 Task: Look for space in Louis Trichardt, South Africa from 10th July, 2023 to 15th July, 2023 for 7 adults in price range Rs.10000 to Rs.15000. Place can be entire place or shared room with 4 bedrooms having 7 beds and 4 bathrooms. Property type can be house, flat, guest house. Amenities needed are: wifi, TV, free parkinig on premises, gym, breakfast. Booking option can be shelf check-in. Required host language is English.
Action: Mouse moved to (452, 115)
Screenshot: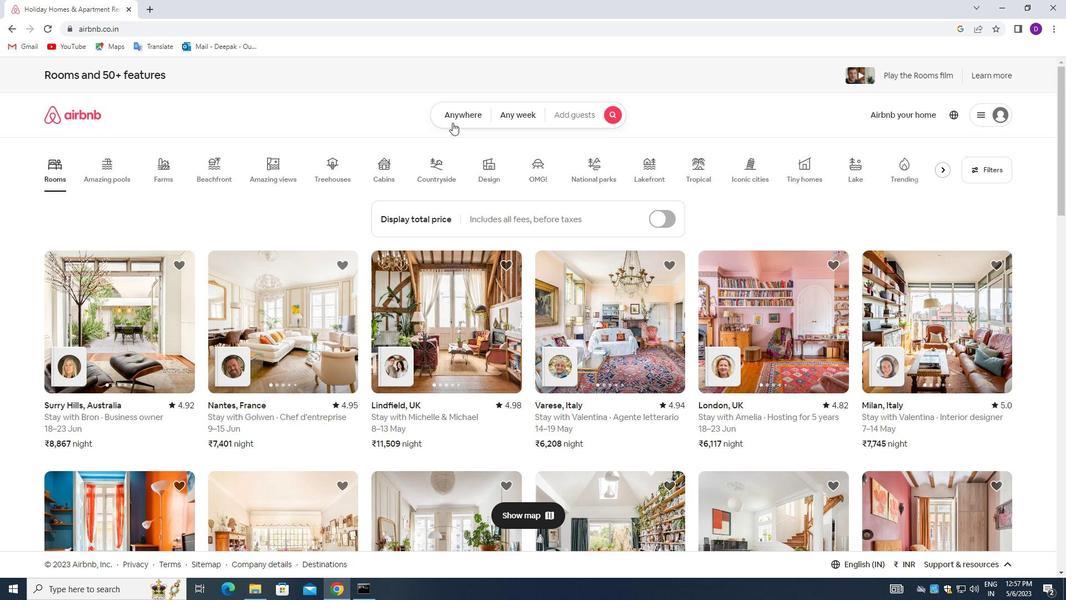 
Action: Mouse pressed left at (452, 115)
Screenshot: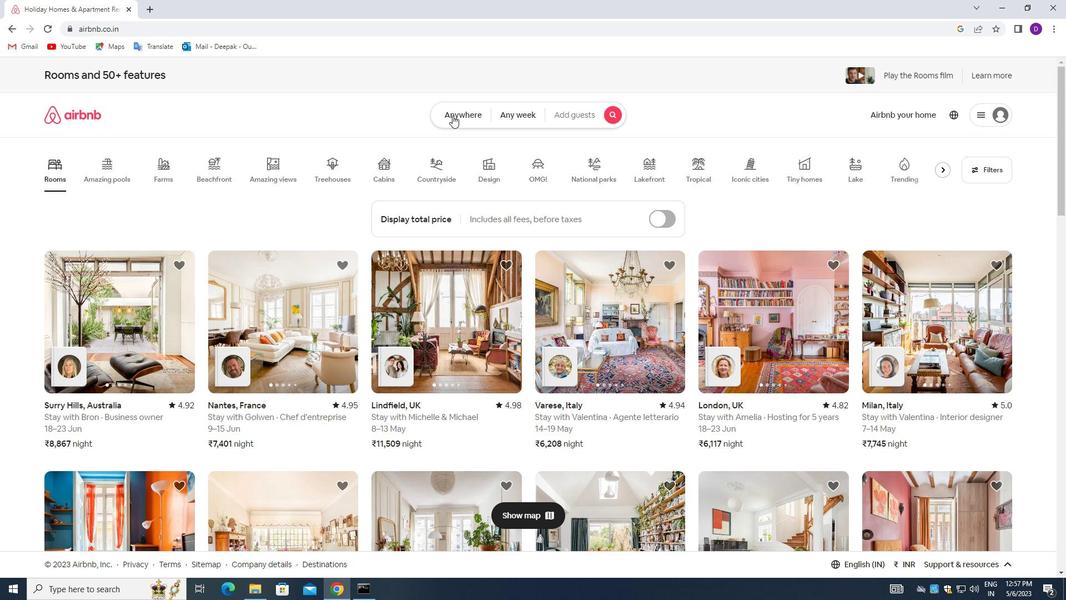 
Action: Mouse moved to (415, 156)
Screenshot: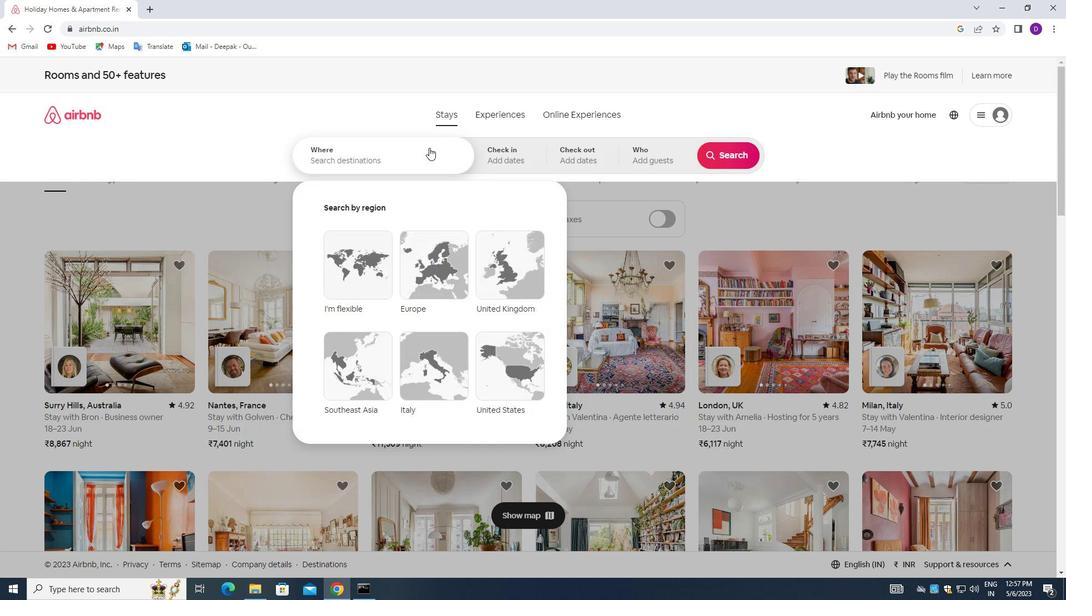
Action: Mouse pressed left at (415, 156)
Screenshot: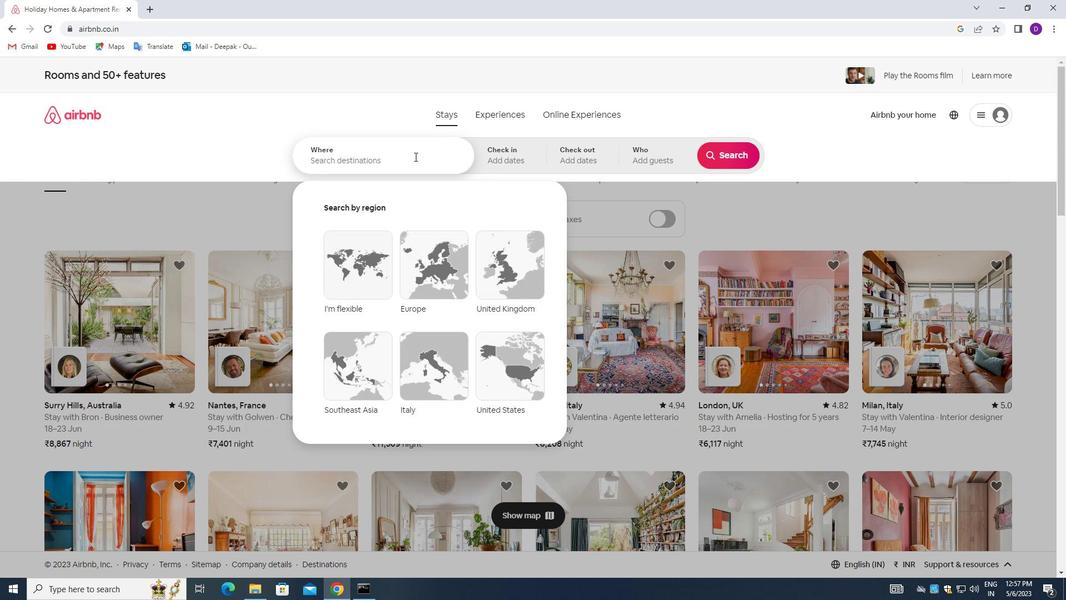 
Action: Mouse moved to (237, 229)
Screenshot: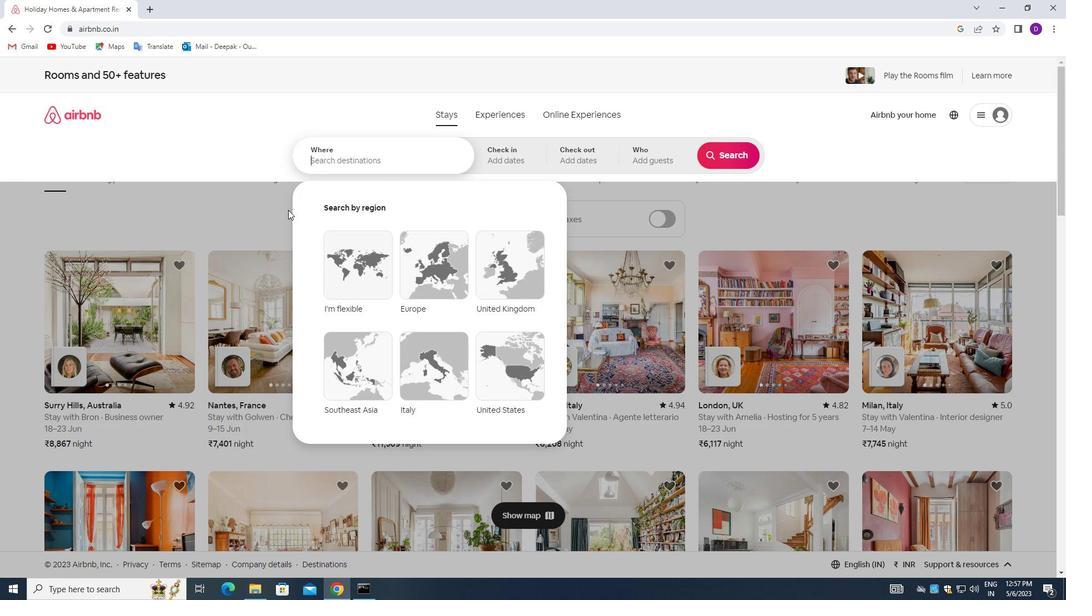 
Action: Key pressed <Key.shift>LOUIS,<Key.backspace><Key.space><Key.shift_r><Key.shift_r><Key.shift_r>TRICHARDT,<Key.space><Key.shift_r>SOUTH<Key.space><Key.shift_r>AFRICA<Key.enter>
Screenshot: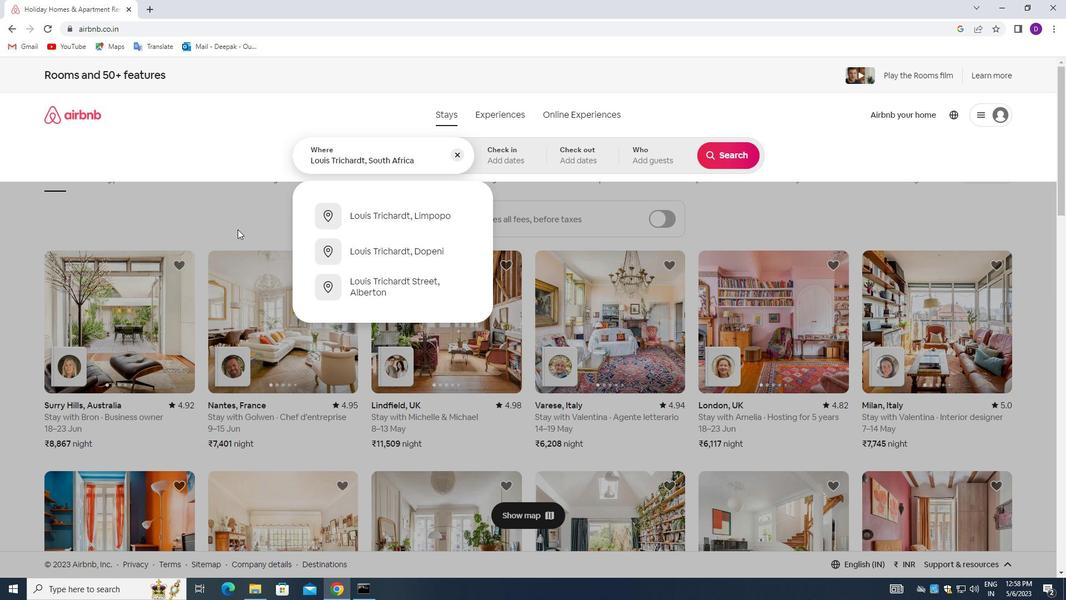 
Action: Mouse moved to (729, 245)
Screenshot: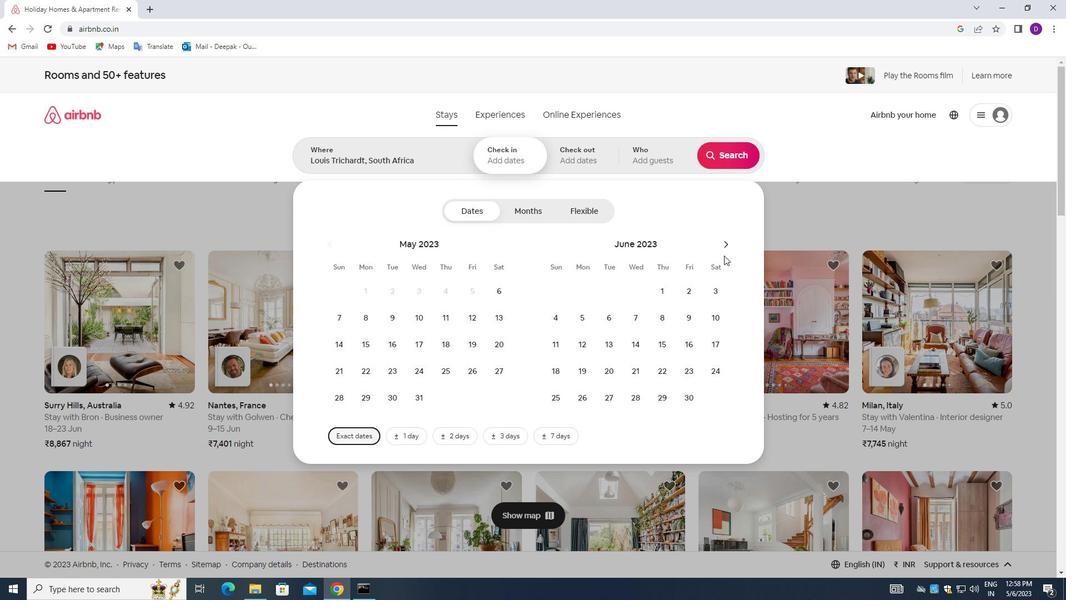 
Action: Mouse pressed left at (729, 245)
Screenshot: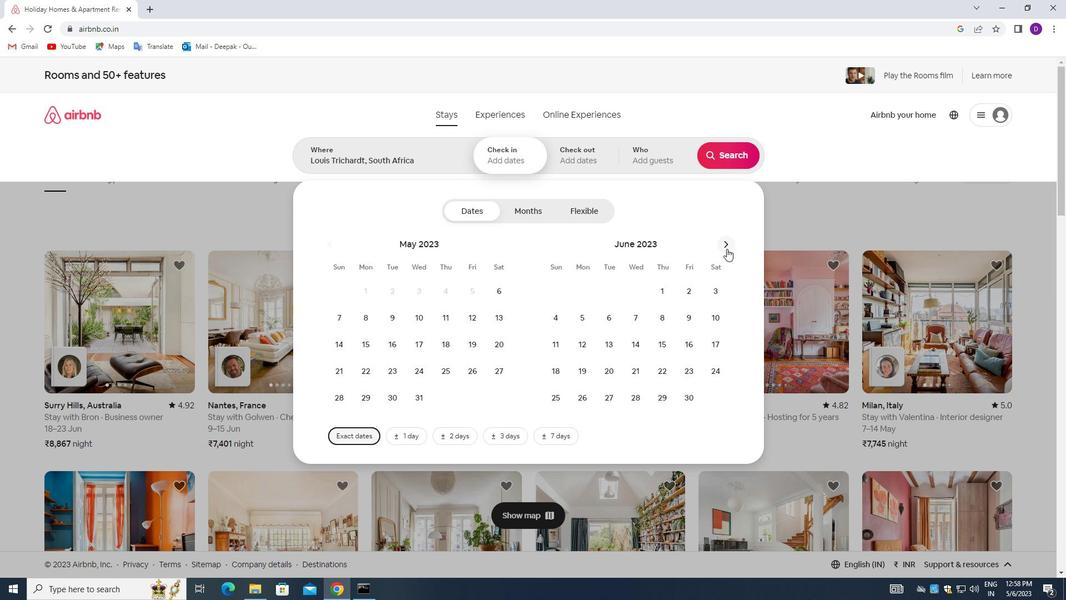 
Action: Mouse moved to (581, 346)
Screenshot: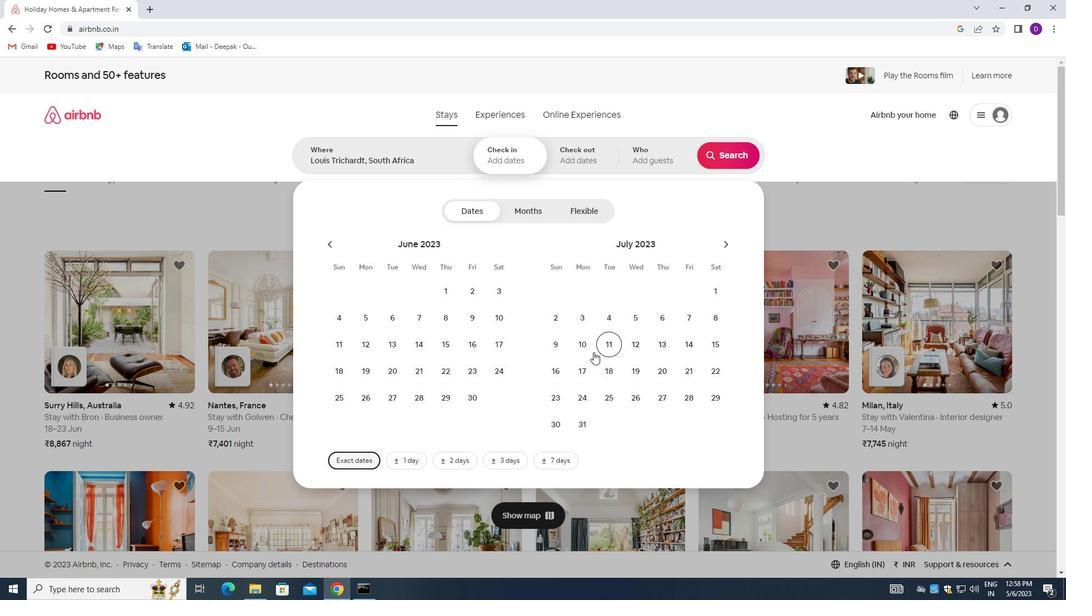 
Action: Mouse pressed left at (581, 346)
Screenshot: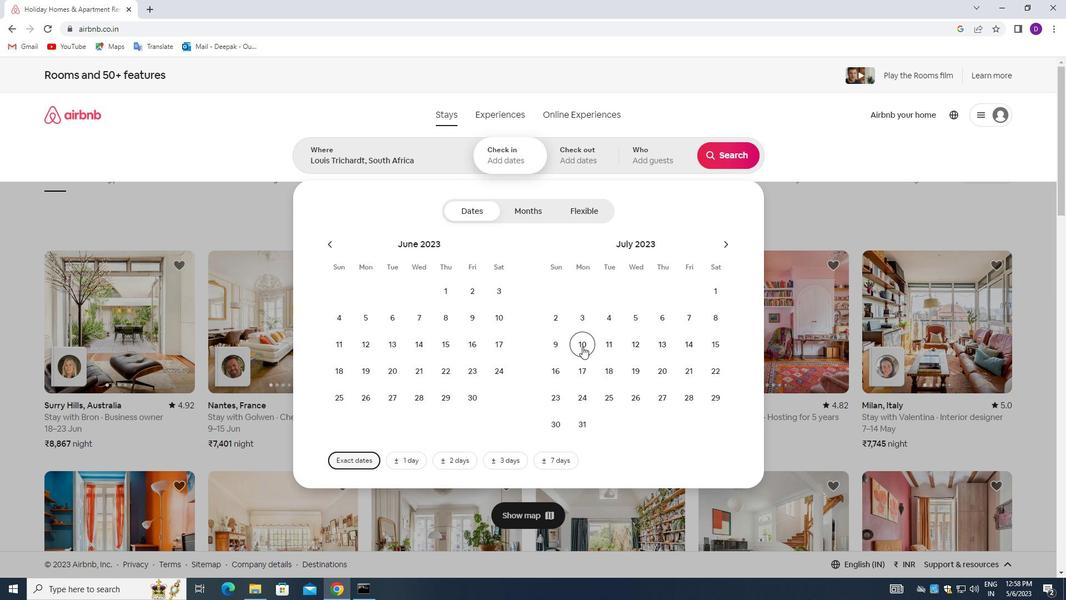 
Action: Mouse moved to (710, 348)
Screenshot: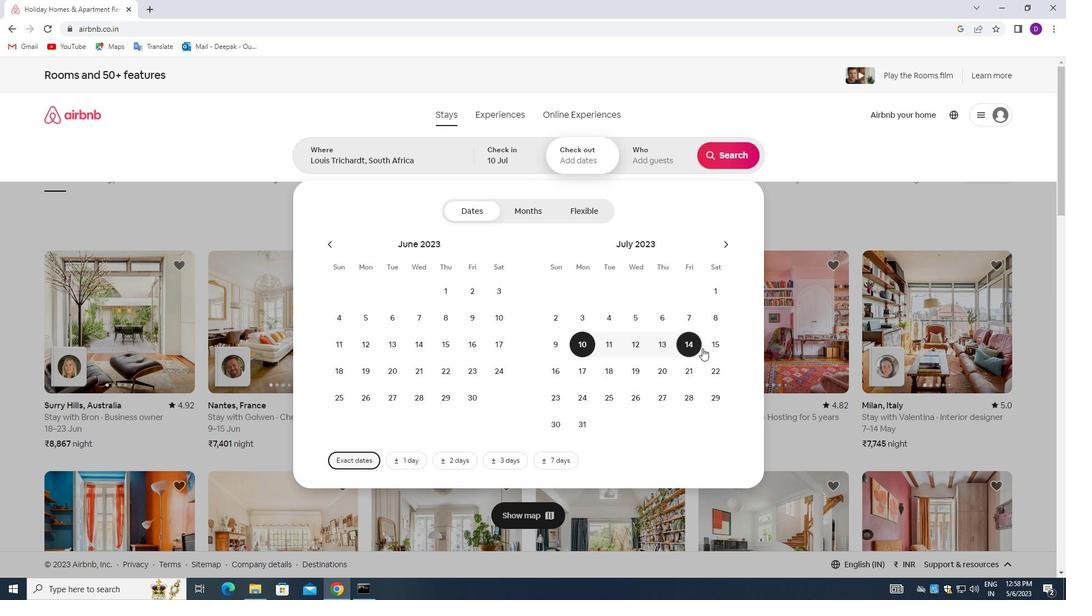 
Action: Mouse pressed left at (710, 348)
Screenshot: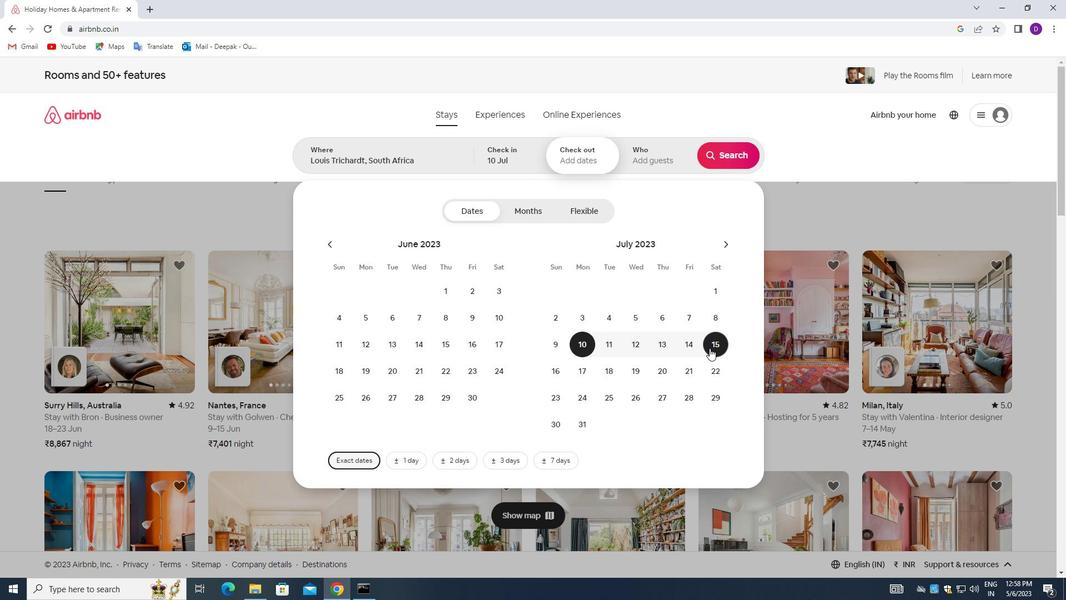 
Action: Mouse moved to (645, 162)
Screenshot: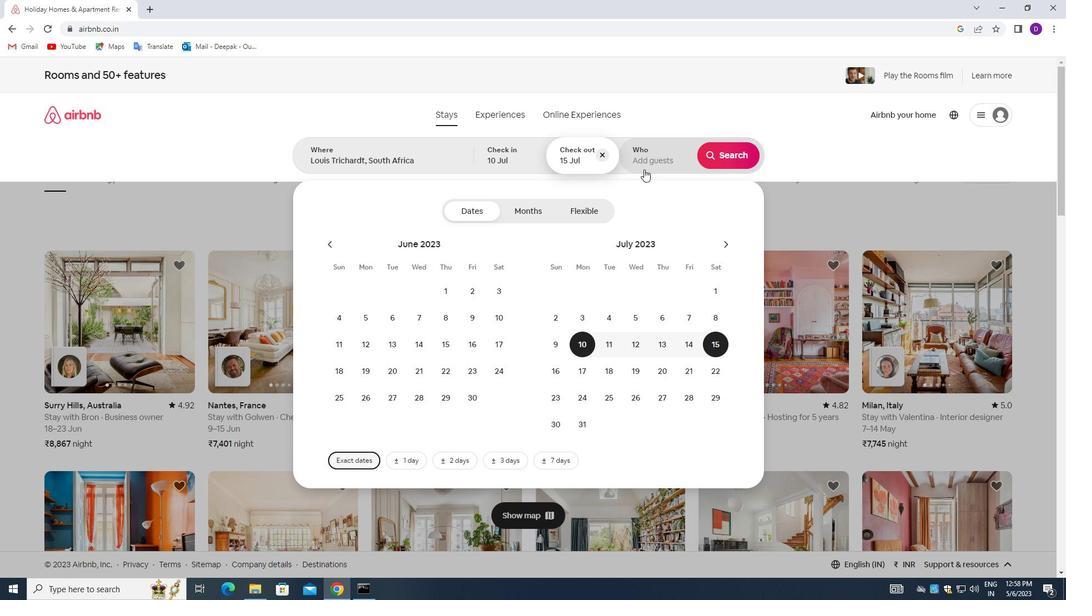 
Action: Mouse pressed left at (645, 162)
Screenshot: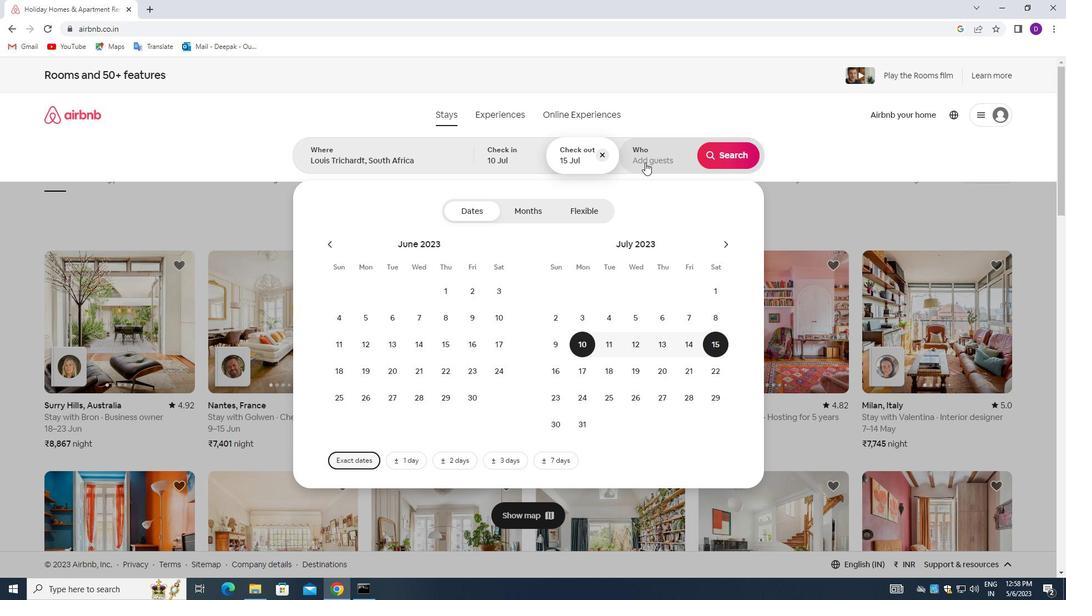 
Action: Mouse moved to (730, 218)
Screenshot: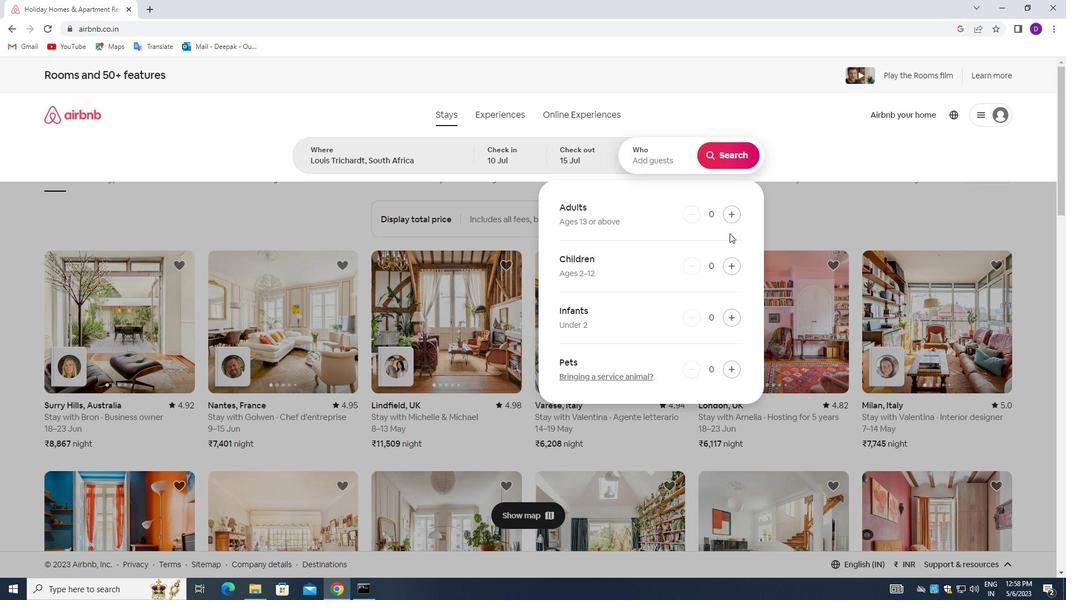 
Action: Mouse pressed left at (730, 218)
Screenshot: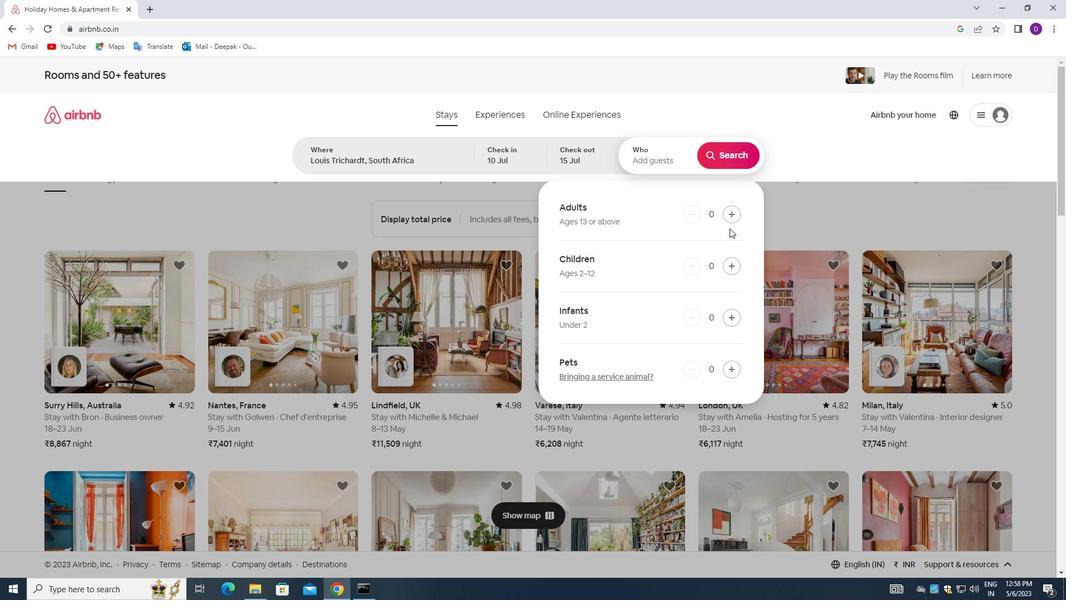 
Action: Mouse pressed left at (730, 218)
Screenshot: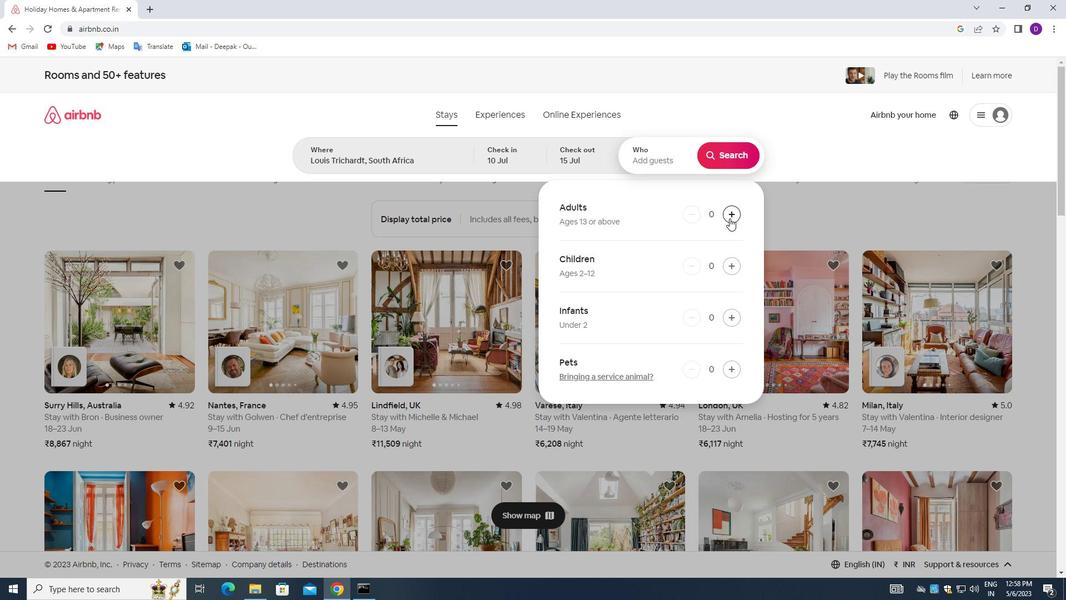
Action: Mouse pressed left at (730, 218)
Screenshot: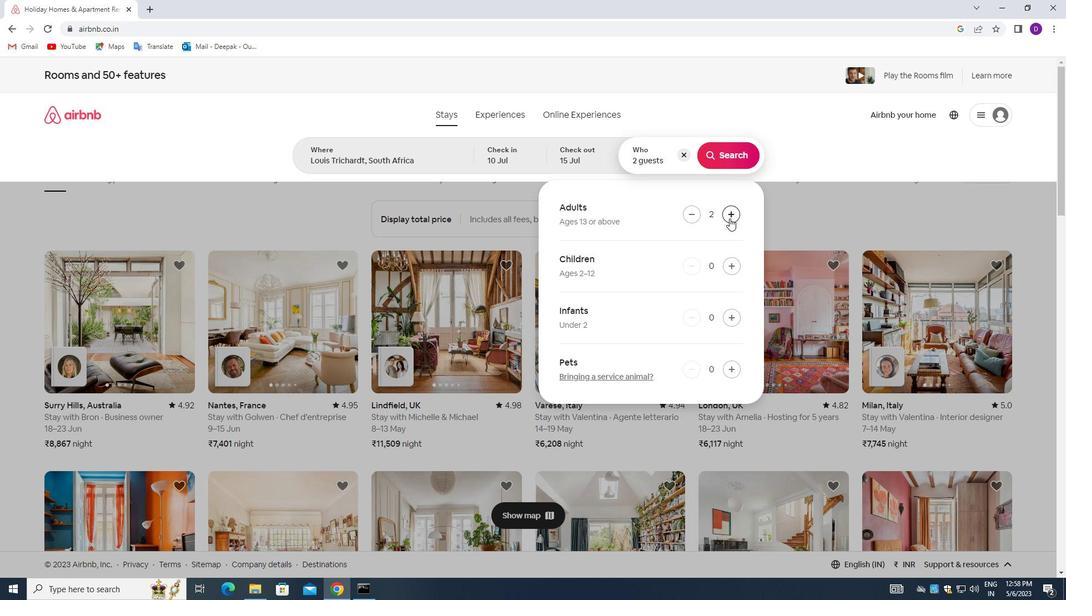 
Action: Mouse pressed left at (730, 218)
Screenshot: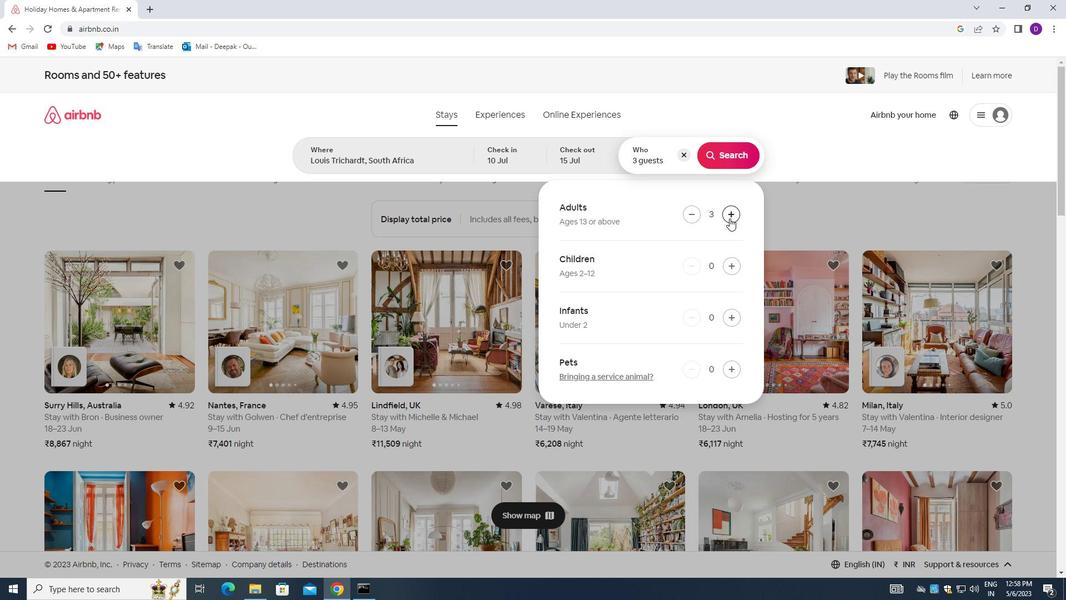 
Action: Mouse pressed left at (730, 218)
Screenshot: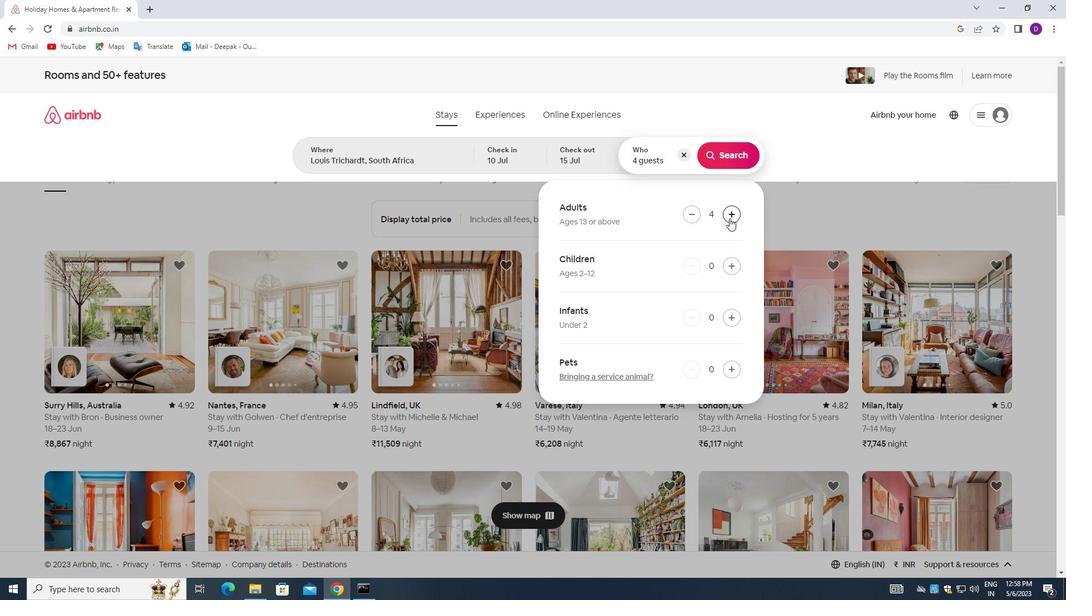 
Action: Mouse pressed left at (730, 218)
Screenshot: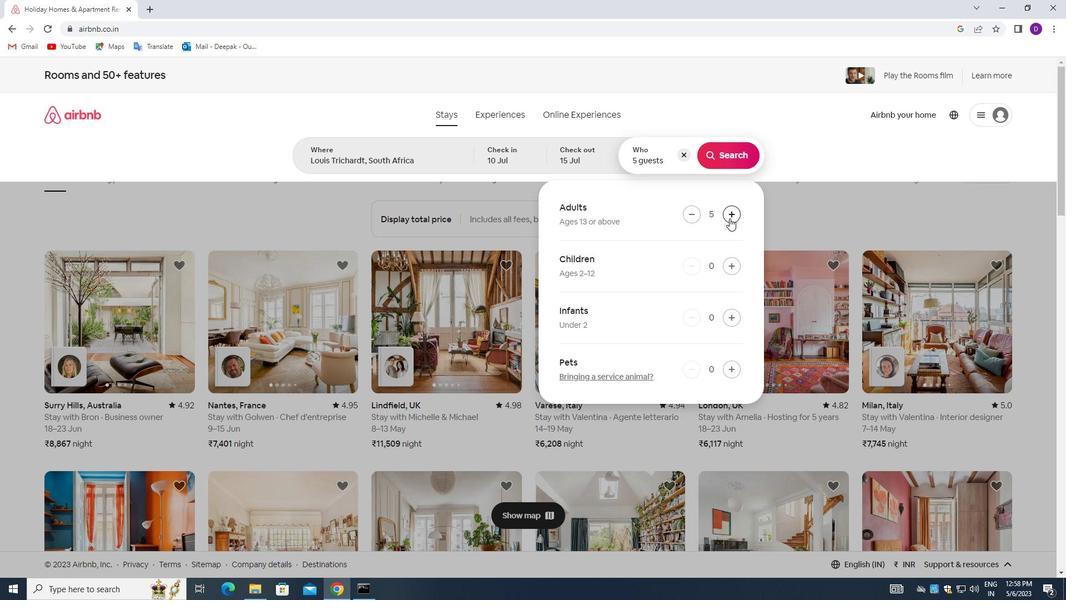 
Action: Mouse pressed left at (730, 218)
Screenshot: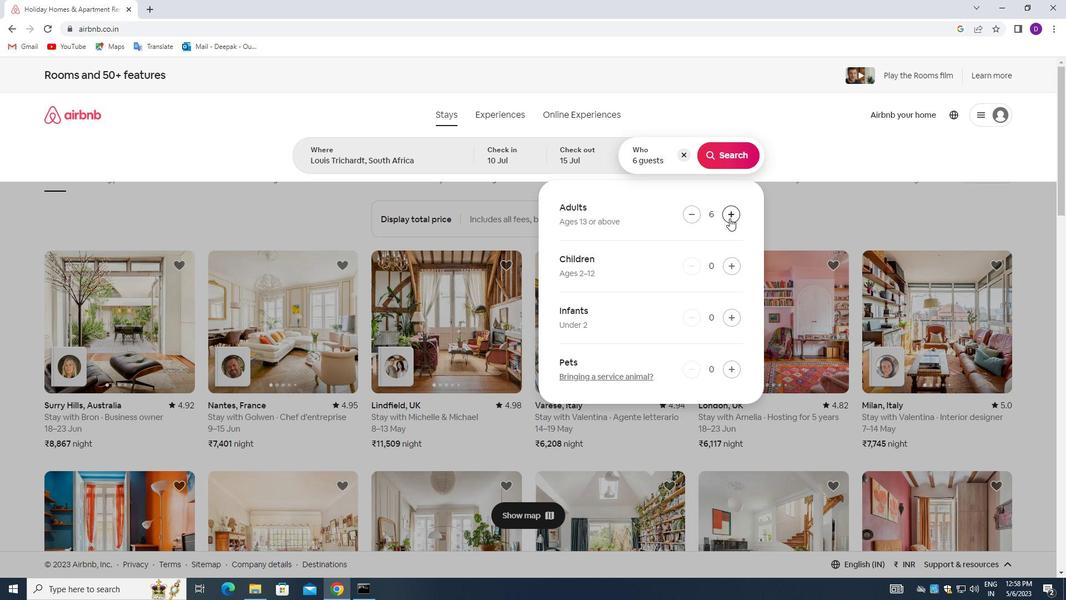 
Action: Mouse pressed left at (730, 218)
Screenshot: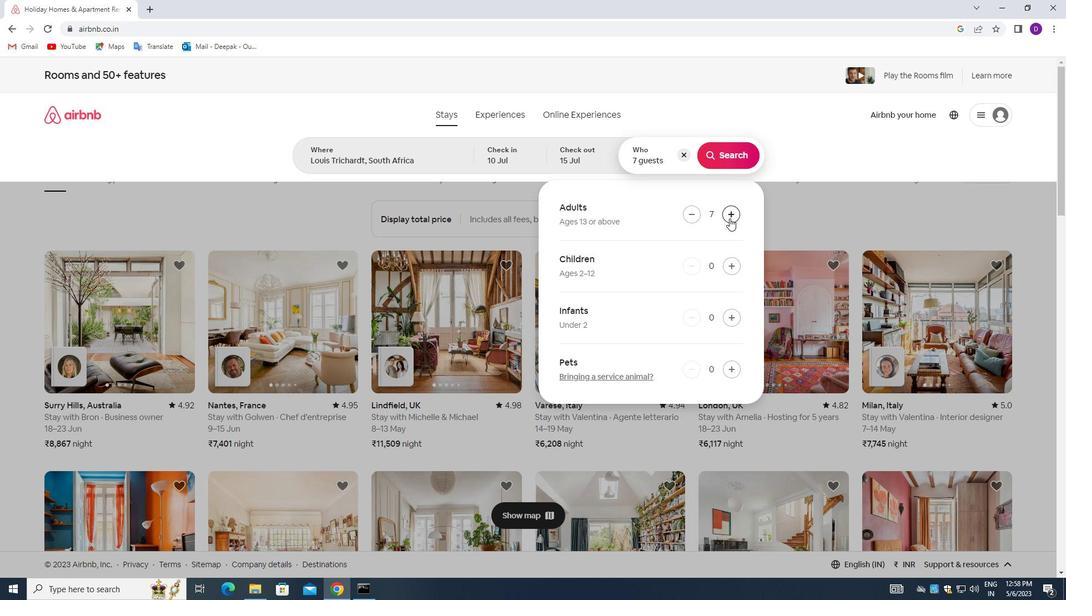 
Action: Mouse moved to (692, 217)
Screenshot: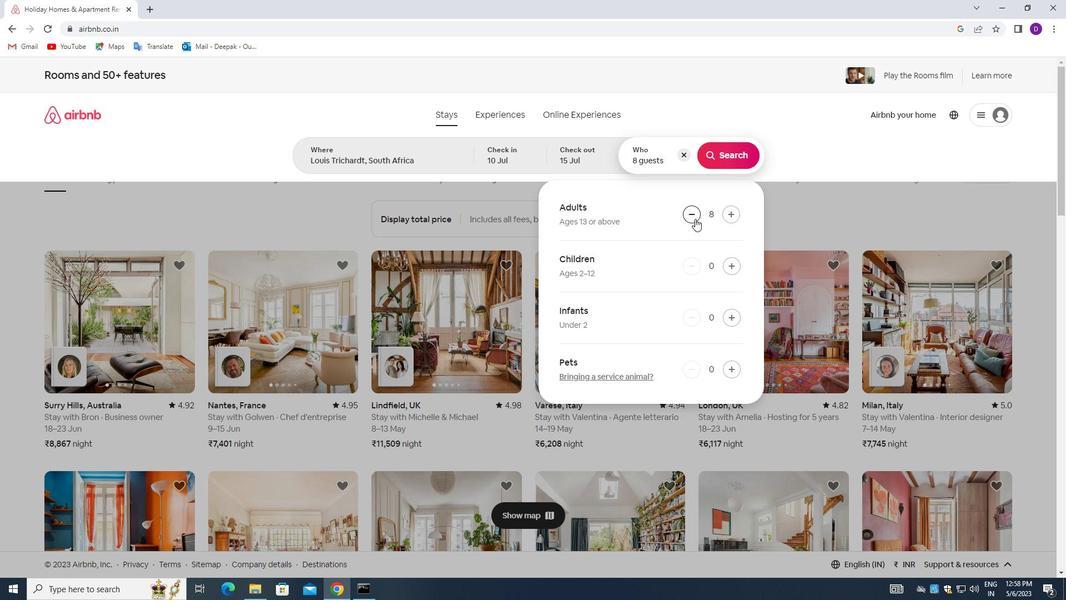 
Action: Mouse pressed left at (692, 217)
Screenshot: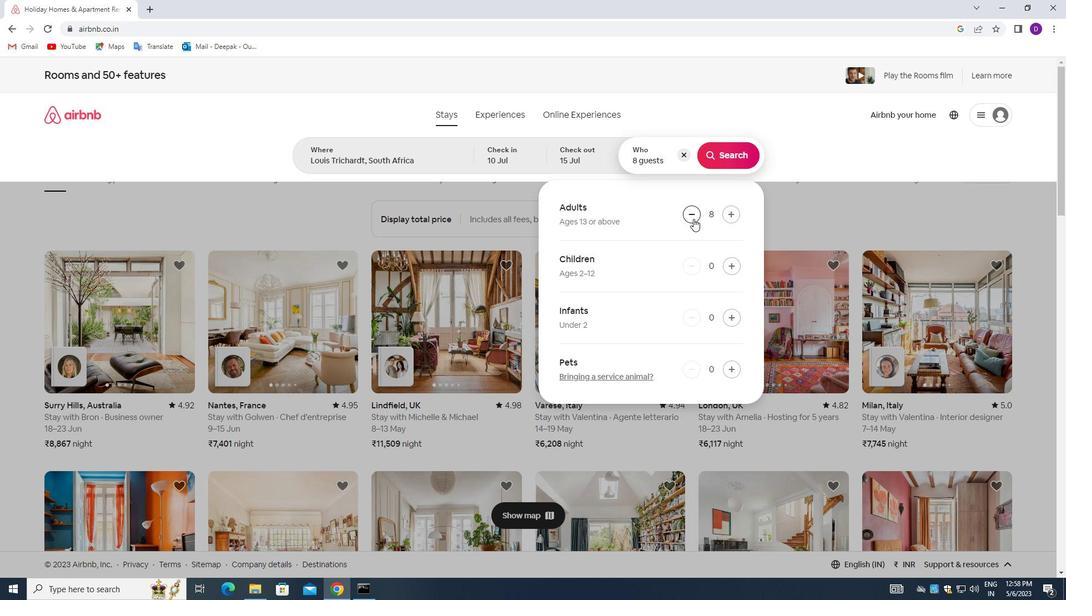 
Action: Mouse moved to (732, 154)
Screenshot: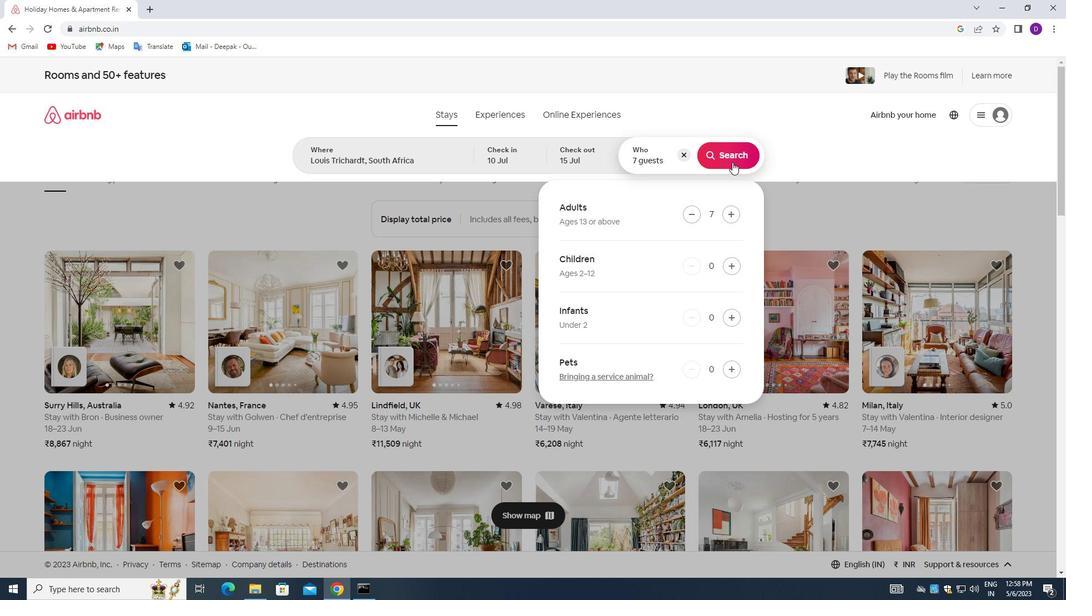 
Action: Mouse pressed left at (732, 154)
Screenshot: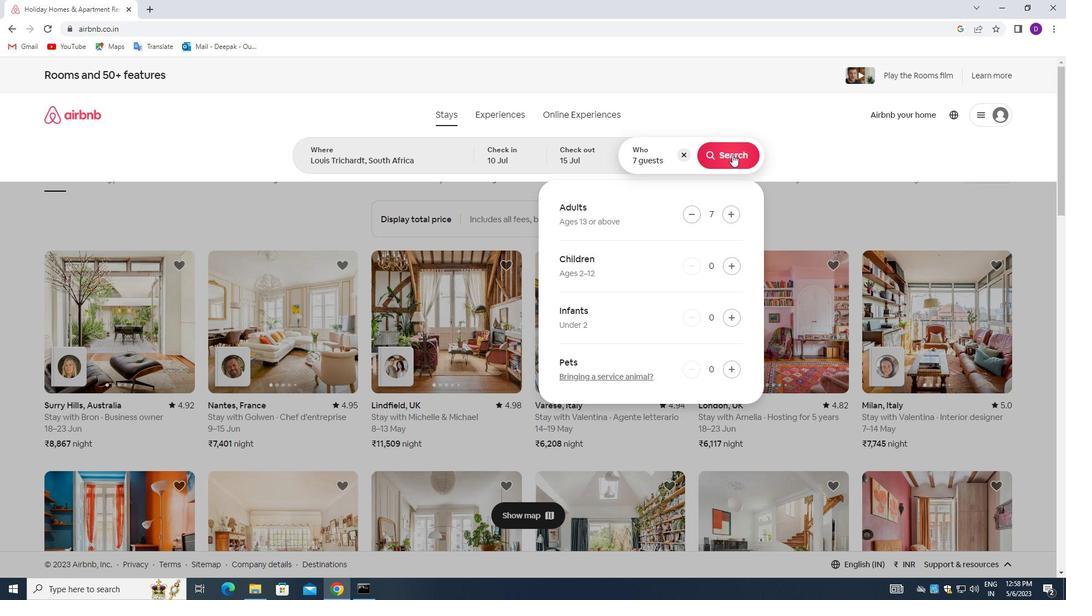 
Action: Mouse moved to (1006, 128)
Screenshot: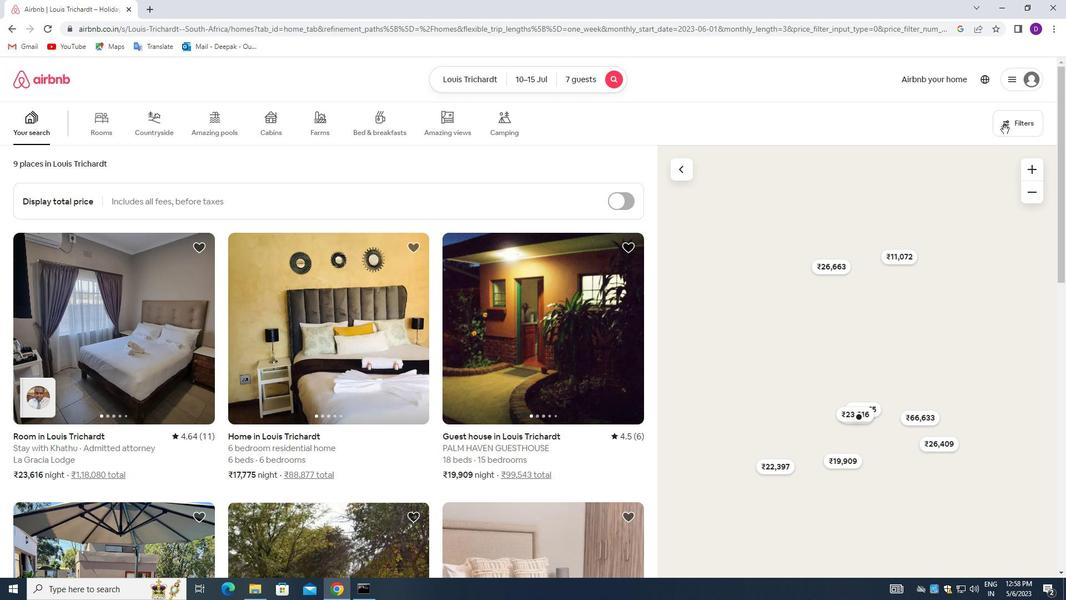 
Action: Mouse pressed left at (1006, 128)
Screenshot: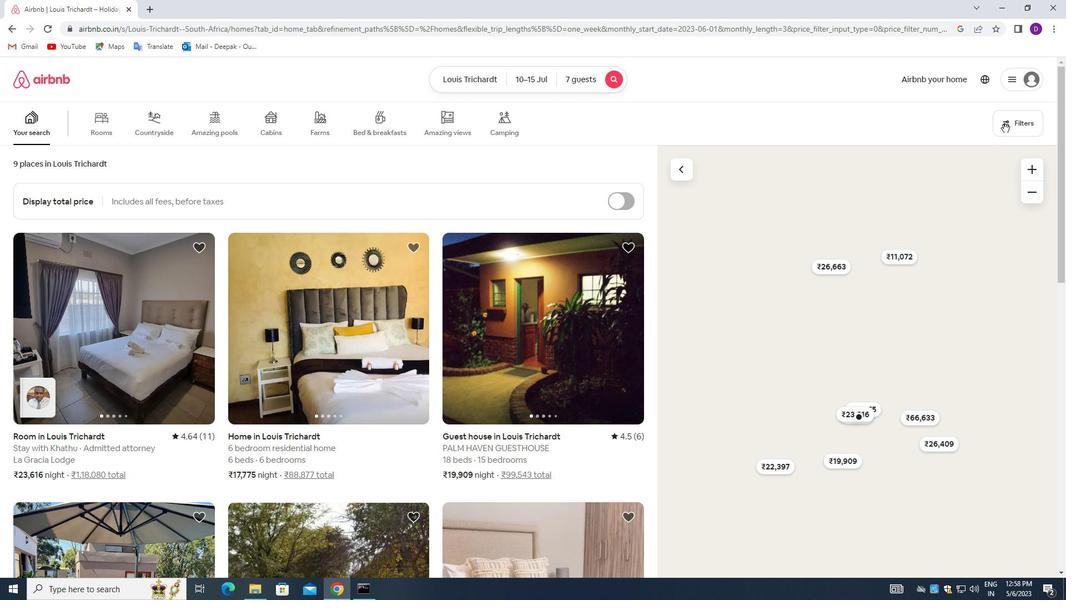 
Action: Mouse moved to (468, 384)
Screenshot: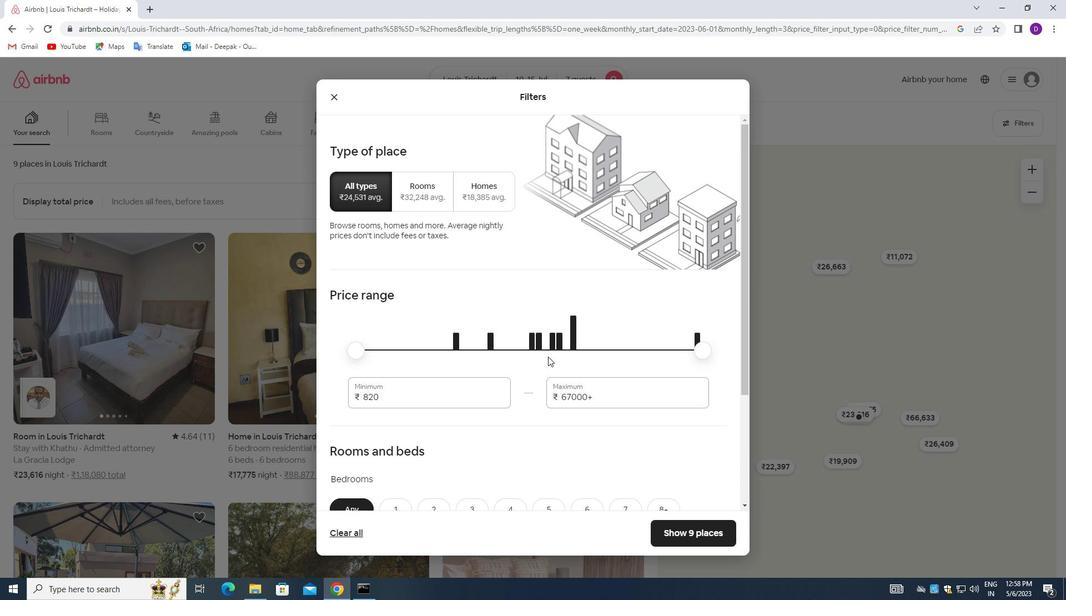 
Action: Mouse scrolled (468, 383) with delta (0, 0)
Screenshot: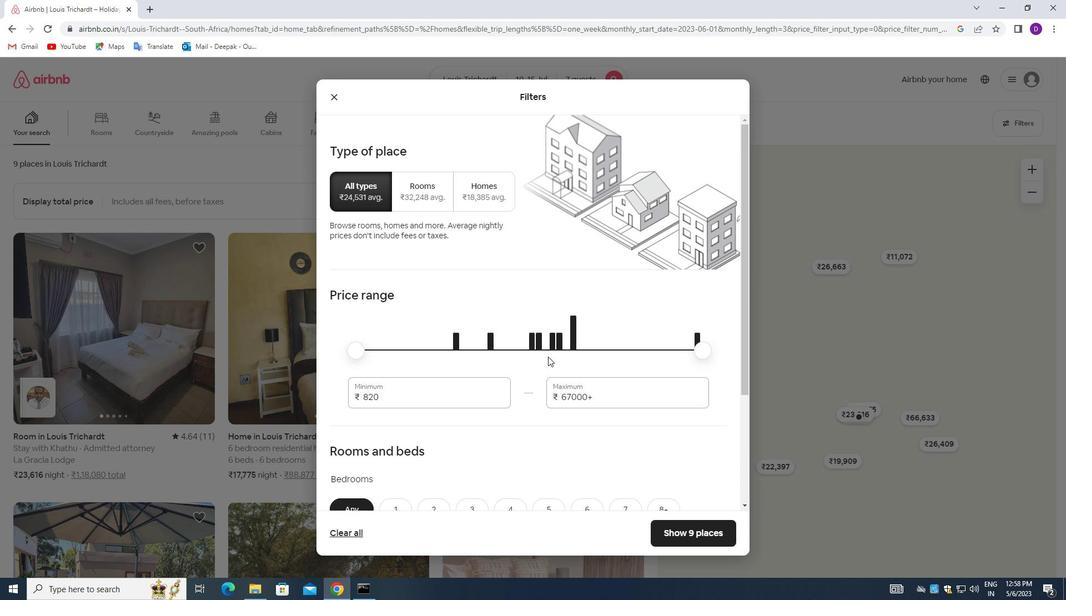 
Action: Mouse moved to (460, 385)
Screenshot: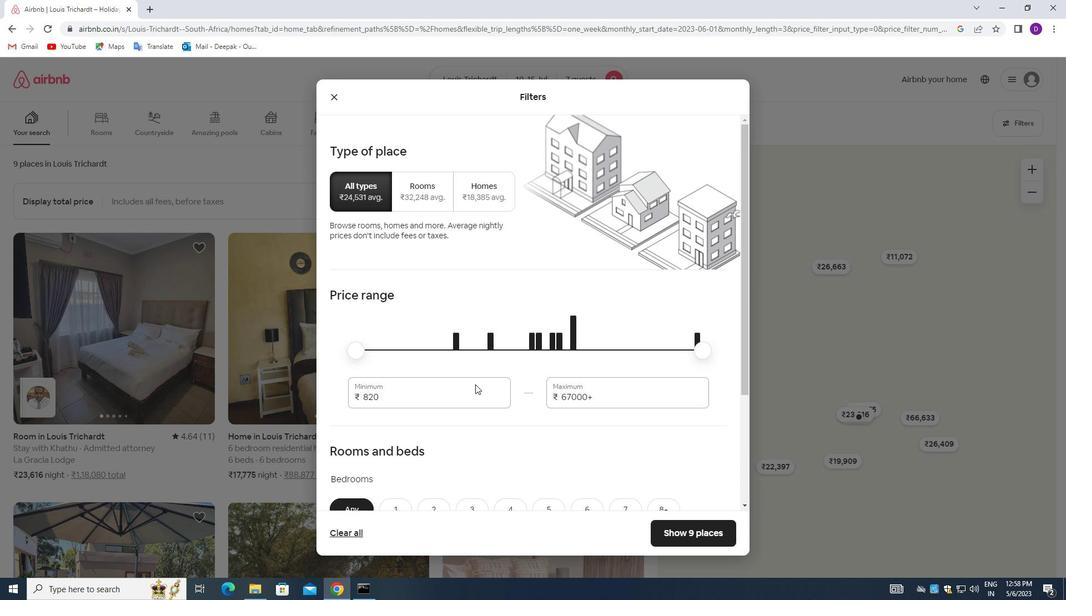 
Action: Mouse scrolled (460, 384) with delta (0, 0)
Screenshot: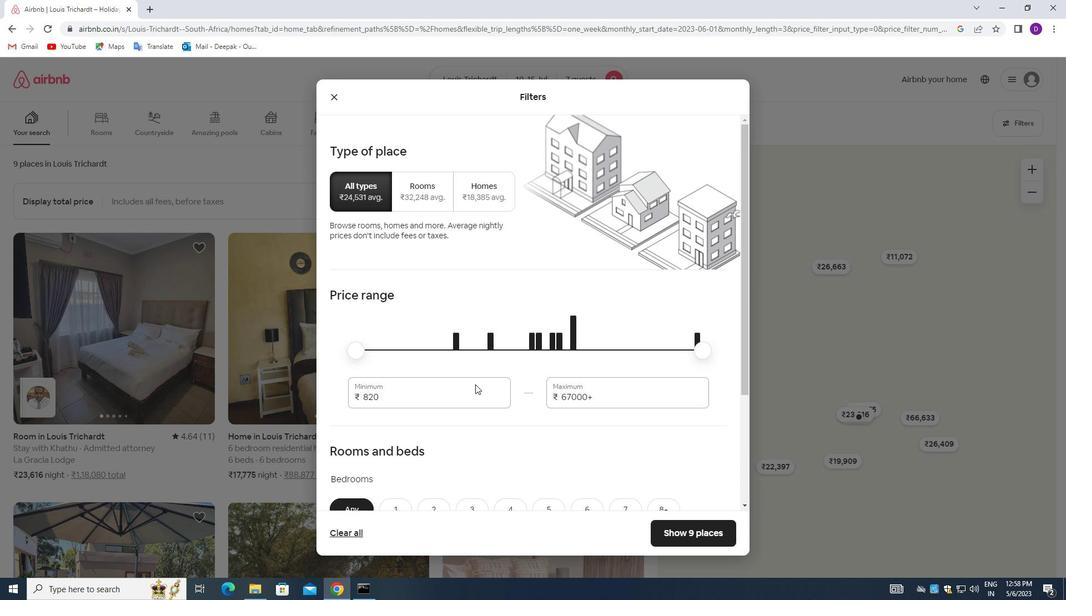 
Action: Mouse moved to (392, 288)
Screenshot: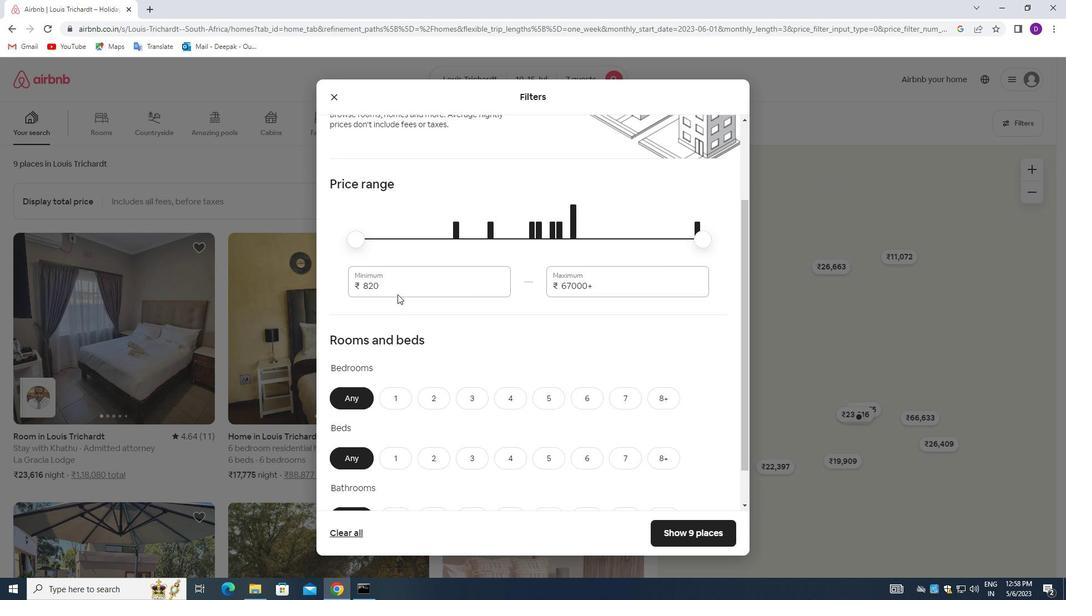 
Action: Mouse pressed left at (392, 288)
Screenshot: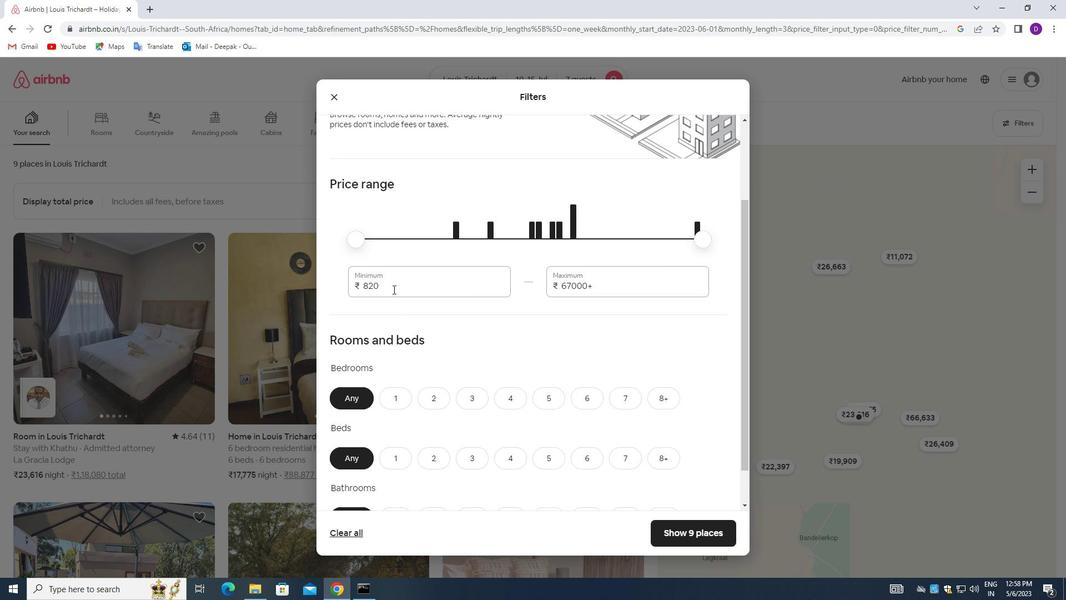 
Action: Mouse pressed left at (392, 288)
Screenshot: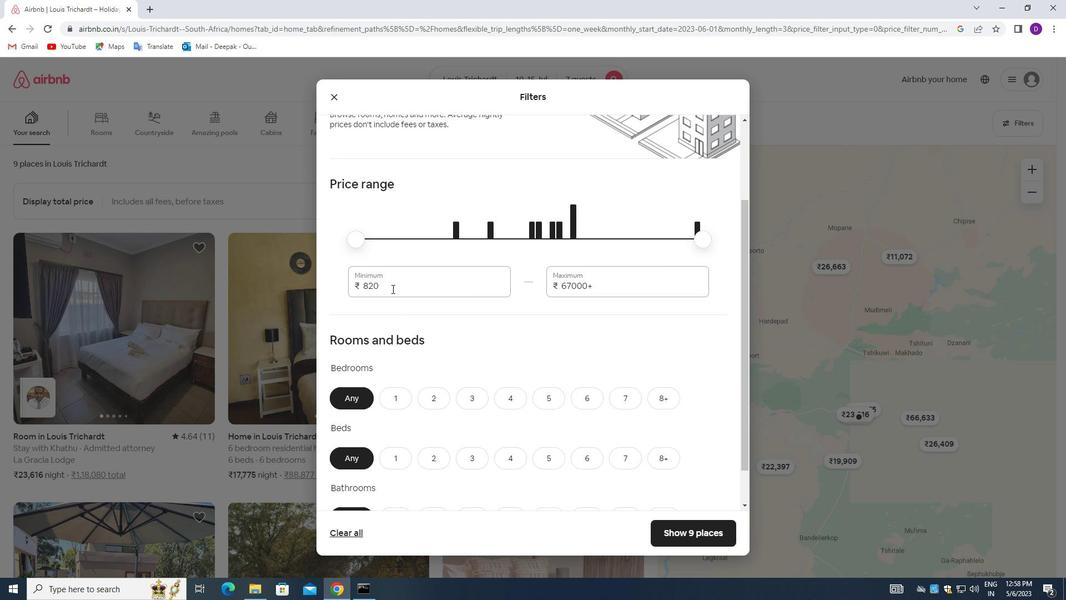 
Action: Key pressed 10000<Key.tab>15000
Screenshot: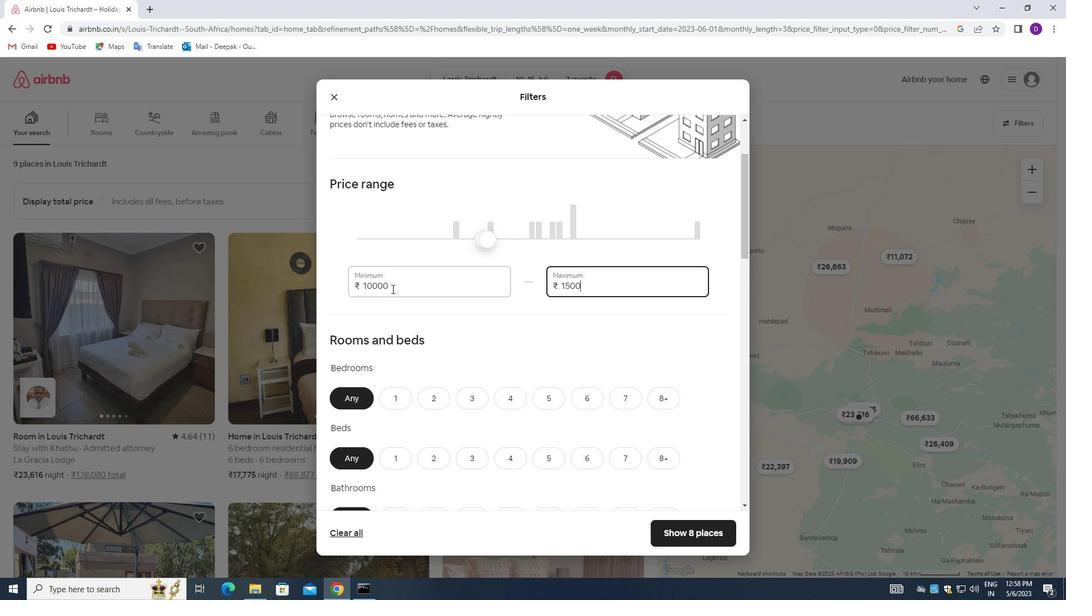 
Action: Mouse moved to (496, 313)
Screenshot: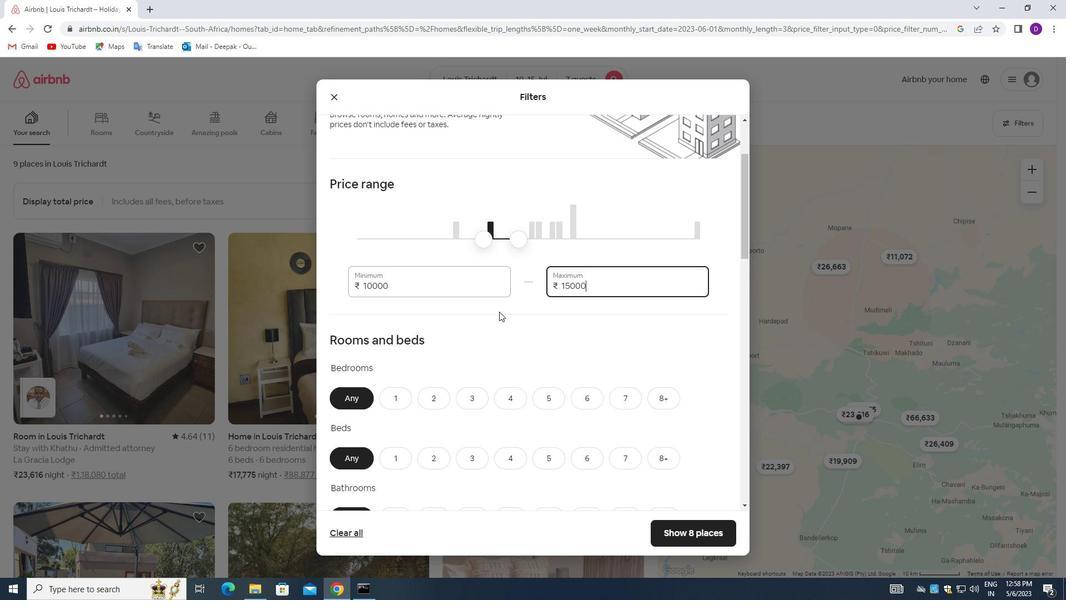 
Action: Mouse scrolled (496, 312) with delta (0, 0)
Screenshot: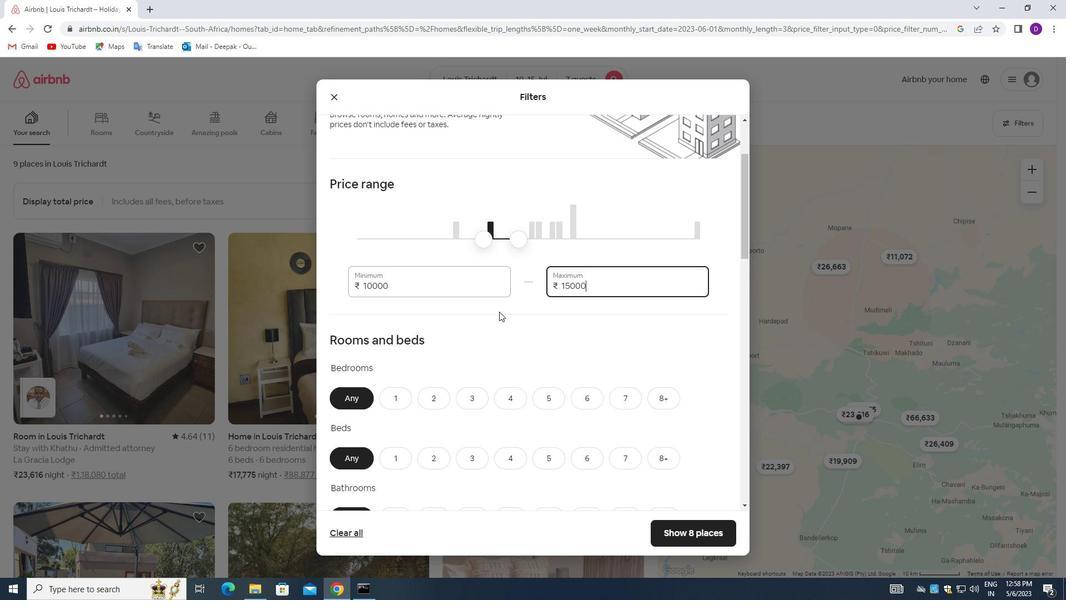 
Action: Mouse moved to (439, 326)
Screenshot: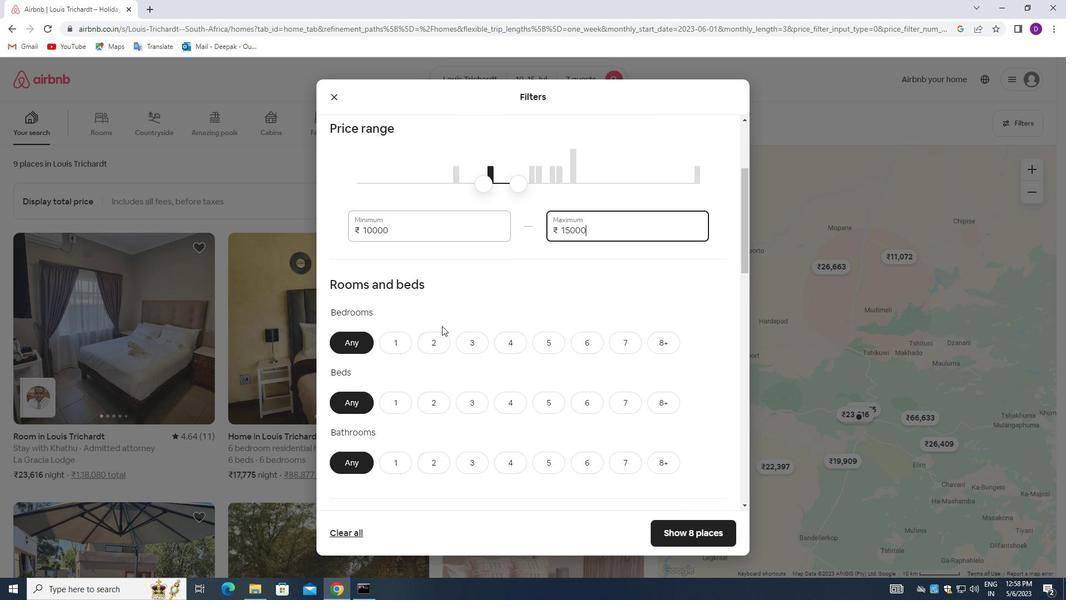 
Action: Mouse scrolled (439, 325) with delta (0, 0)
Screenshot: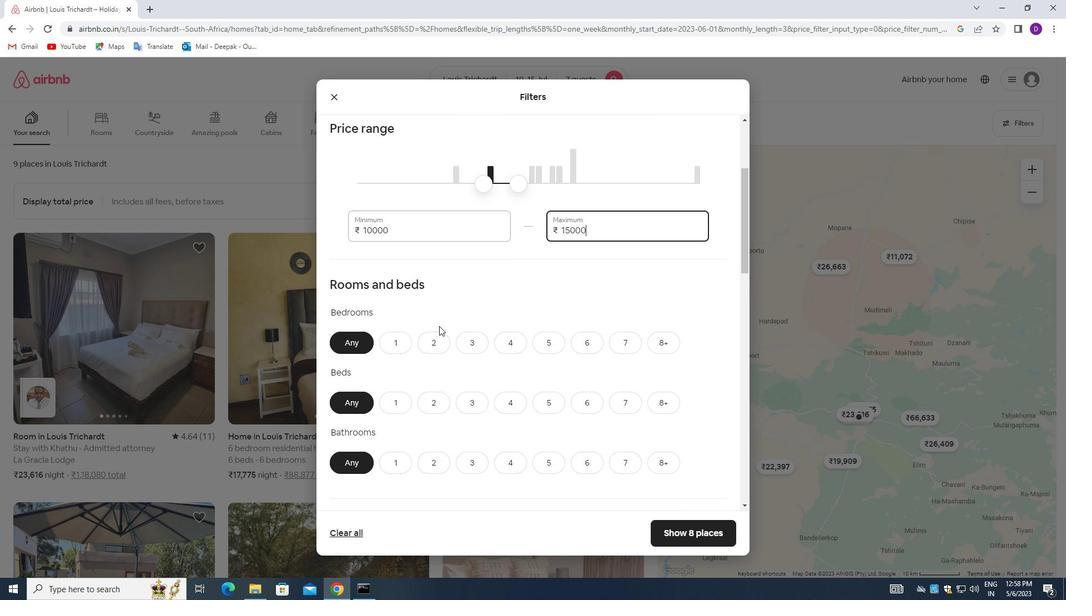 
Action: Mouse scrolled (439, 325) with delta (0, 0)
Screenshot: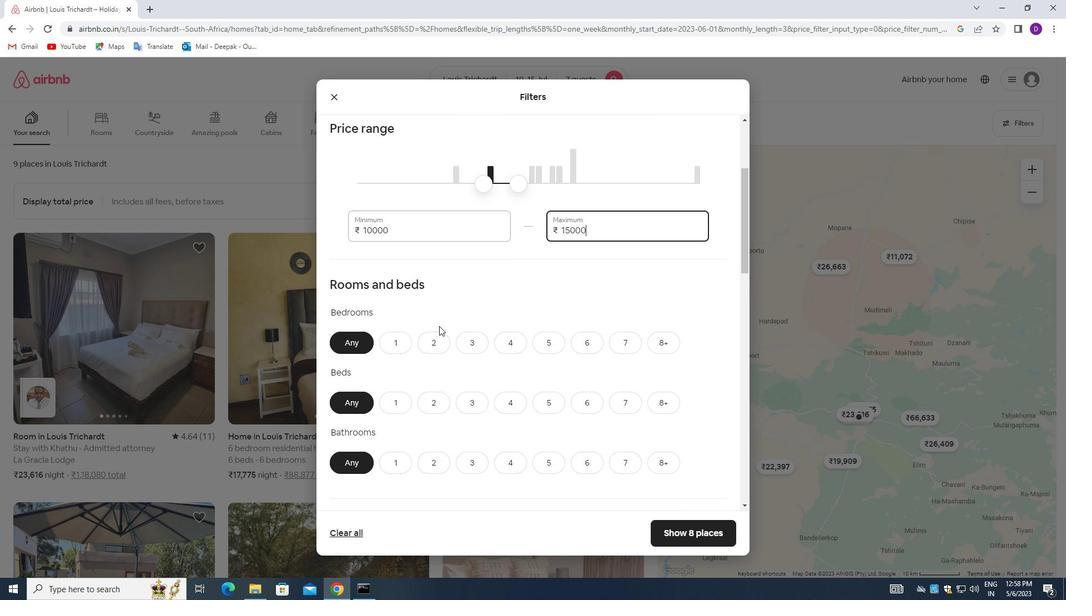 
Action: Mouse scrolled (439, 325) with delta (0, 0)
Screenshot: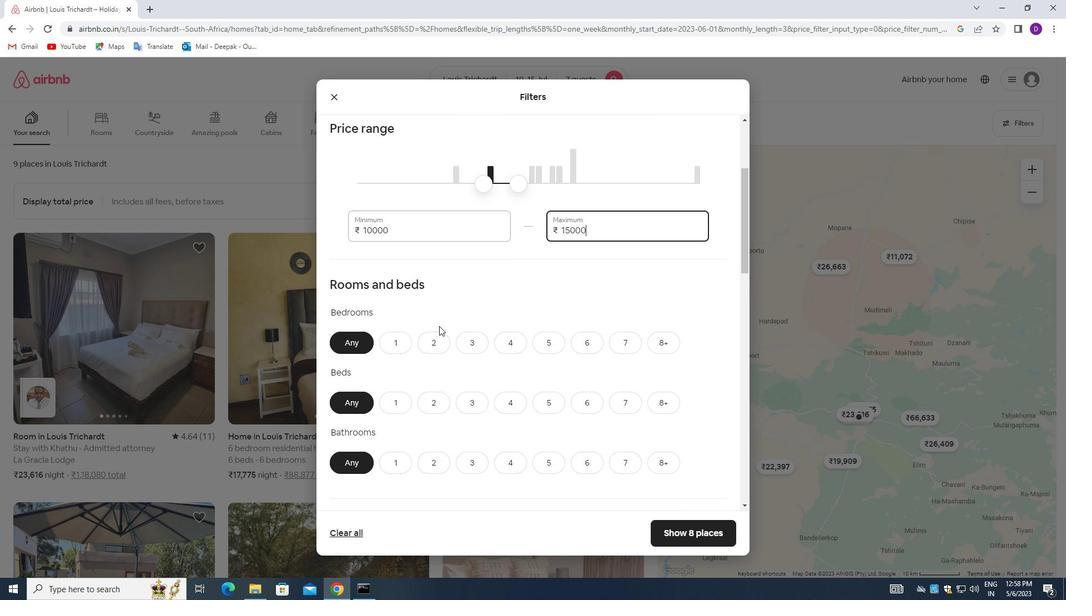 
Action: Mouse moved to (510, 303)
Screenshot: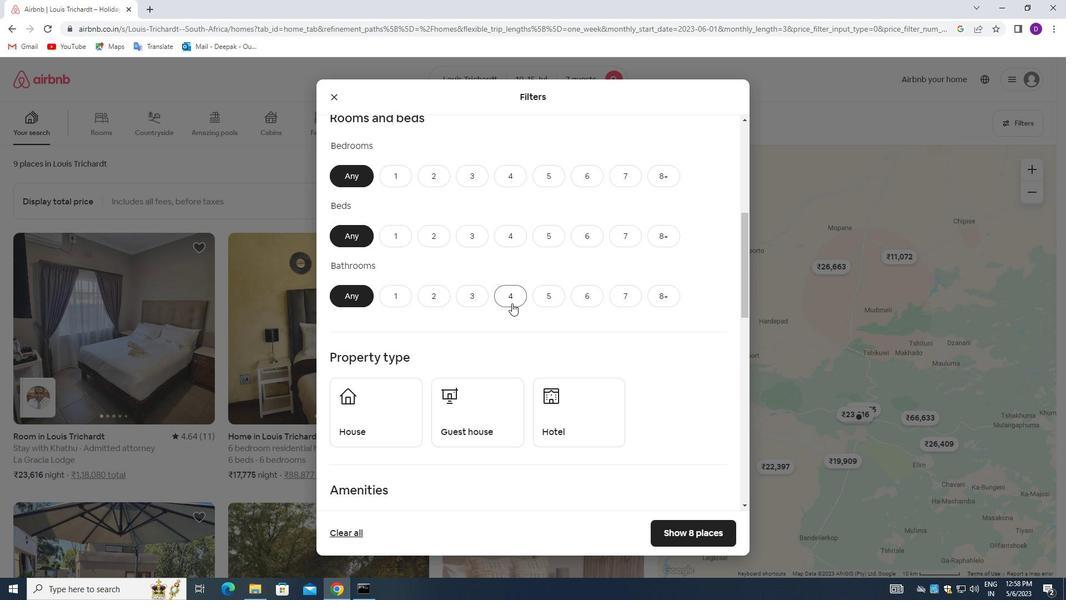 
Action: Mouse scrolled (510, 304) with delta (0, 0)
Screenshot: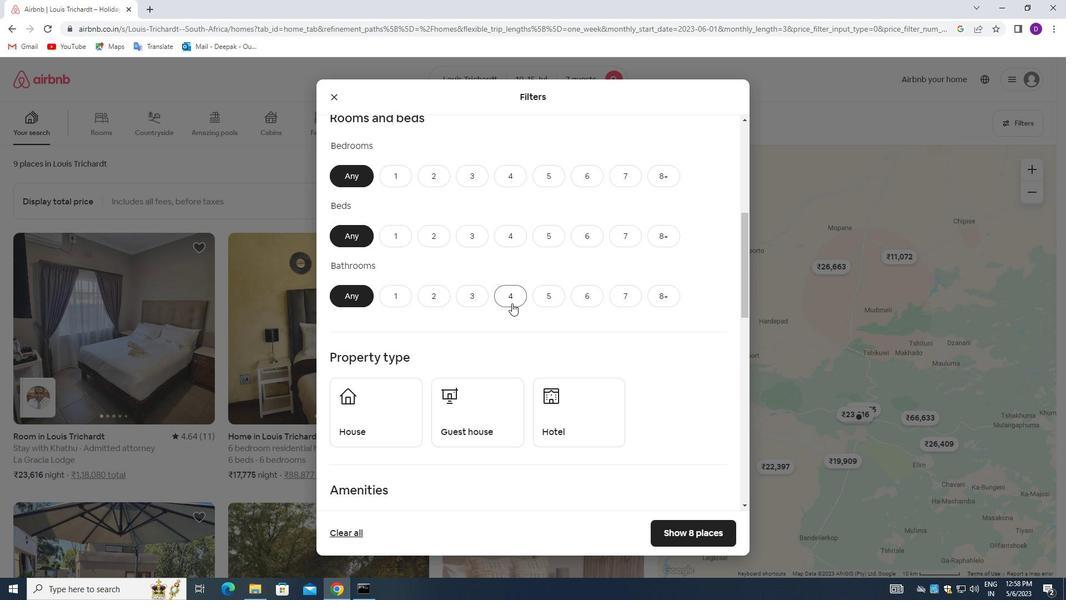 
Action: Mouse moved to (510, 233)
Screenshot: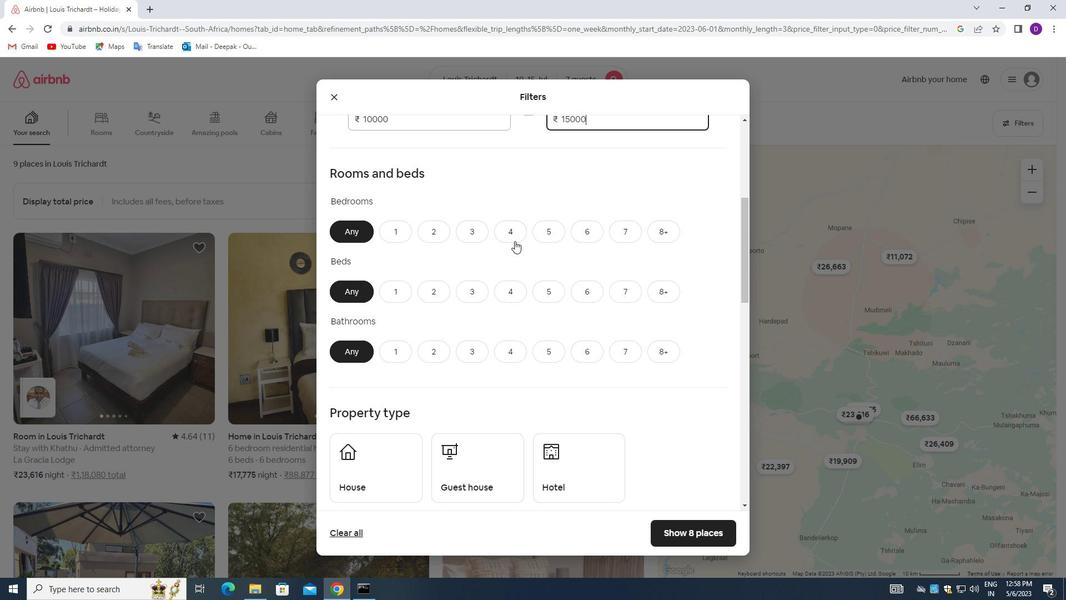 
Action: Mouse pressed left at (510, 233)
Screenshot: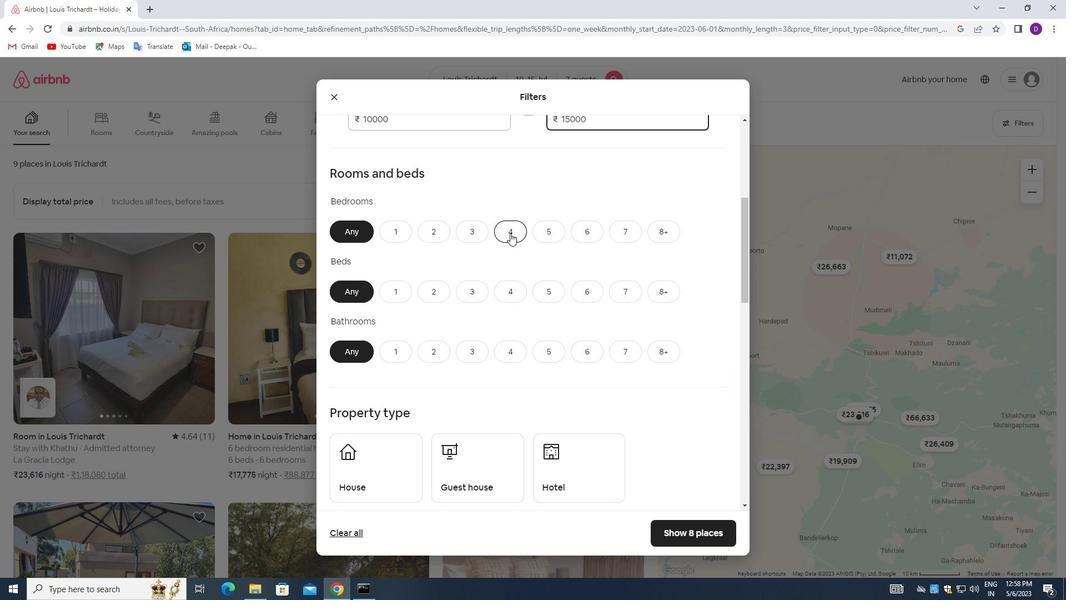 
Action: Mouse moved to (627, 292)
Screenshot: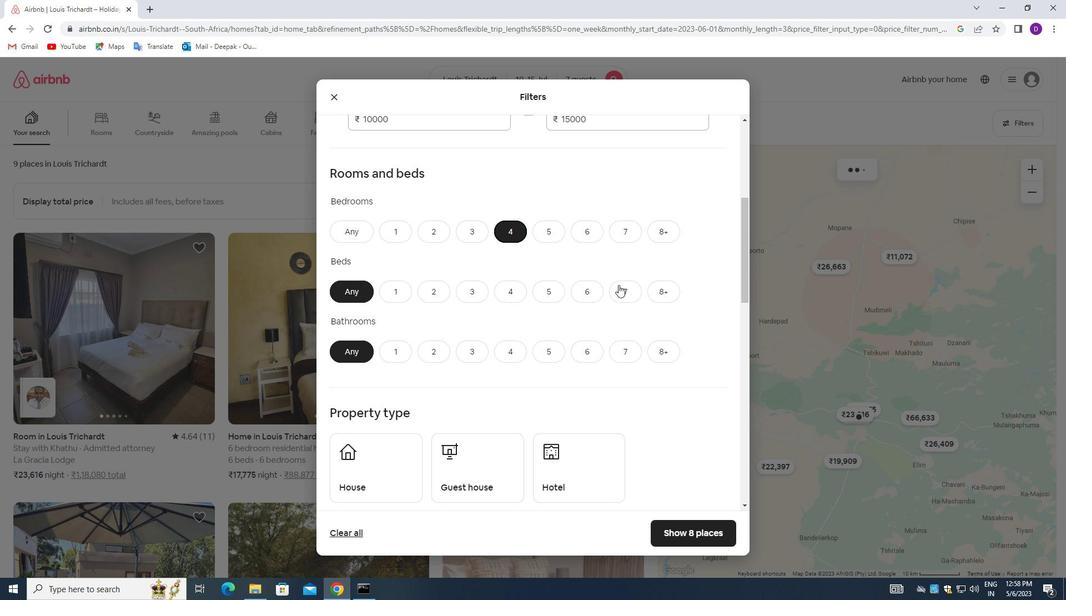 
Action: Mouse pressed left at (627, 292)
Screenshot: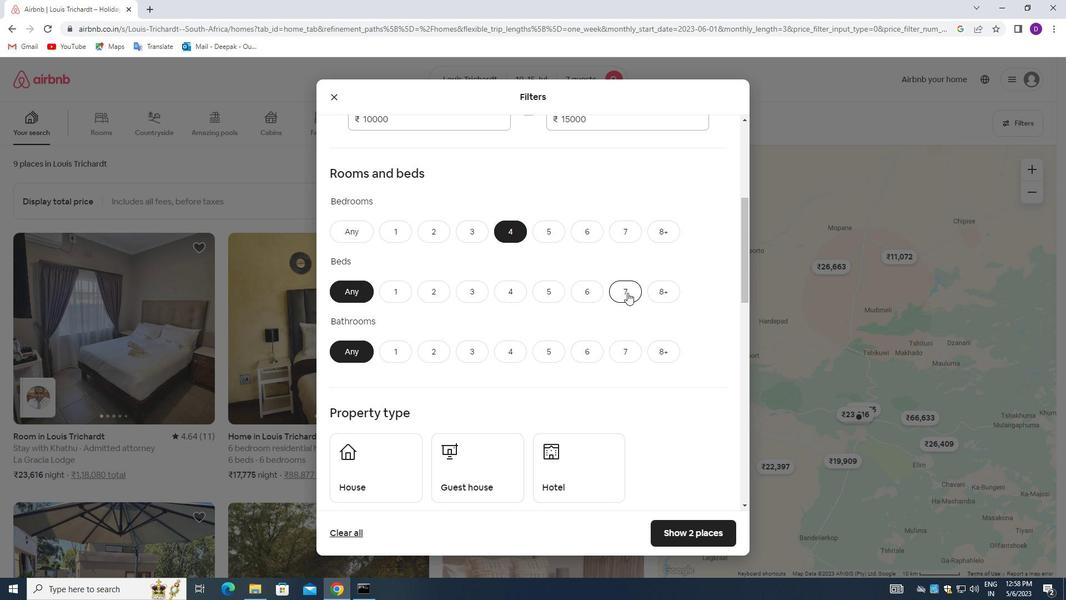 
Action: Mouse moved to (510, 348)
Screenshot: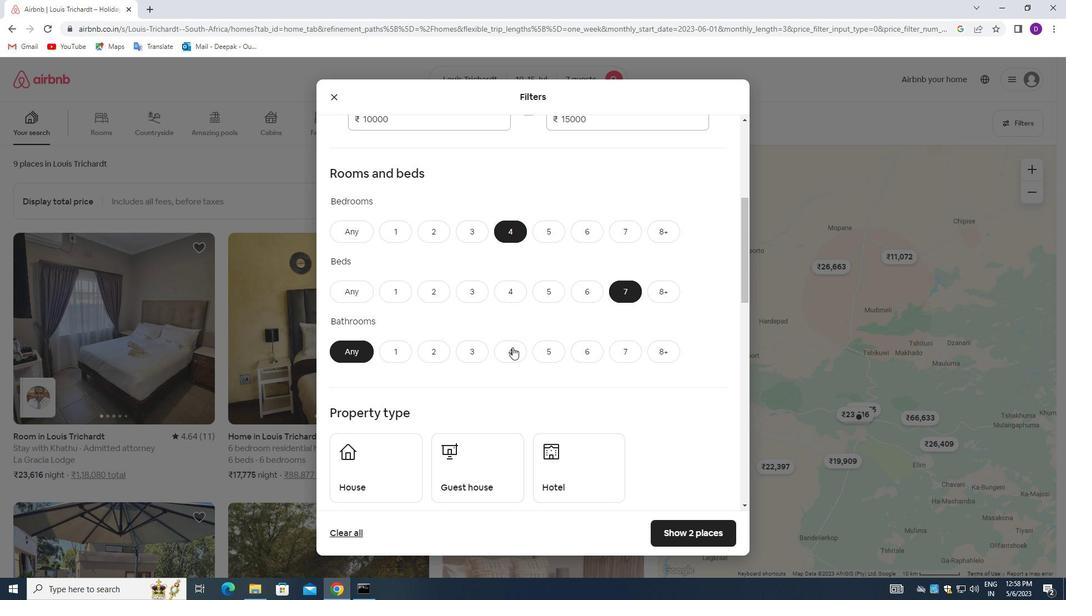 
Action: Mouse pressed left at (510, 348)
Screenshot: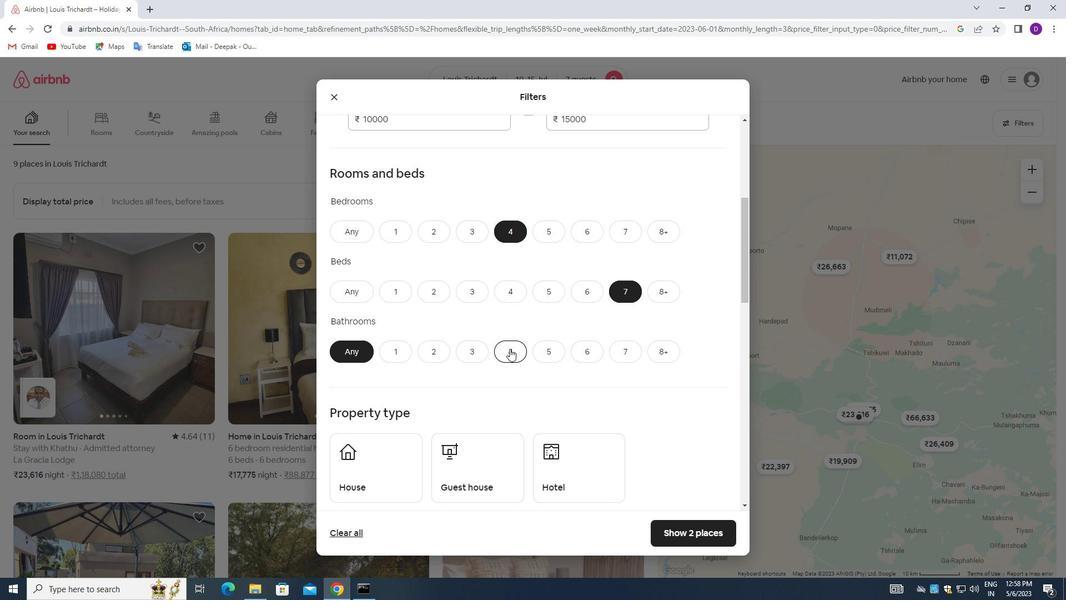 
Action: Mouse moved to (520, 380)
Screenshot: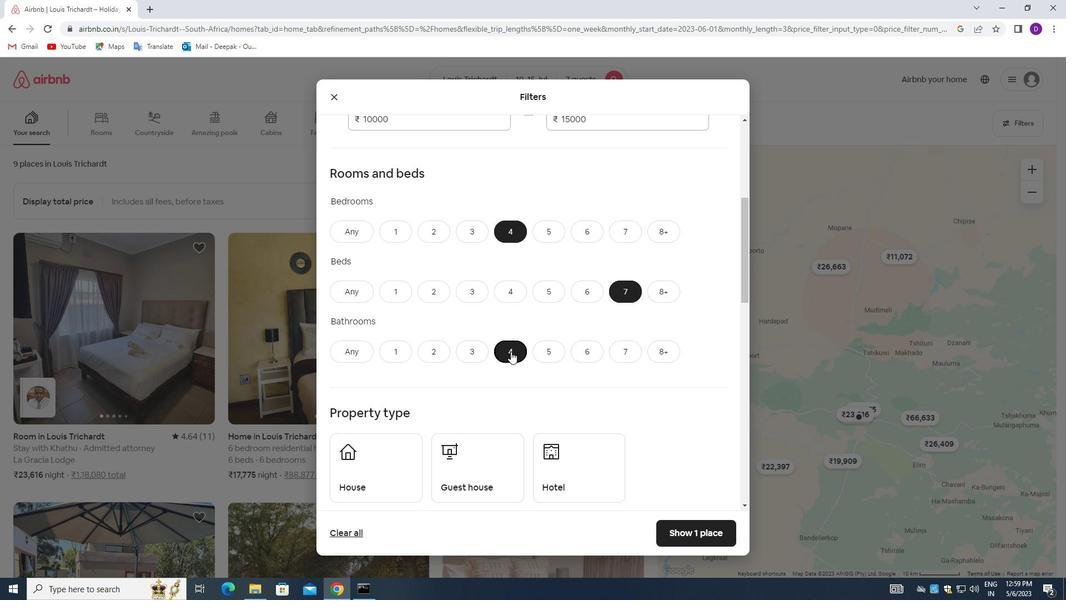 
Action: Mouse scrolled (520, 379) with delta (0, 0)
Screenshot: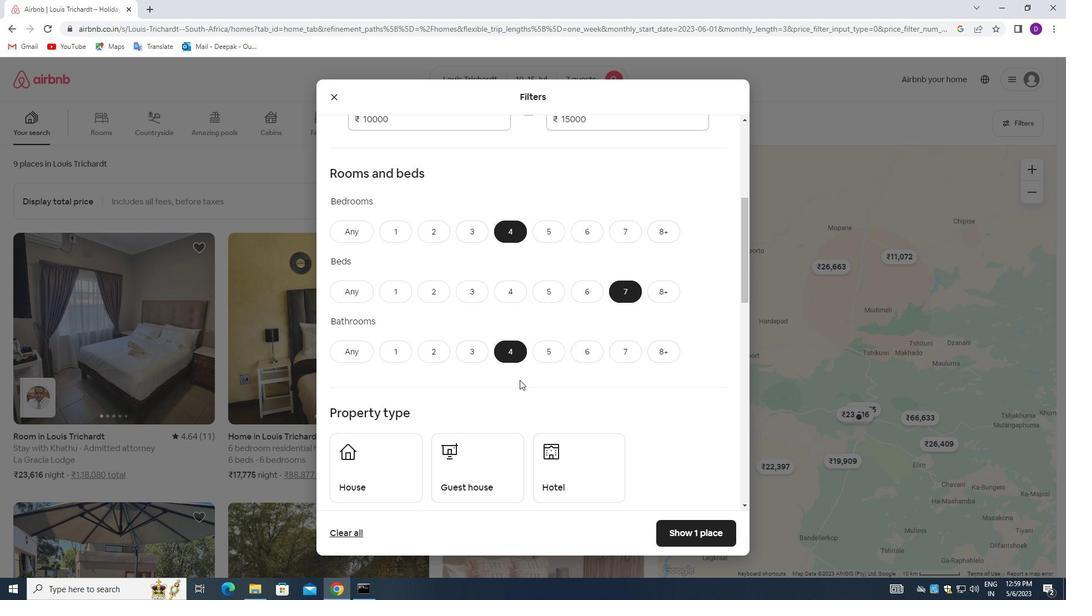 
Action: Mouse moved to (520, 380)
Screenshot: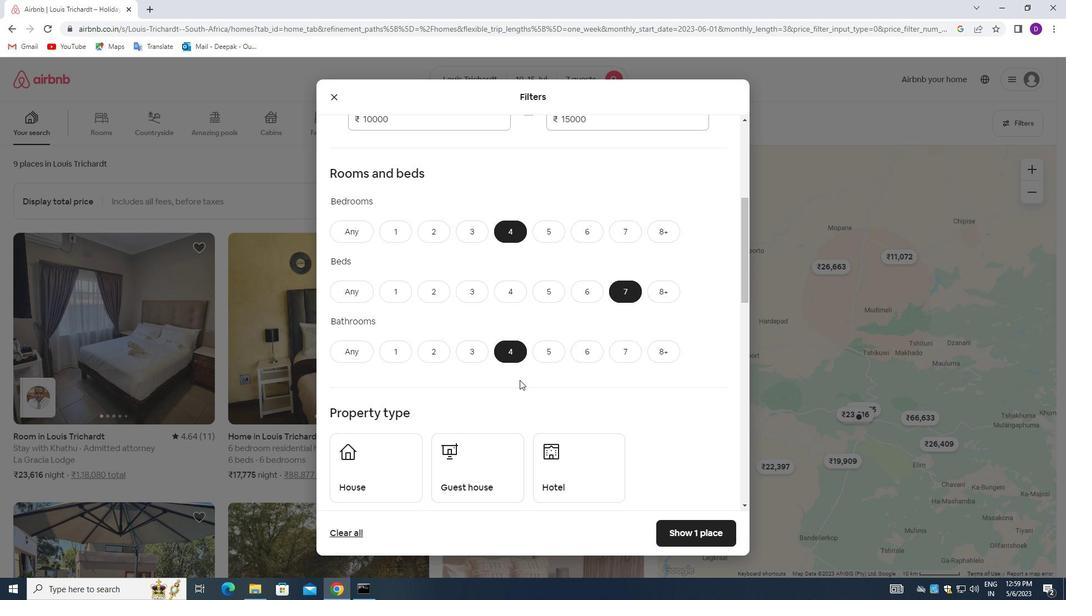 
Action: Mouse scrolled (520, 379) with delta (0, 0)
Screenshot: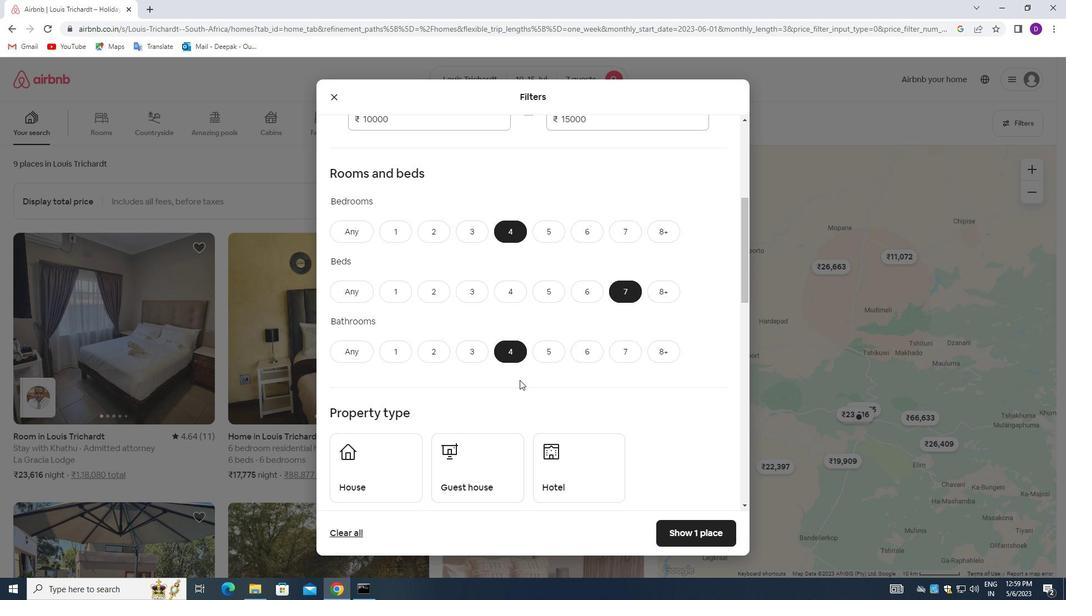 
Action: Mouse moved to (386, 358)
Screenshot: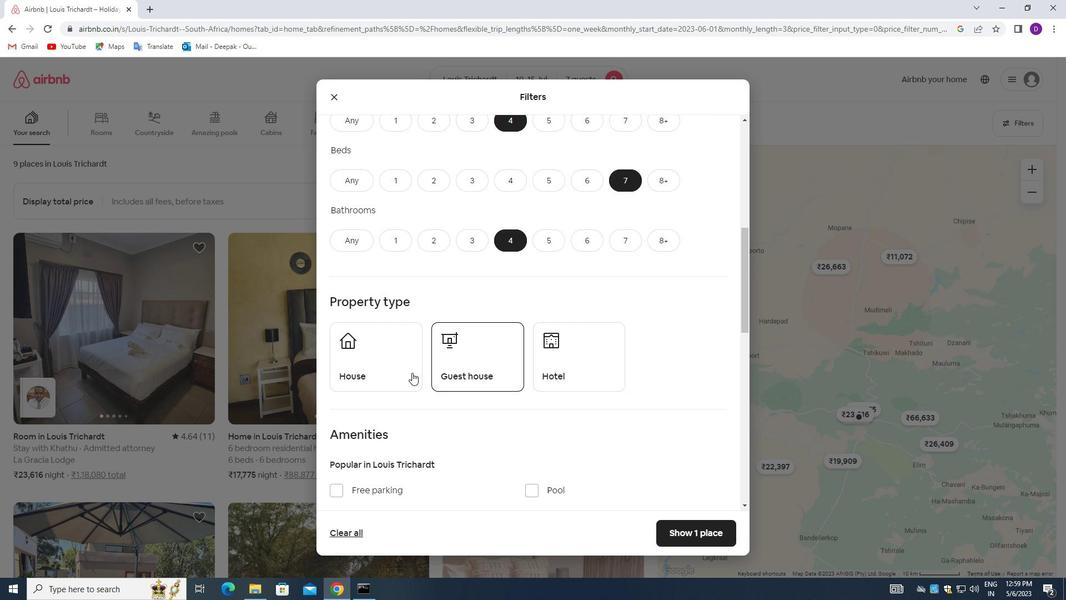 
Action: Mouse pressed left at (386, 358)
Screenshot: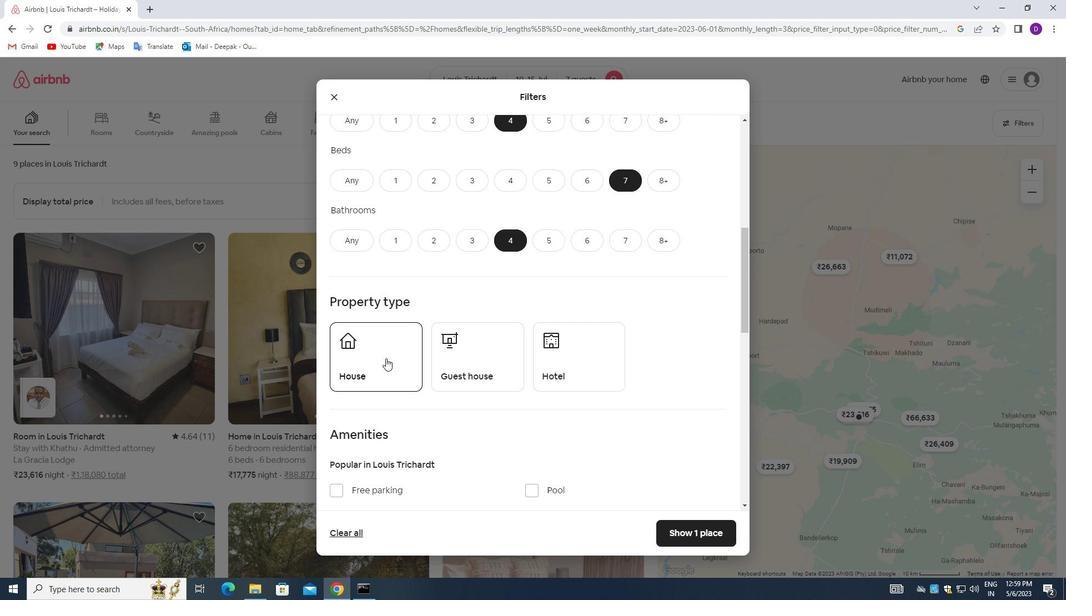 
Action: Mouse moved to (471, 368)
Screenshot: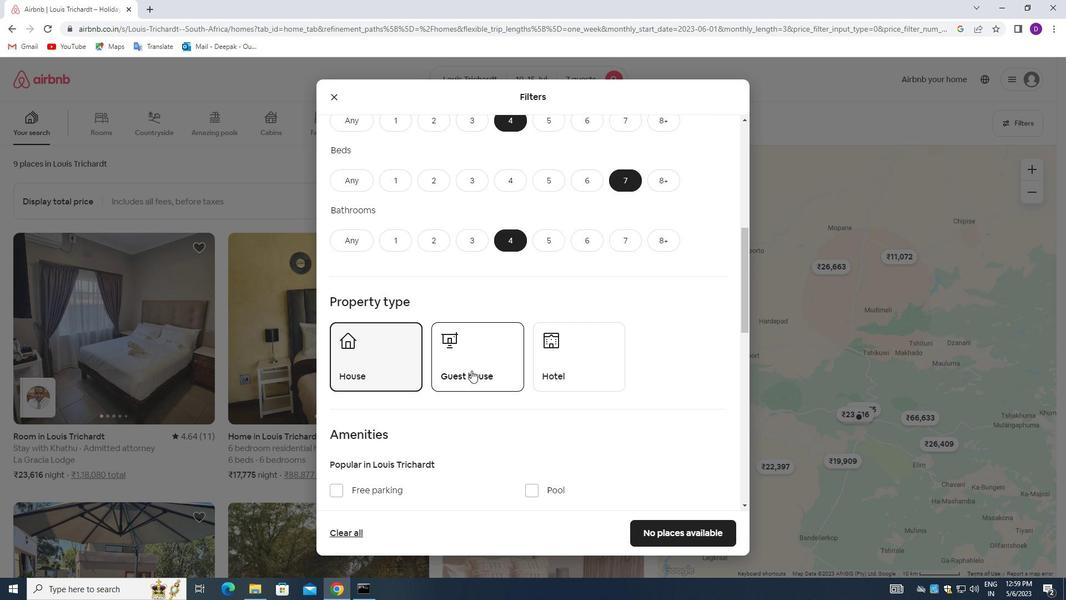 
Action: Mouse pressed left at (471, 368)
Screenshot: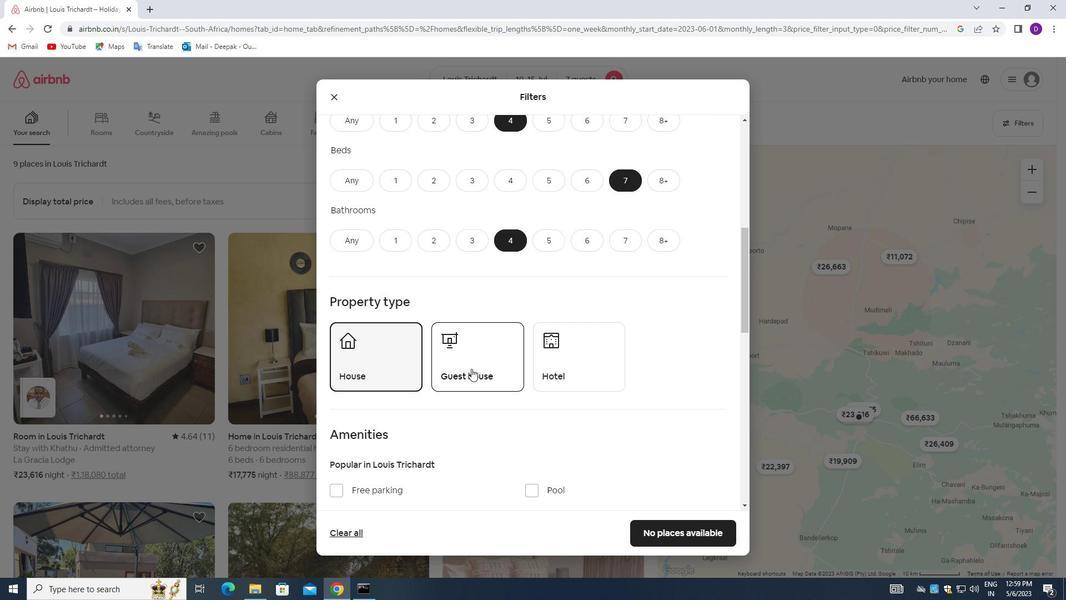 
Action: Mouse moved to (515, 372)
Screenshot: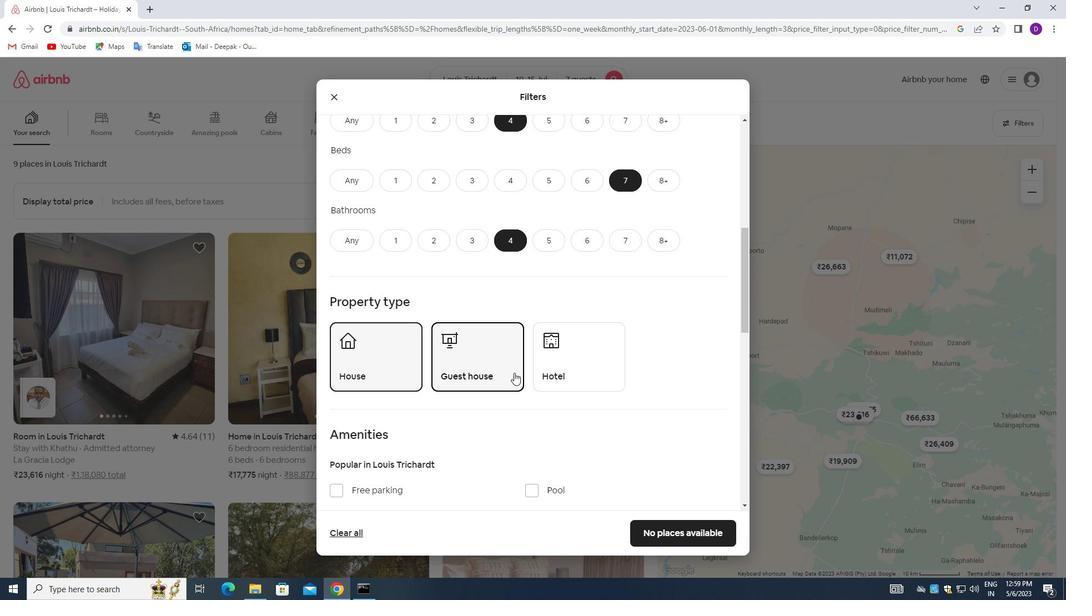 
Action: Mouse scrolled (515, 372) with delta (0, 0)
Screenshot: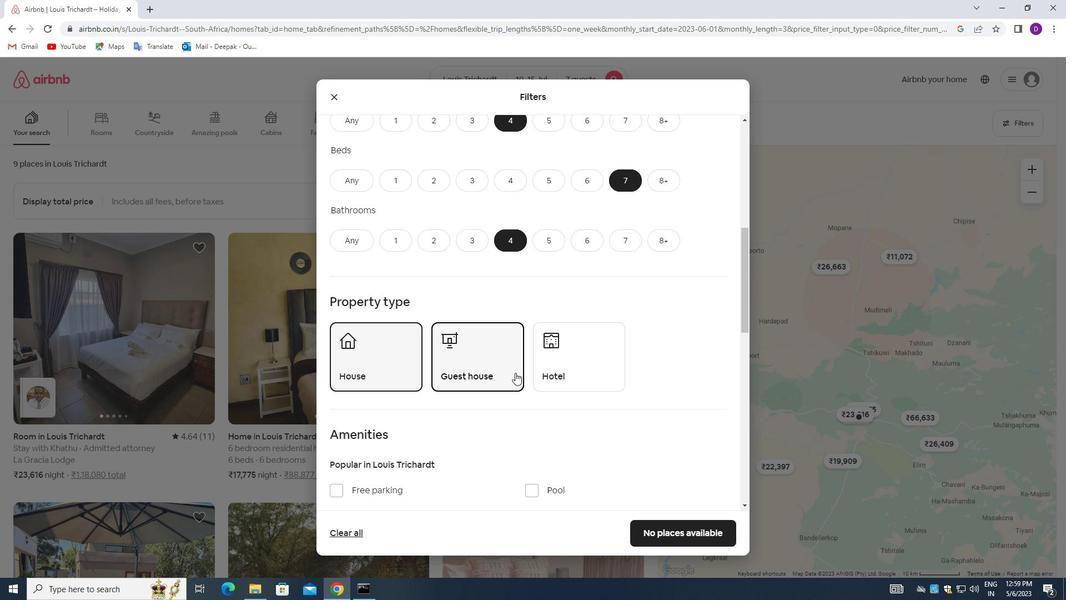 
Action: Mouse moved to (514, 370)
Screenshot: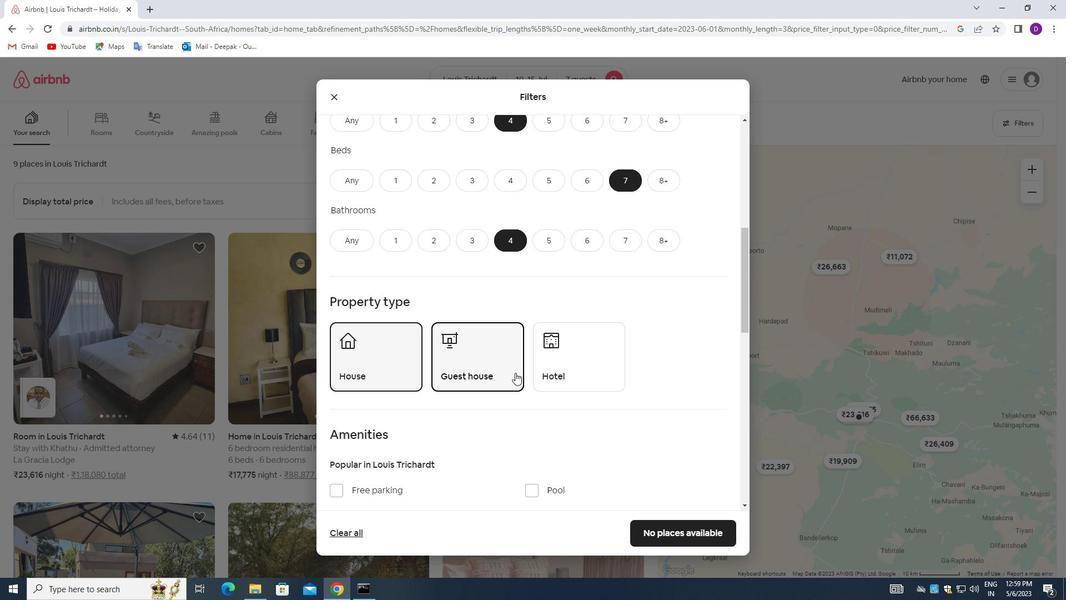 
Action: Mouse scrolled (514, 370) with delta (0, 0)
Screenshot: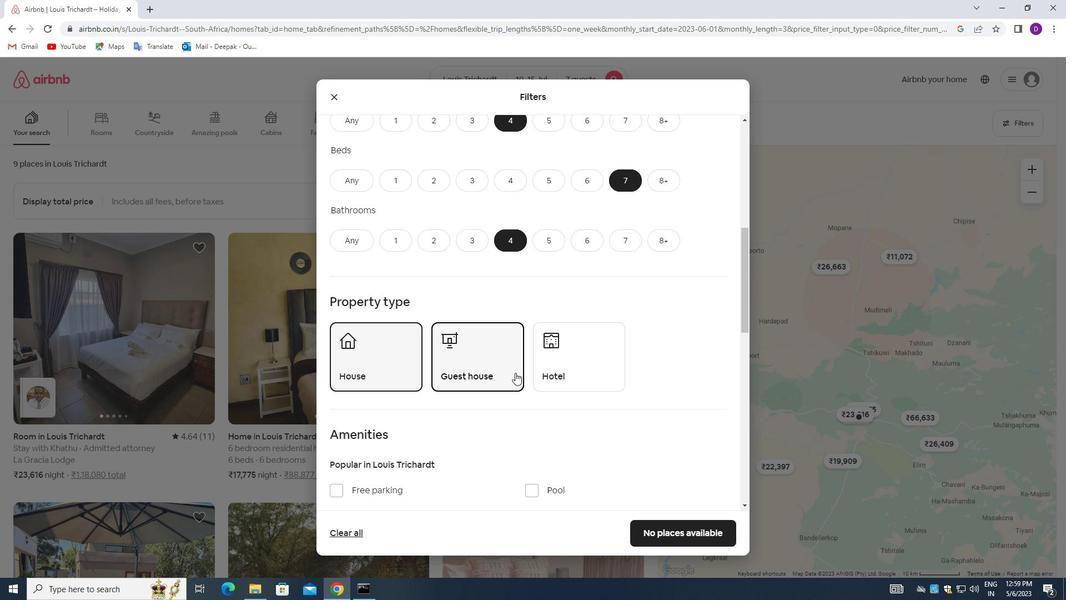 
Action: Mouse moved to (513, 369)
Screenshot: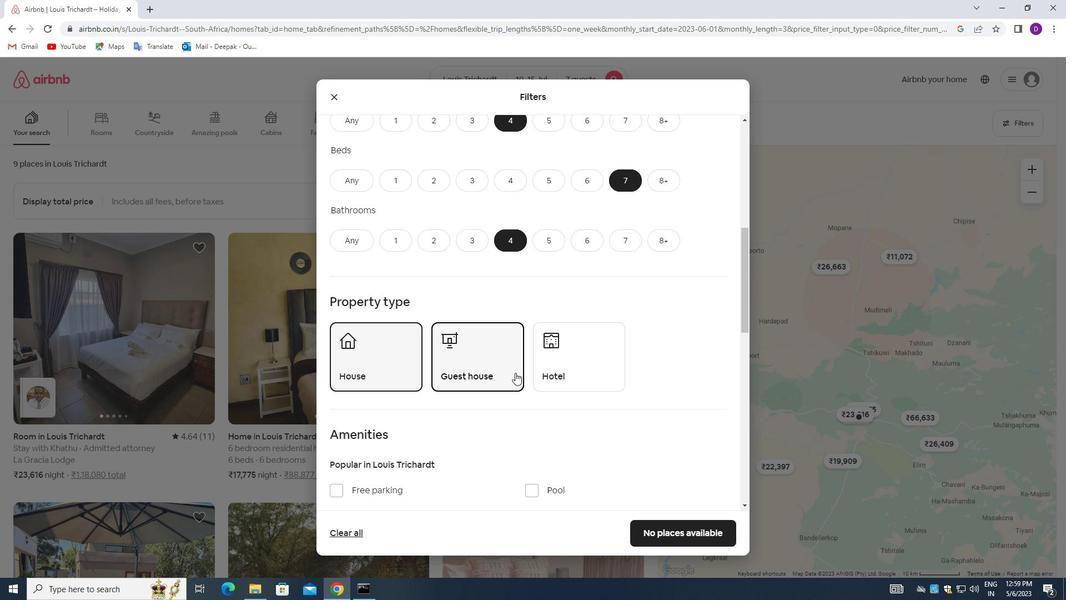 
Action: Mouse scrolled (513, 368) with delta (0, 0)
Screenshot: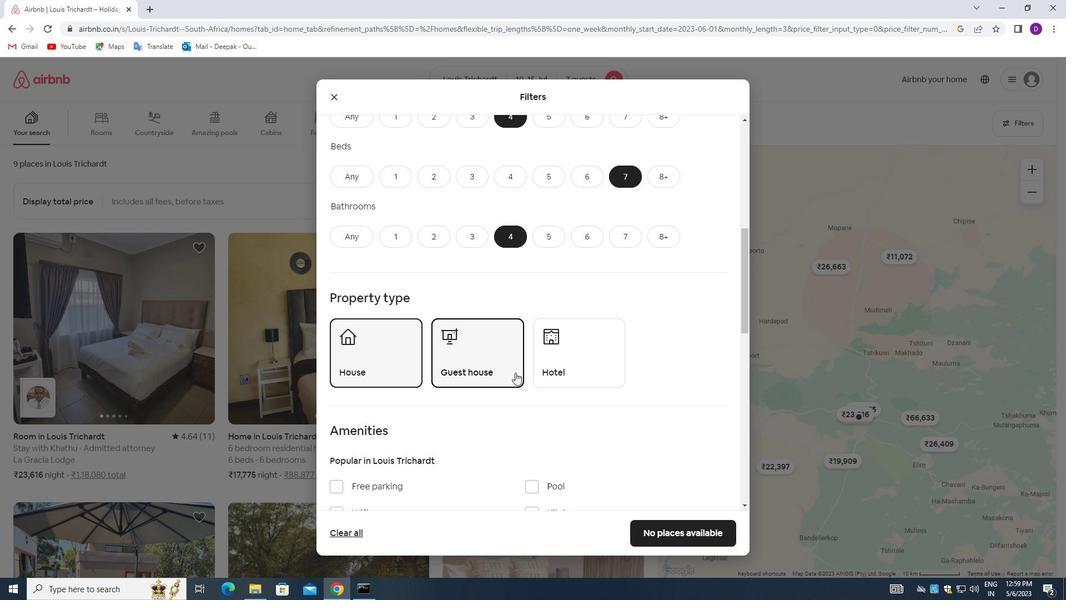 
Action: Mouse moved to (341, 354)
Screenshot: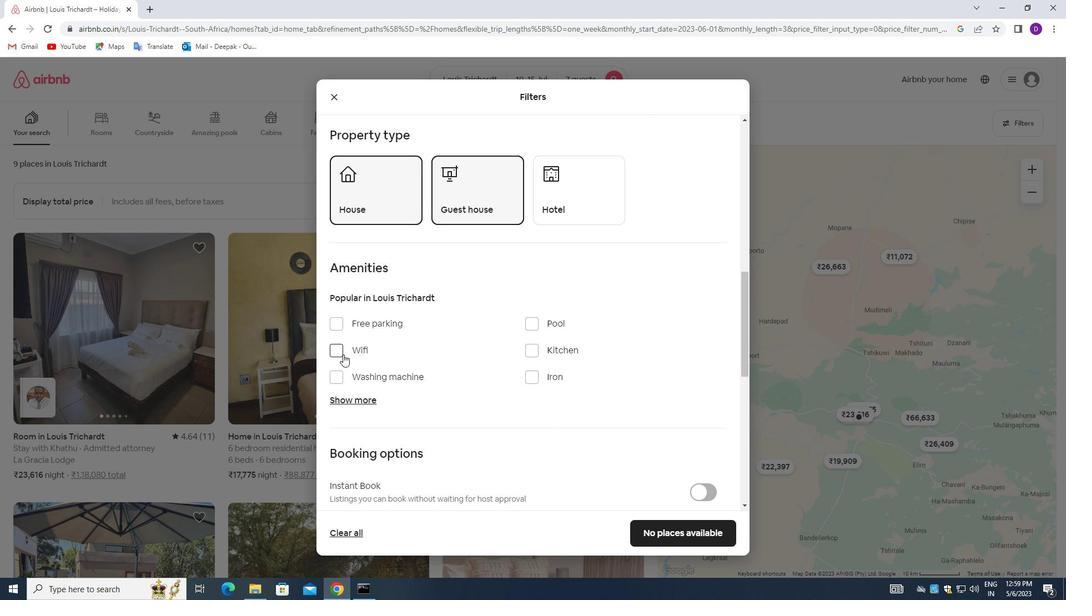 
Action: Mouse pressed left at (341, 354)
Screenshot: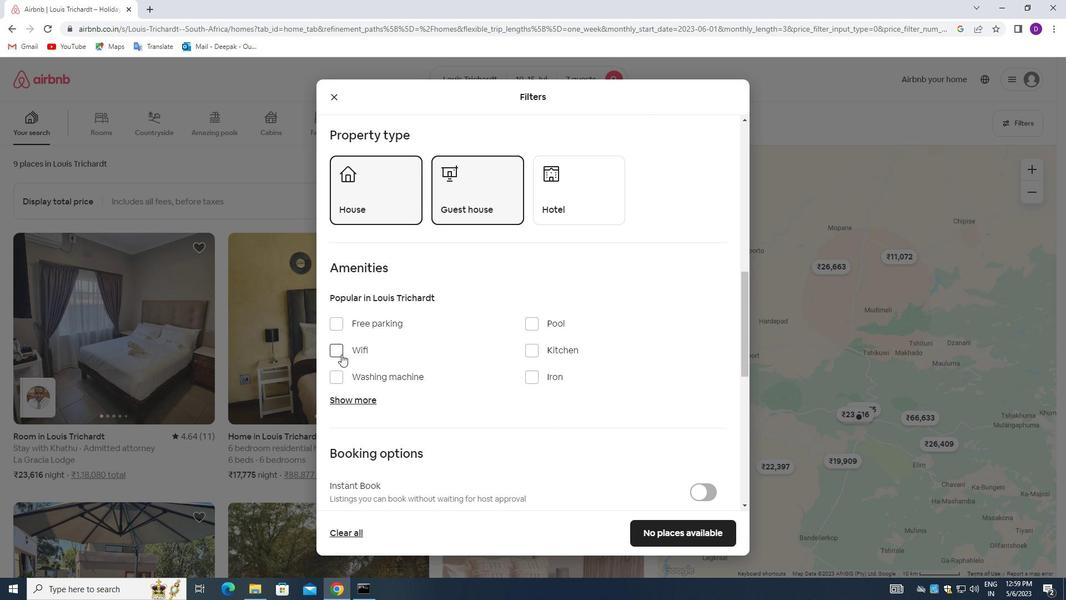 
Action: Mouse moved to (465, 361)
Screenshot: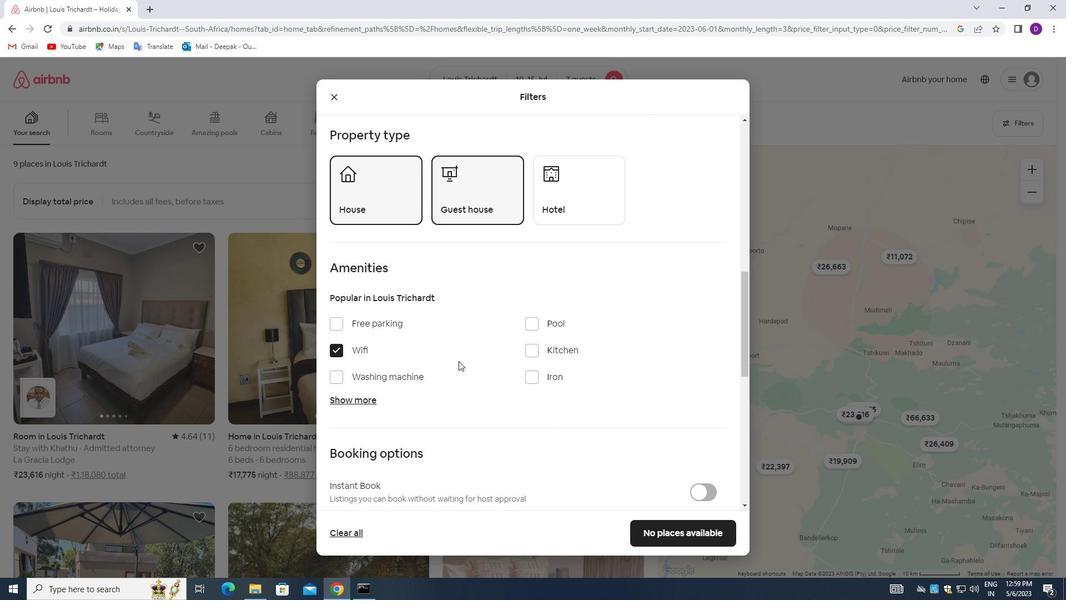 
Action: Mouse scrolled (465, 361) with delta (0, 0)
Screenshot: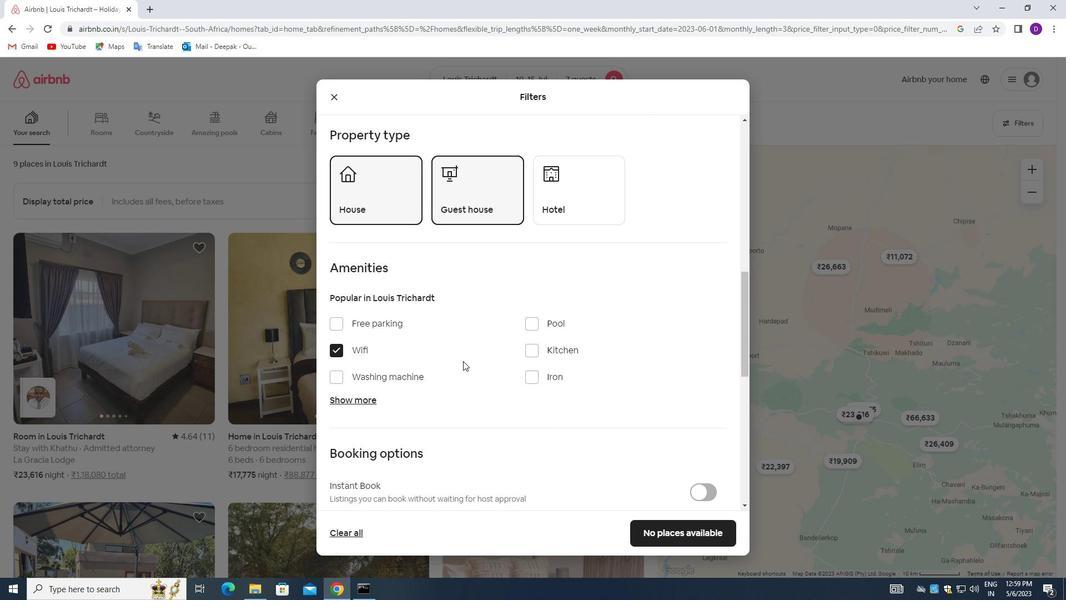 
Action: Mouse moved to (334, 269)
Screenshot: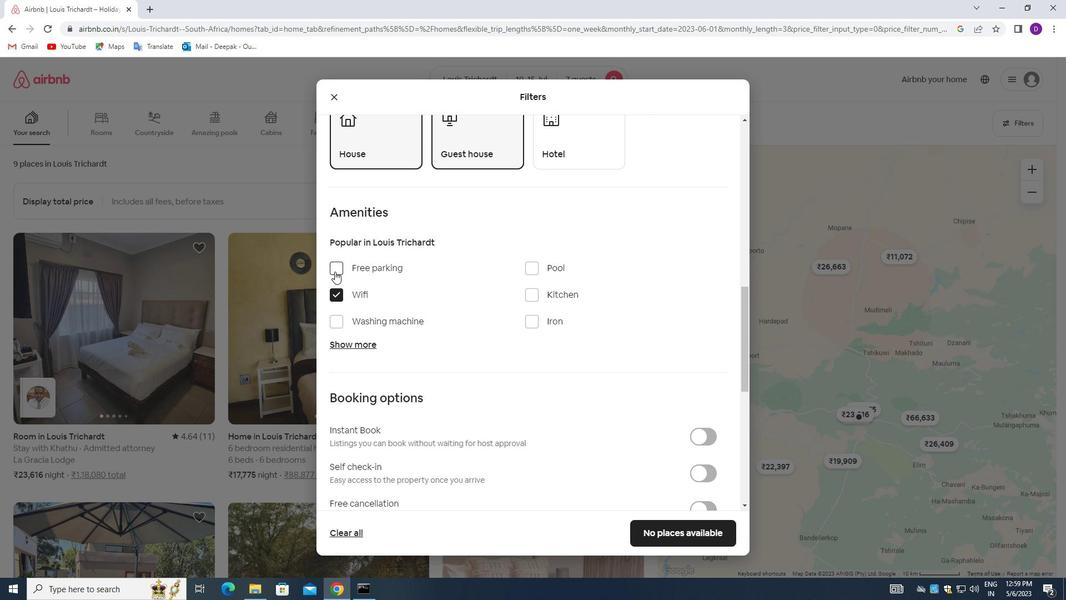 
Action: Mouse pressed left at (334, 269)
Screenshot: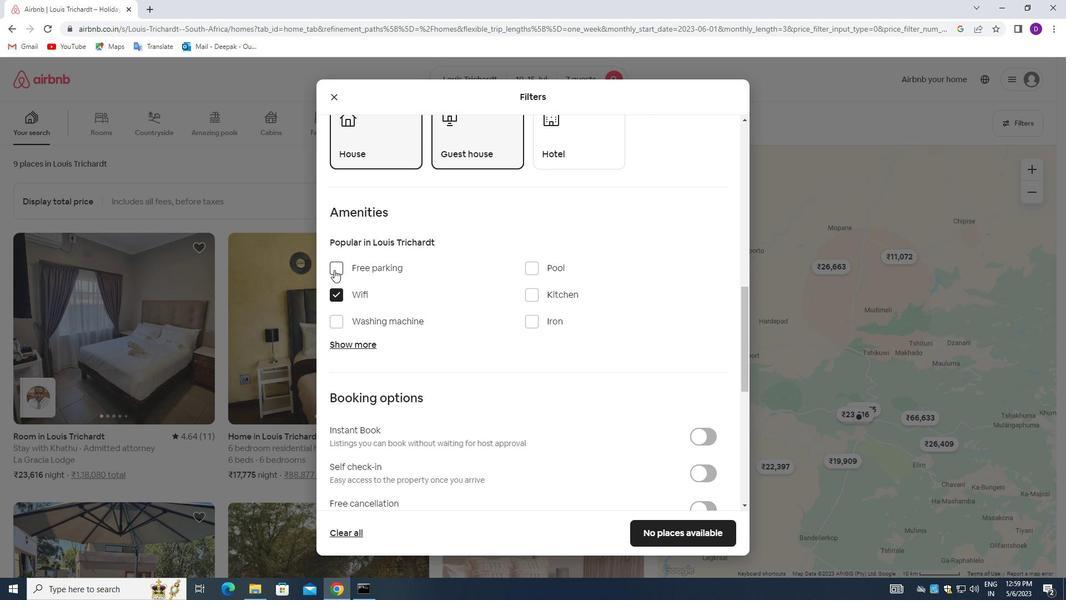 
Action: Mouse moved to (449, 323)
Screenshot: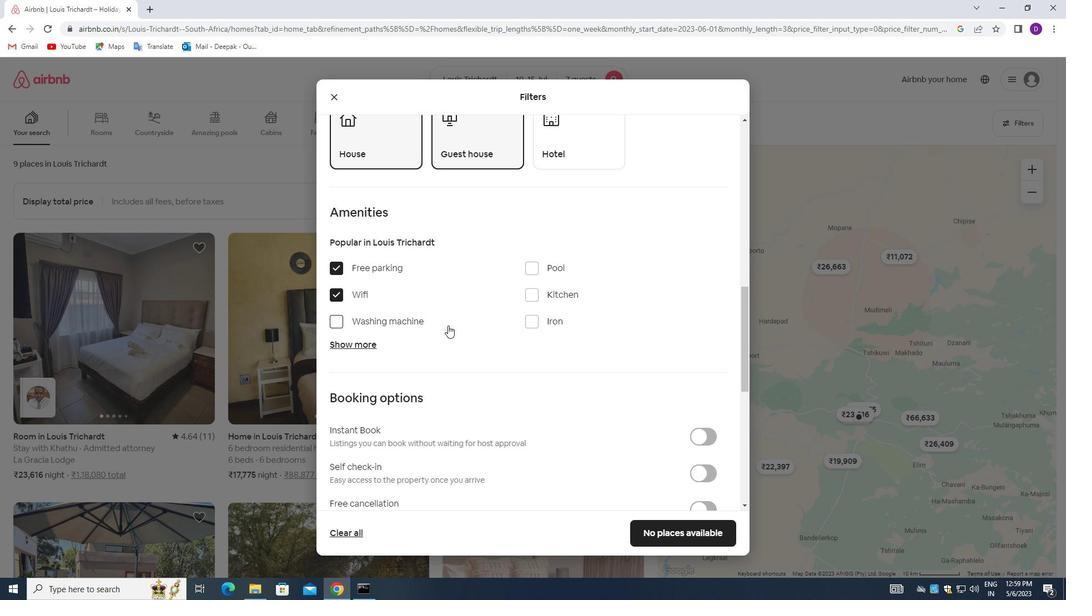 
Action: Mouse scrolled (449, 323) with delta (0, 0)
Screenshot: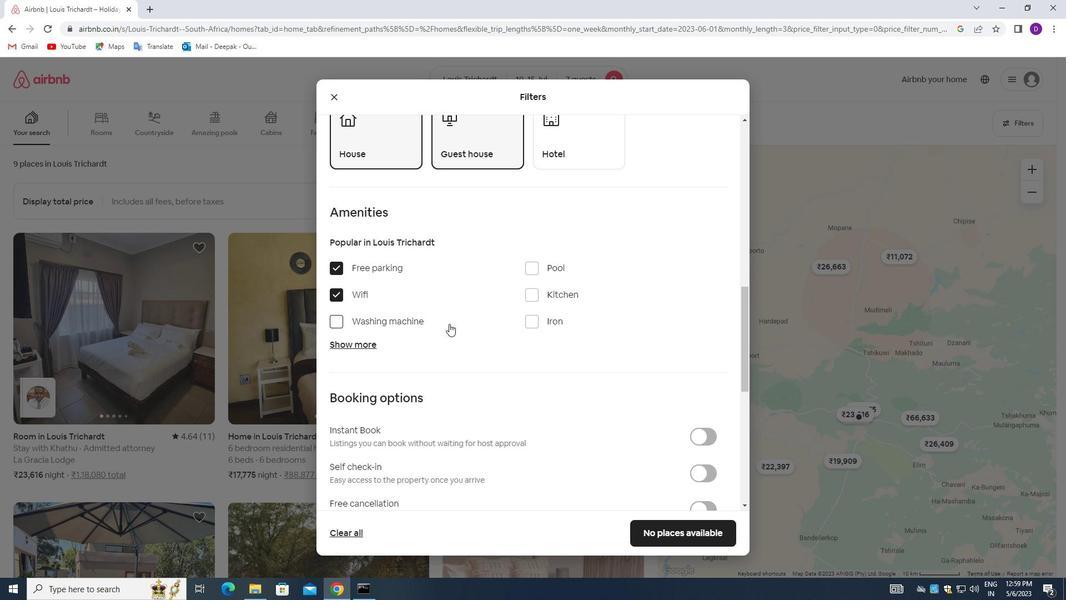 
Action: Mouse scrolled (449, 323) with delta (0, 0)
Screenshot: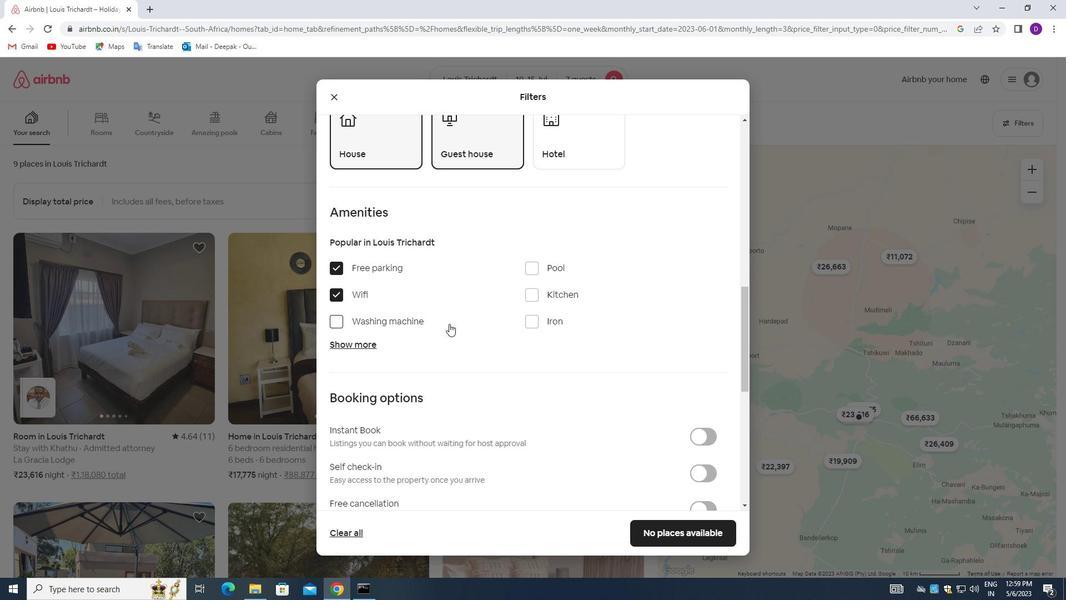 
Action: Mouse moved to (448, 310)
Screenshot: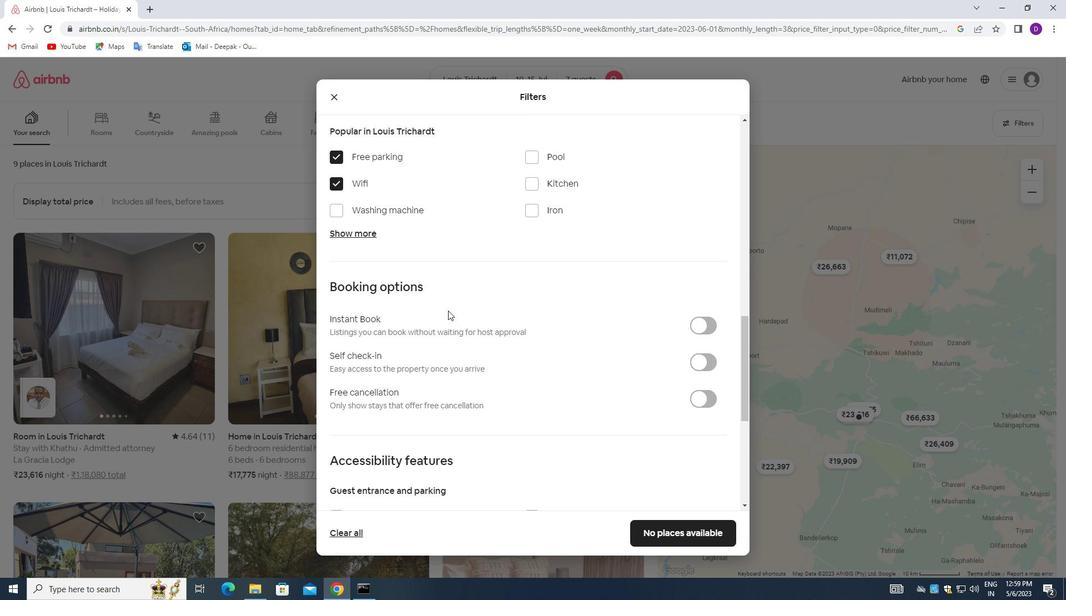 
Action: Mouse scrolled (448, 309) with delta (0, 0)
Screenshot: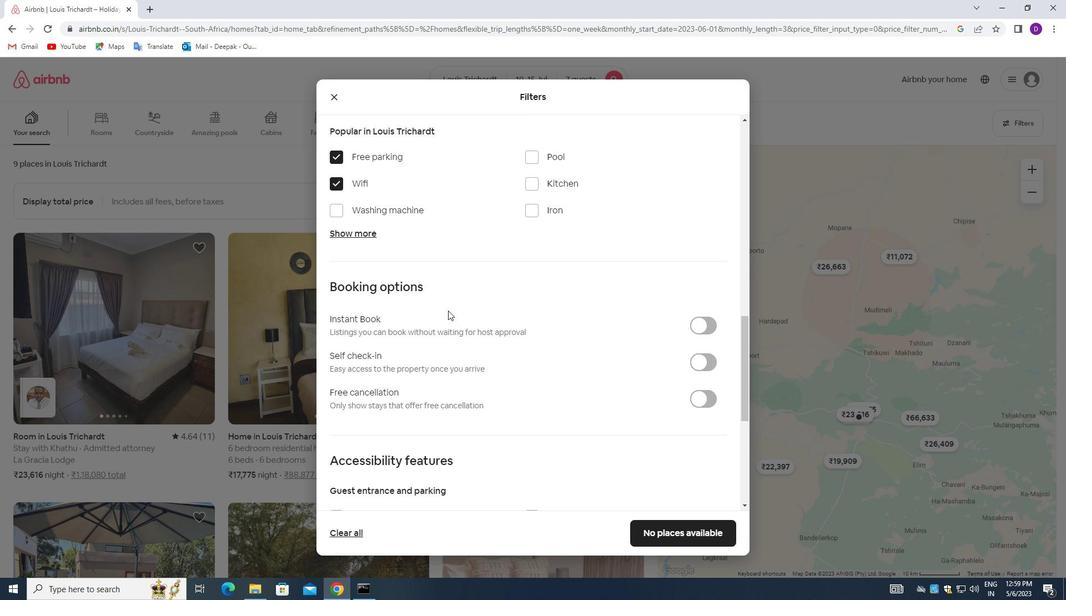 
Action: Mouse moved to (438, 274)
Screenshot: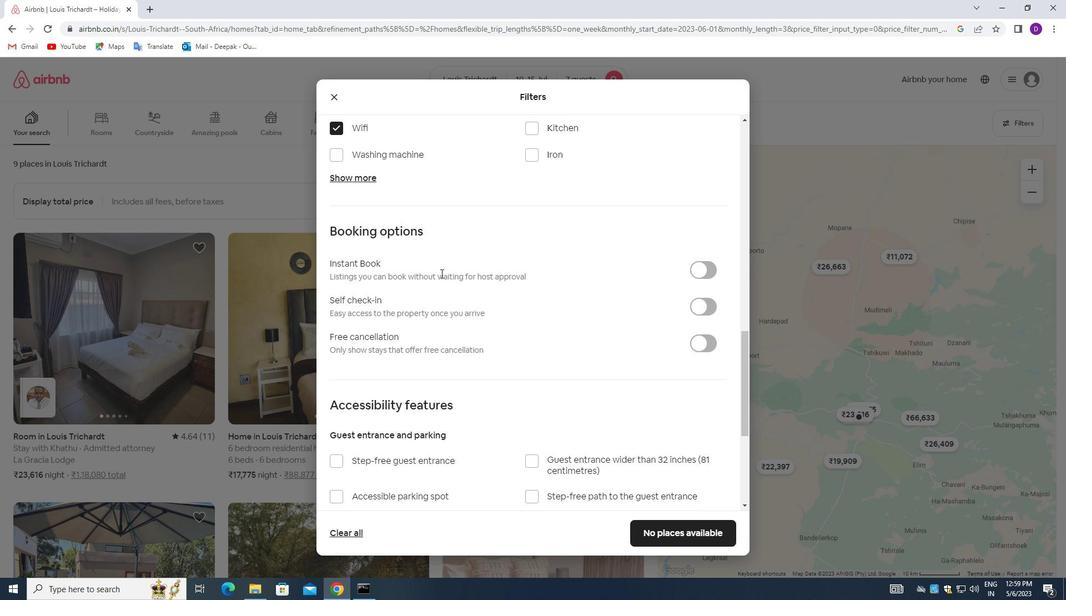 
Action: Mouse scrolled (438, 275) with delta (0, 0)
Screenshot: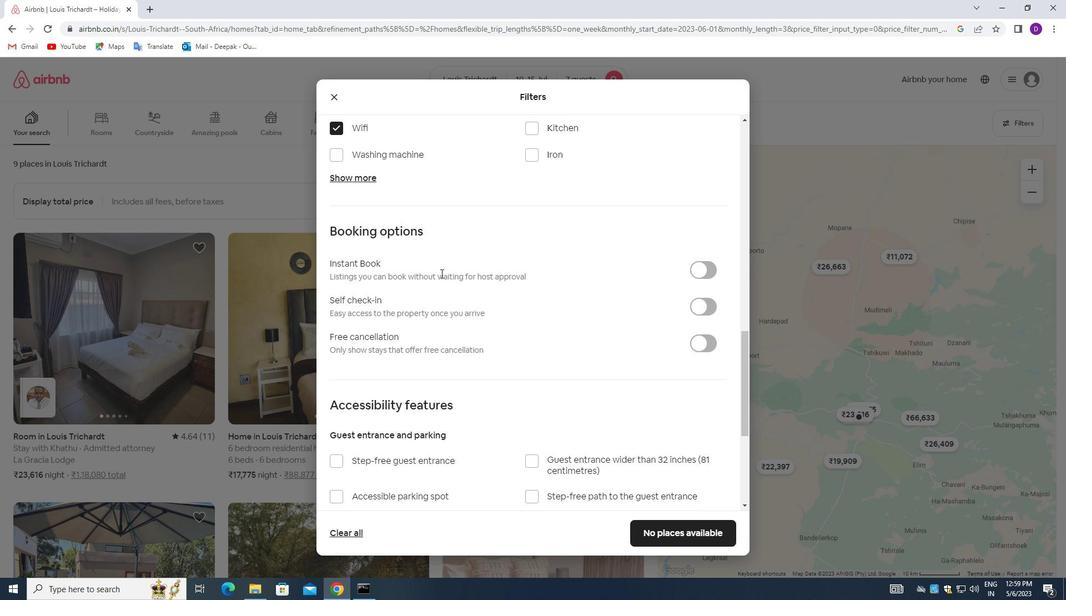 
Action: Mouse moved to (350, 233)
Screenshot: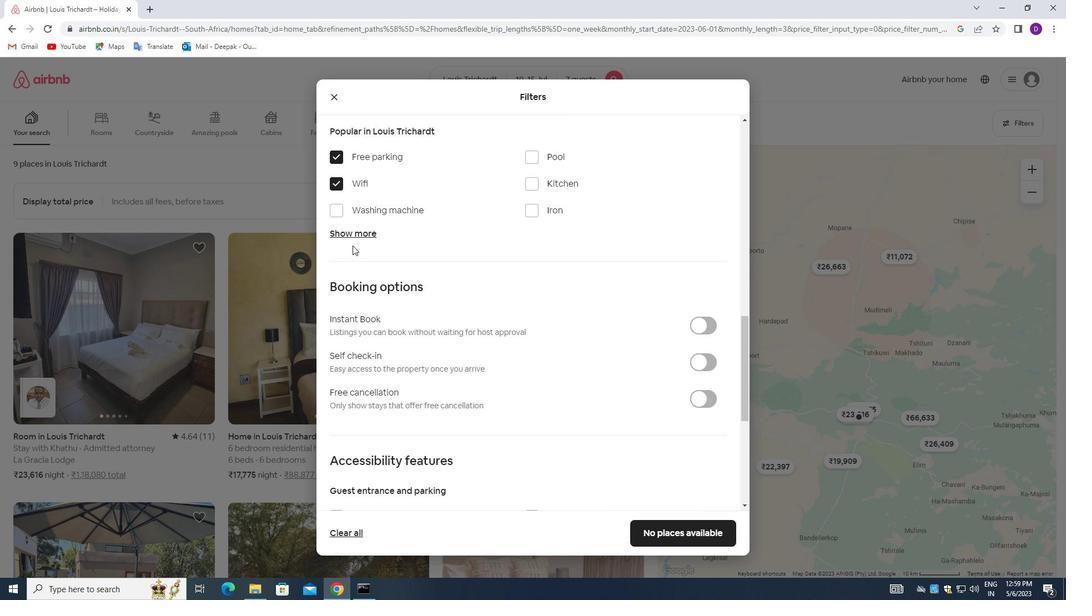 
Action: Mouse pressed left at (350, 233)
Screenshot: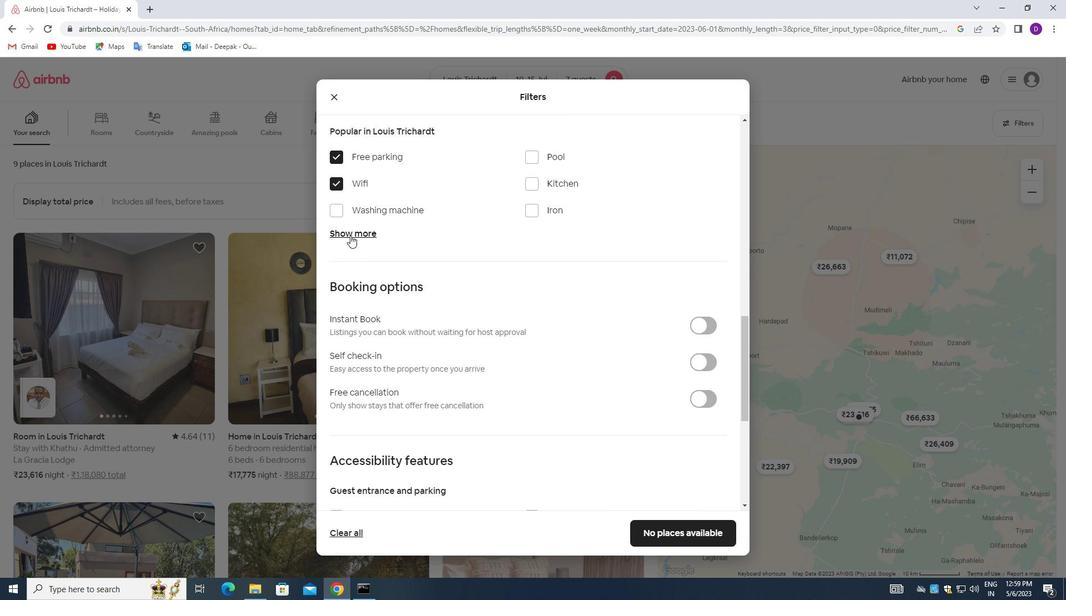 
Action: Mouse moved to (337, 325)
Screenshot: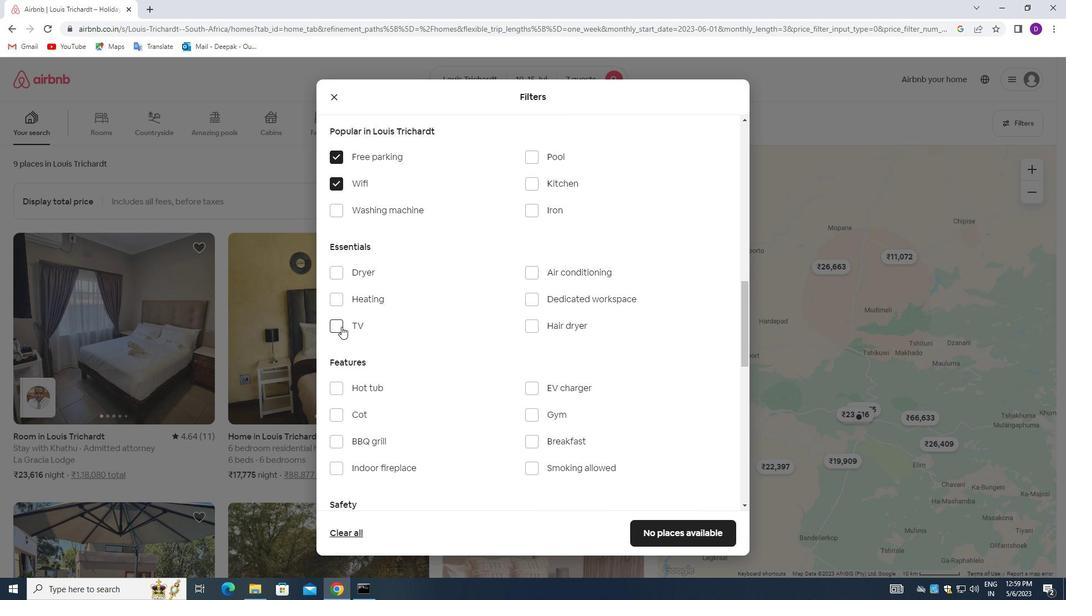 
Action: Mouse pressed left at (337, 325)
Screenshot: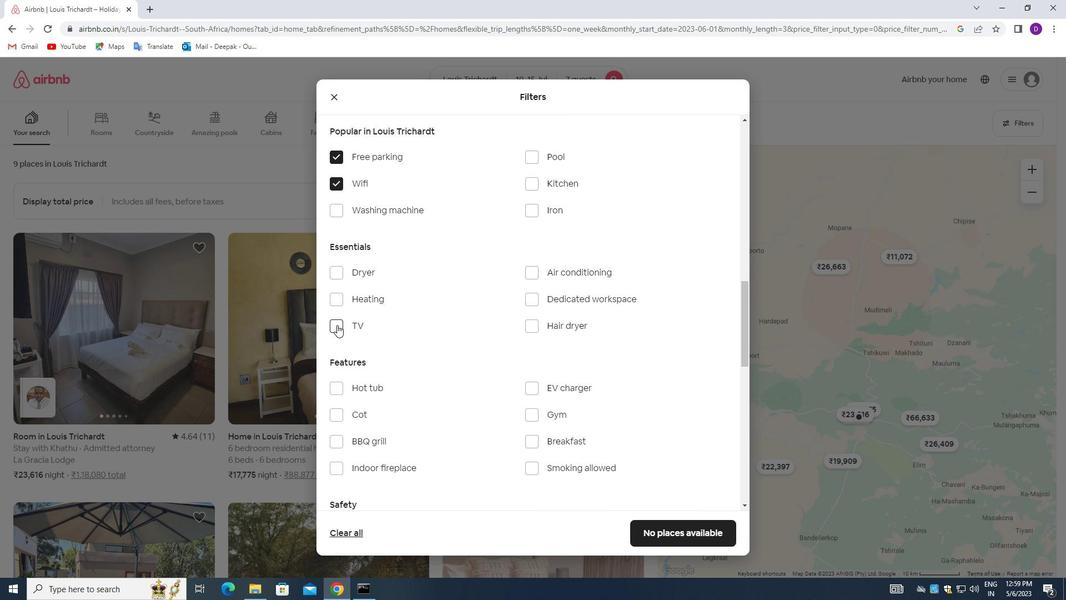 
Action: Mouse moved to (529, 438)
Screenshot: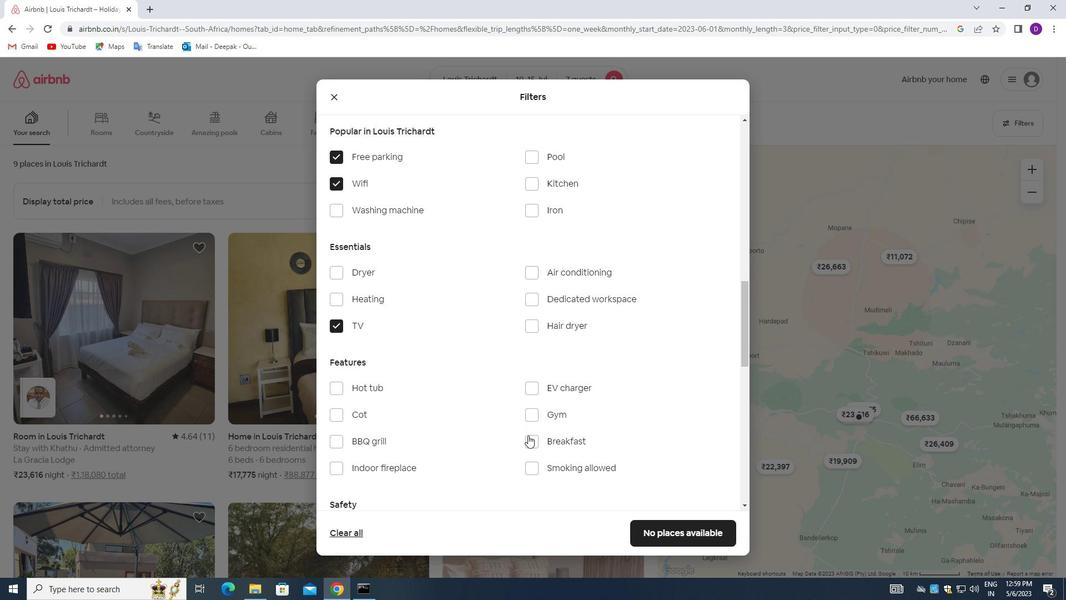 
Action: Mouse pressed left at (529, 438)
Screenshot: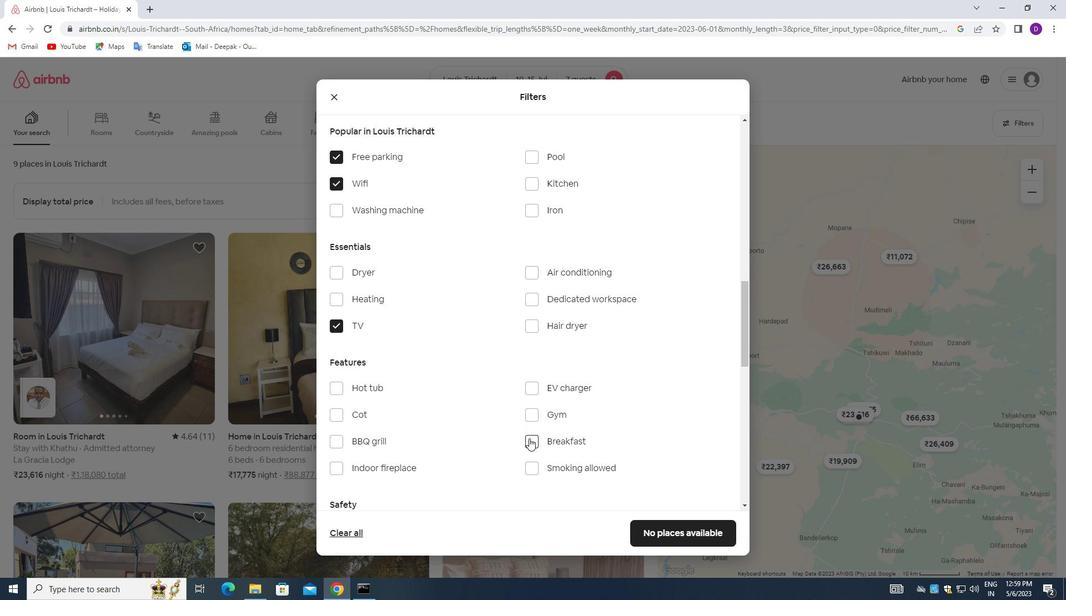 
Action: Mouse moved to (391, 373)
Screenshot: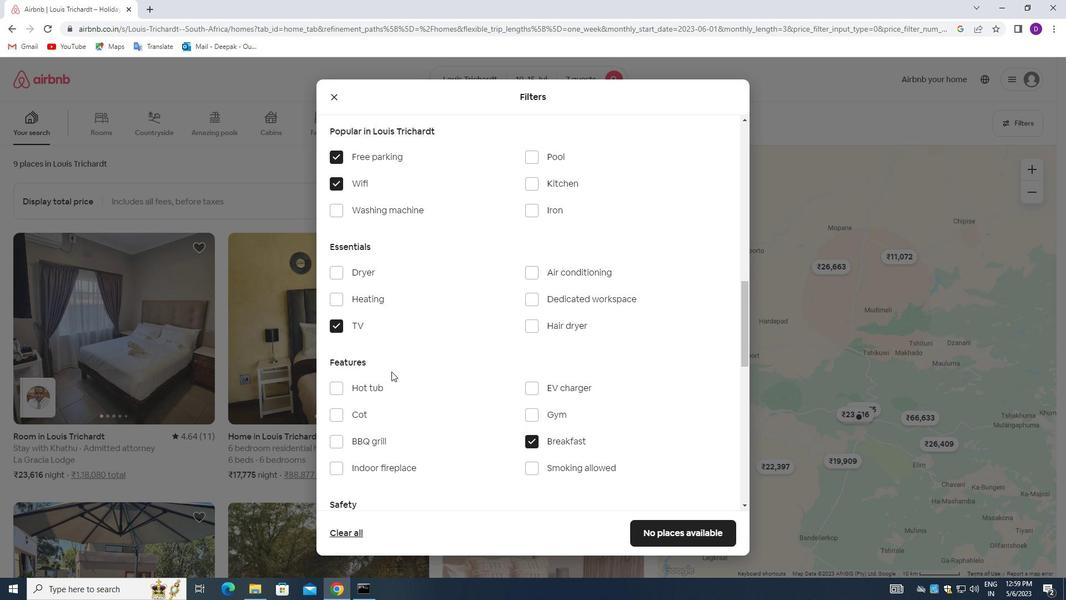 
Action: Mouse scrolled (391, 373) with delta (0, 0)
Screenshot: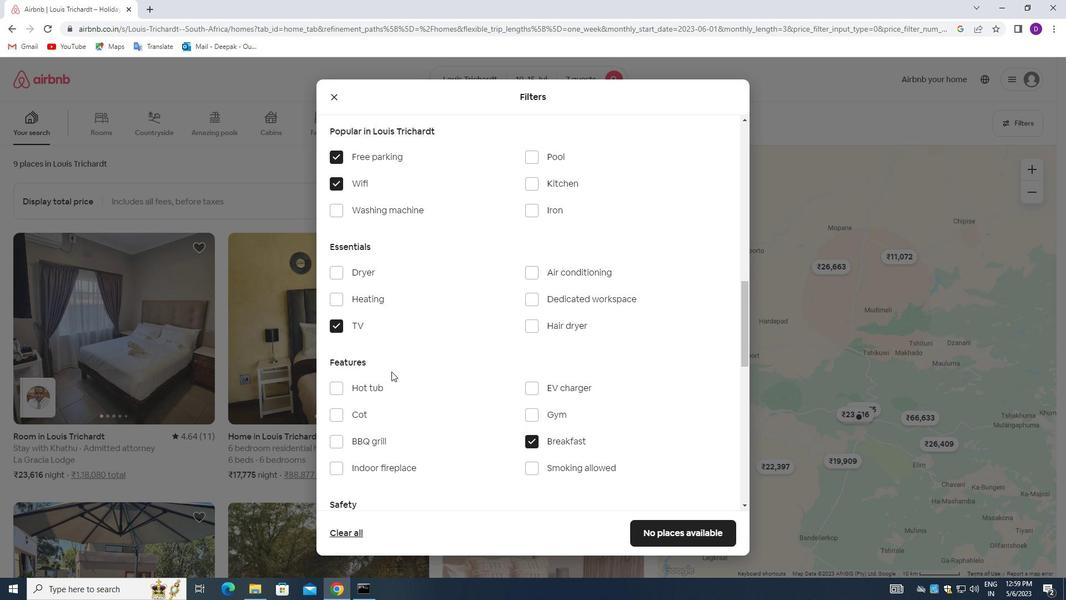 
Action: Mouse moved to (383, 354)
Screenshot: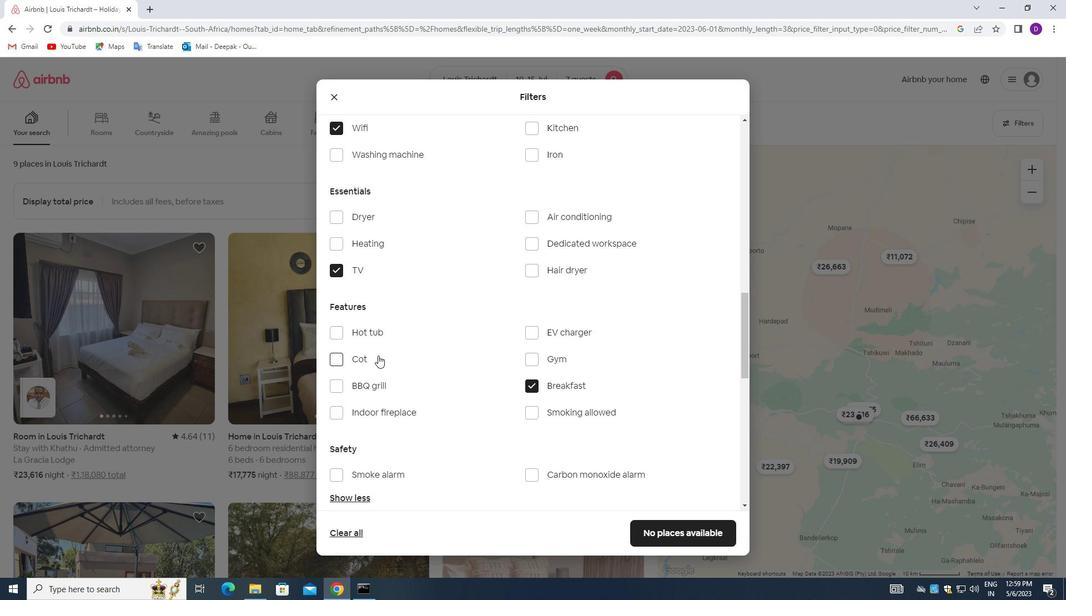 
Action: Mouse scrolled (383, 355) with delta (0, 0)
Screenshot: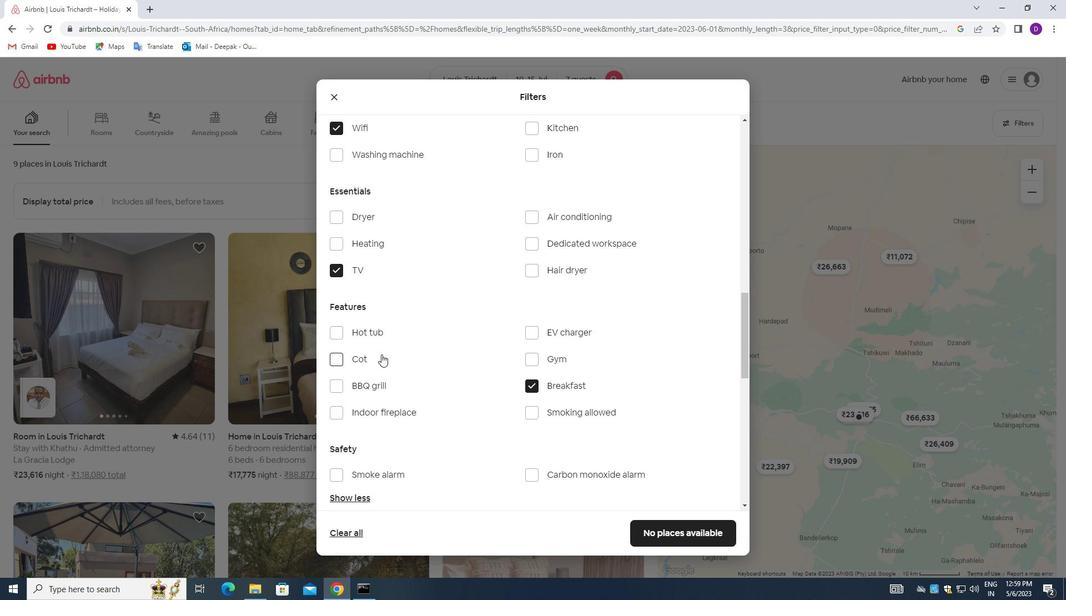 
Action: Mouse moved to (346, 405)
Screenshot: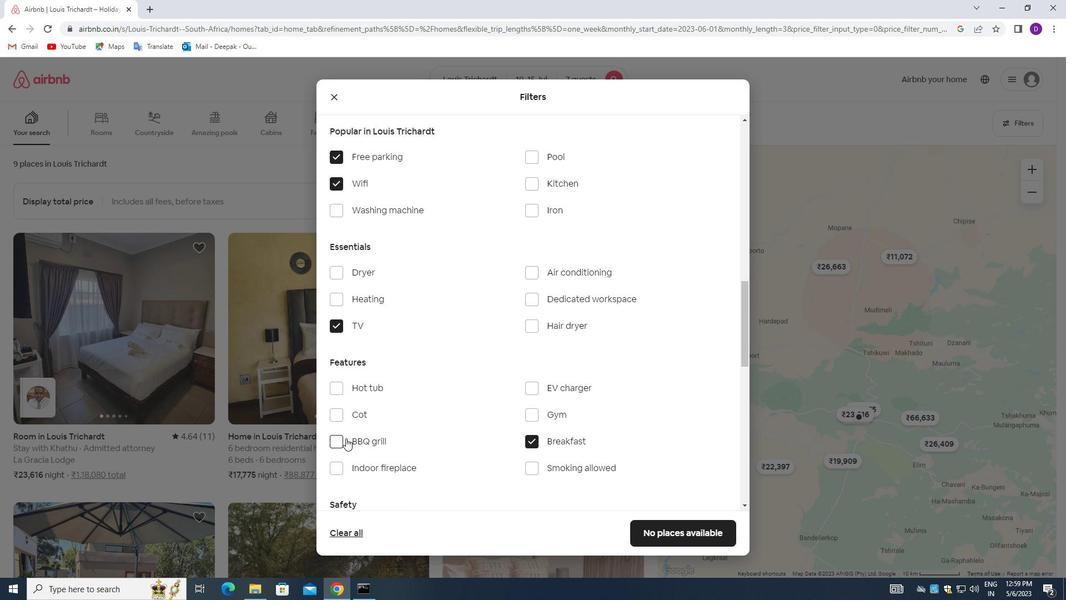 
Action: Mouse scrolled (346, 406) with delta (0, 0)
Screenshot: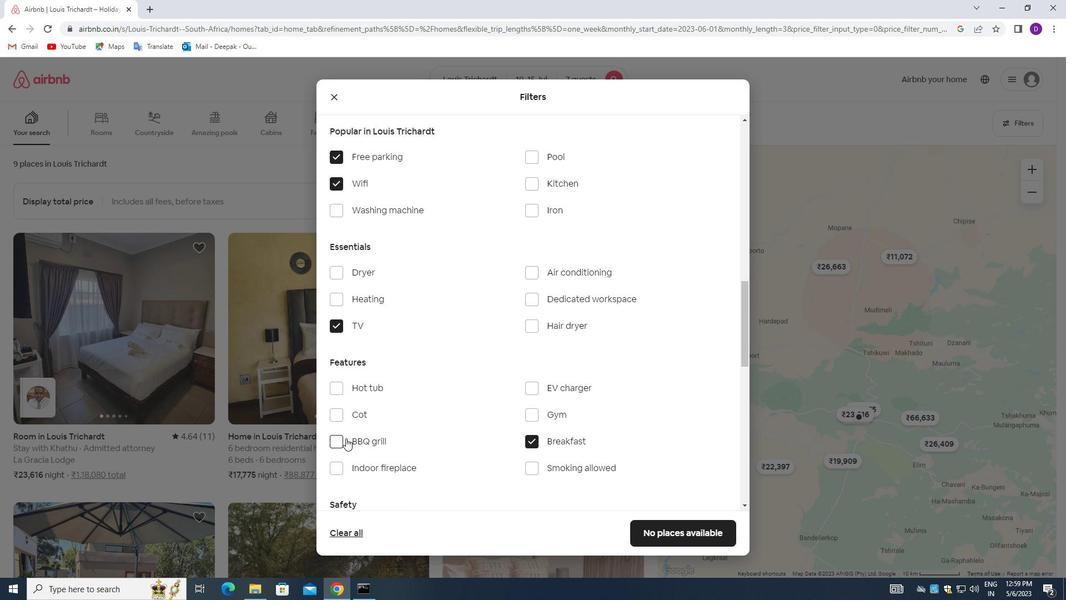 
Action: Mouse moved to (346, 402)
Screenshot: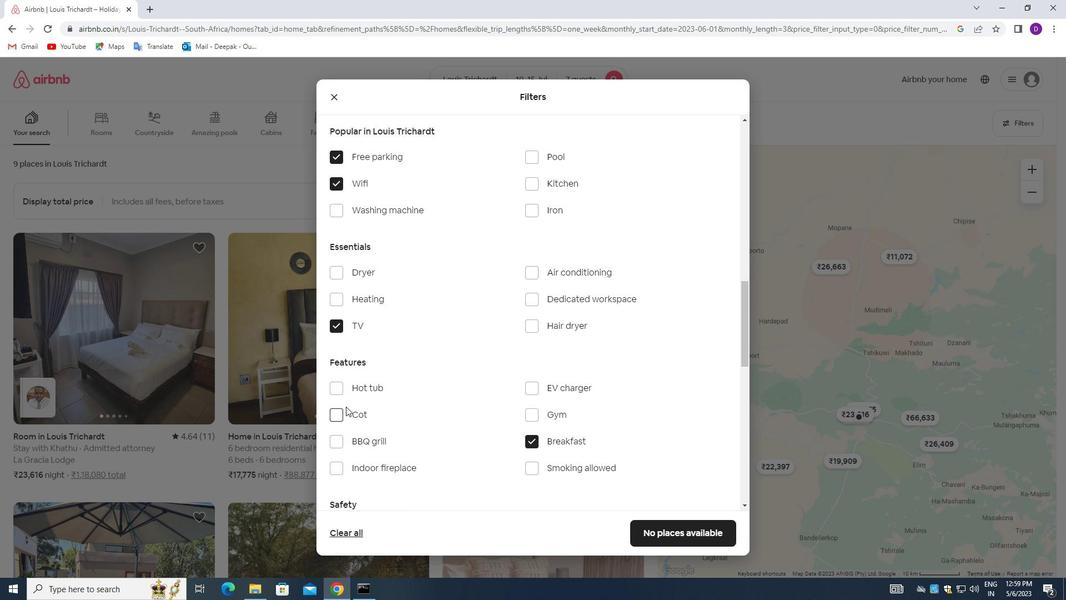 
Action: Mouse scrolled (346, 403) with delta (0, 0)
Screenshot: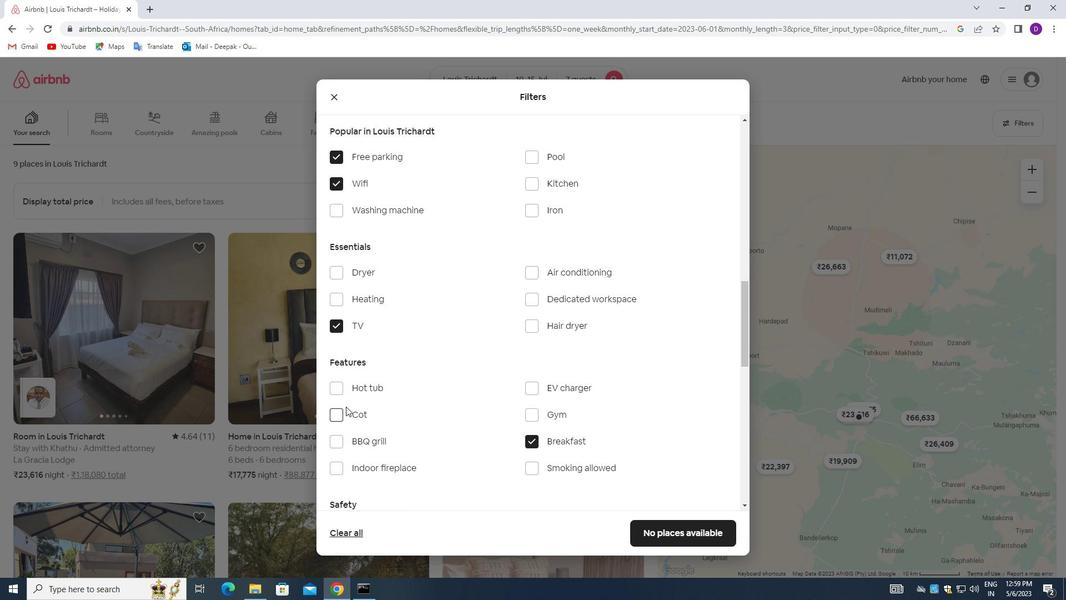 
Action: Mouse moved to (501, 326)
Screenshot: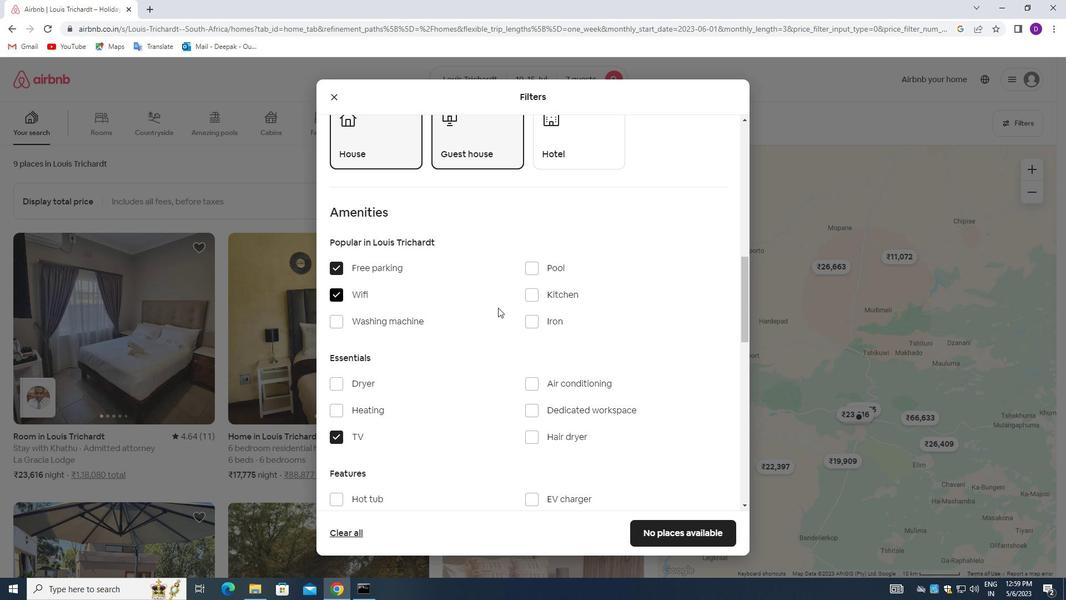 
Action: Mouse scrolled (501, 326) with delta (0, 0)
Screenshot: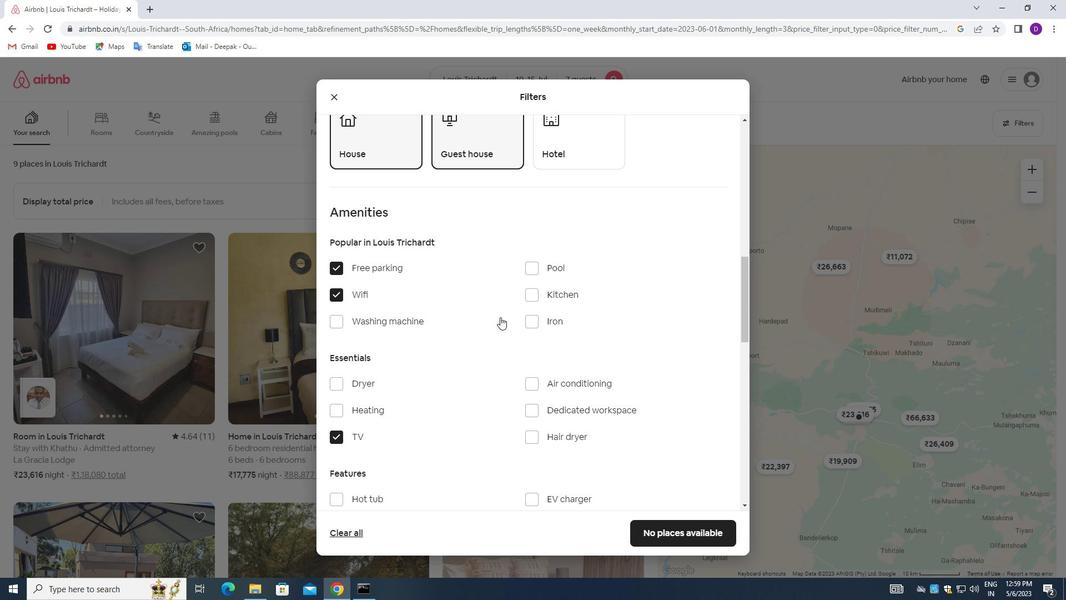 
Action: Mouse moved to (495, 330)
Screenshot: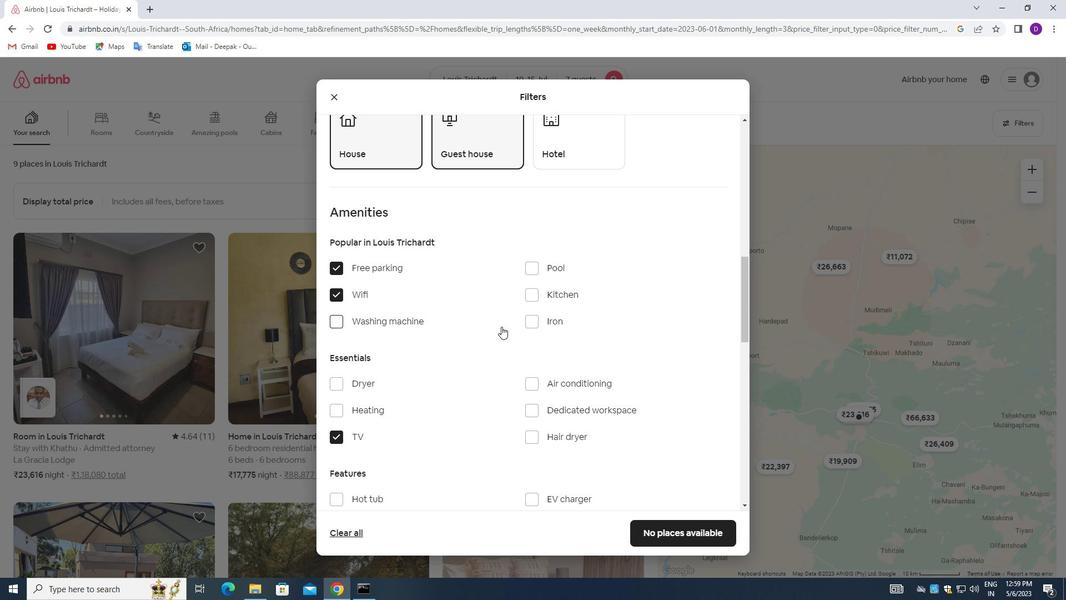 
Action: Mouse scrolled (495, 330) with delta (0, 0)
Screenshot: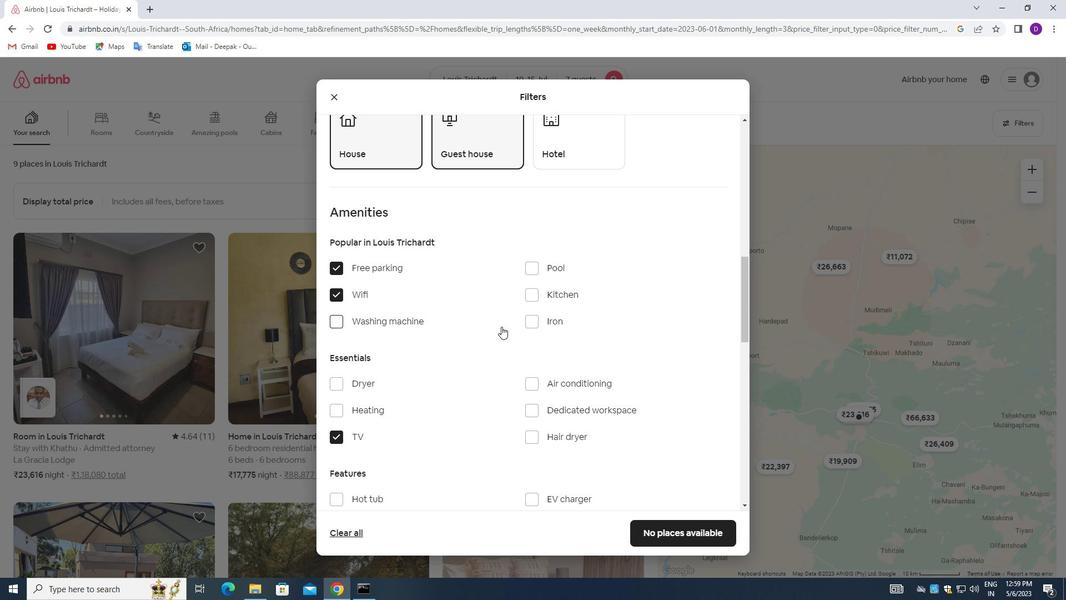 
Action: Mouse moved to (504, 350)
Screenshot: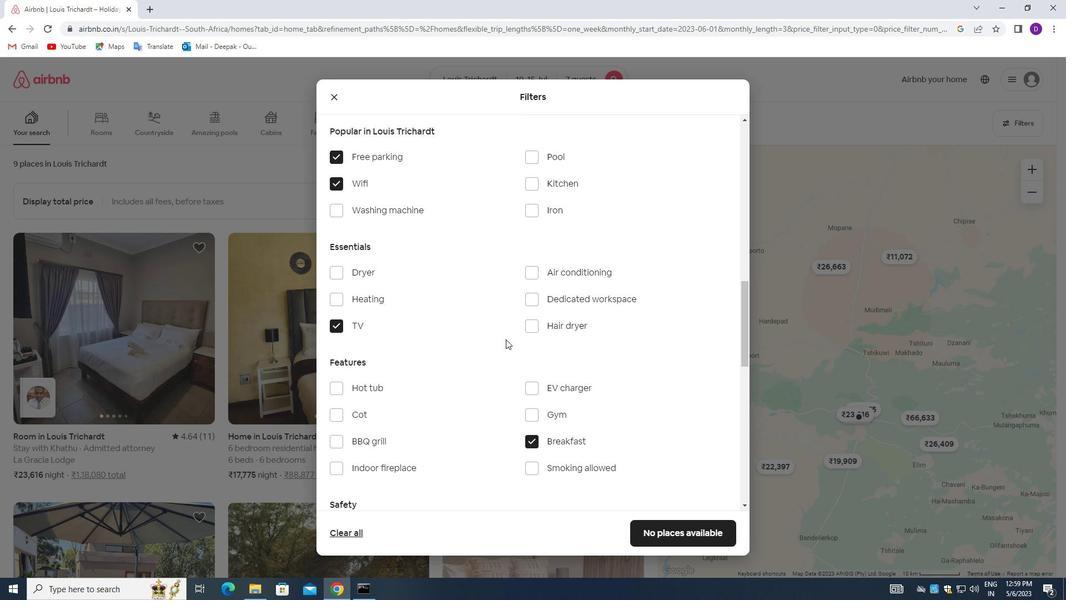 
Action: Mouse scrolled (504, 350) with delta (0, 0)
Screenshot: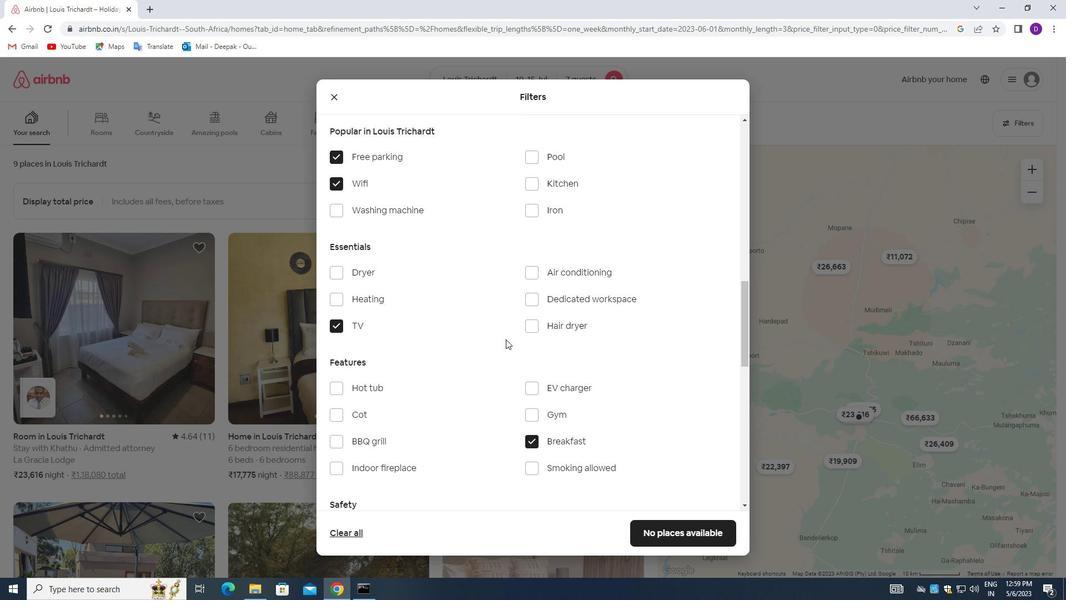 
Action: Mouse moved to (533, 361)
Screenshot: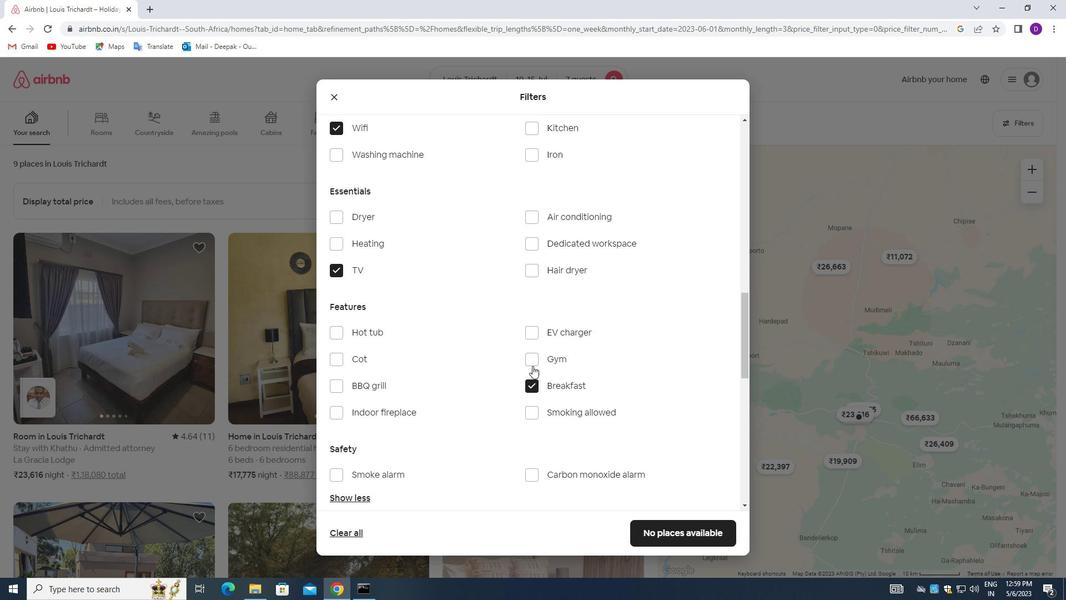 
Action: Mouse pressed left at (533, 361)
Screenshot: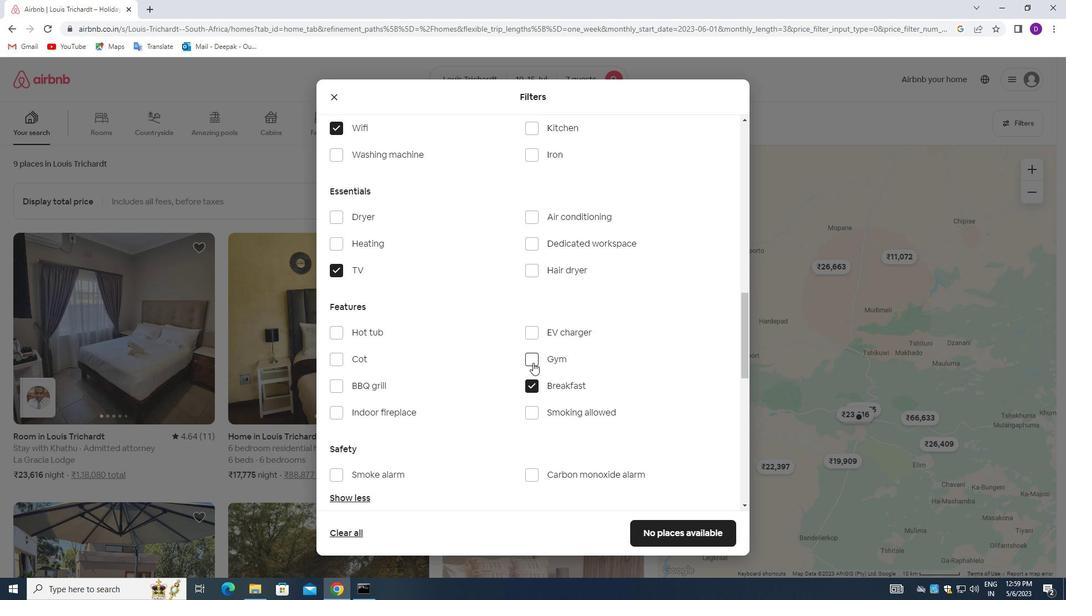 
Action: Mouse moved to (460, 363)
Screenshot: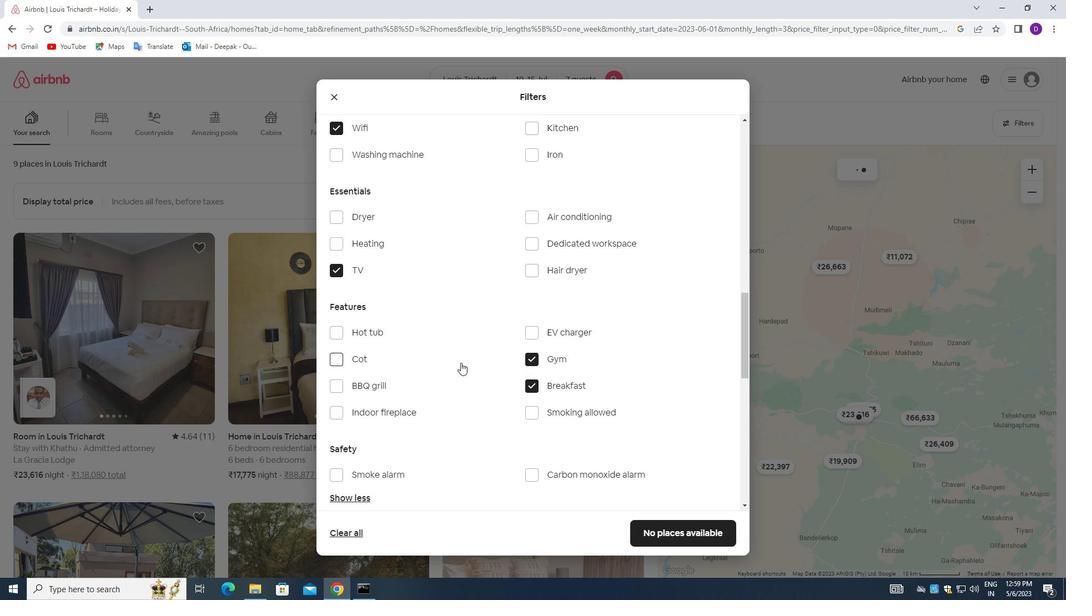 
Action: Mouse scrolled (460, 362) with delta (0, 0)
Screenshot: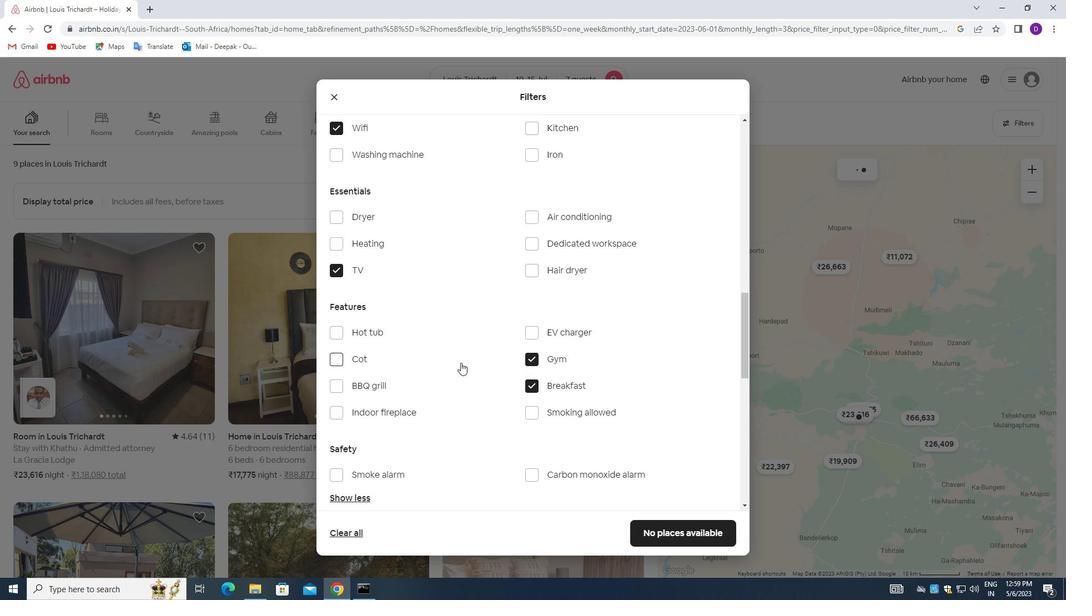 
Action: Mouse moved to (460, 364)
Screenshot: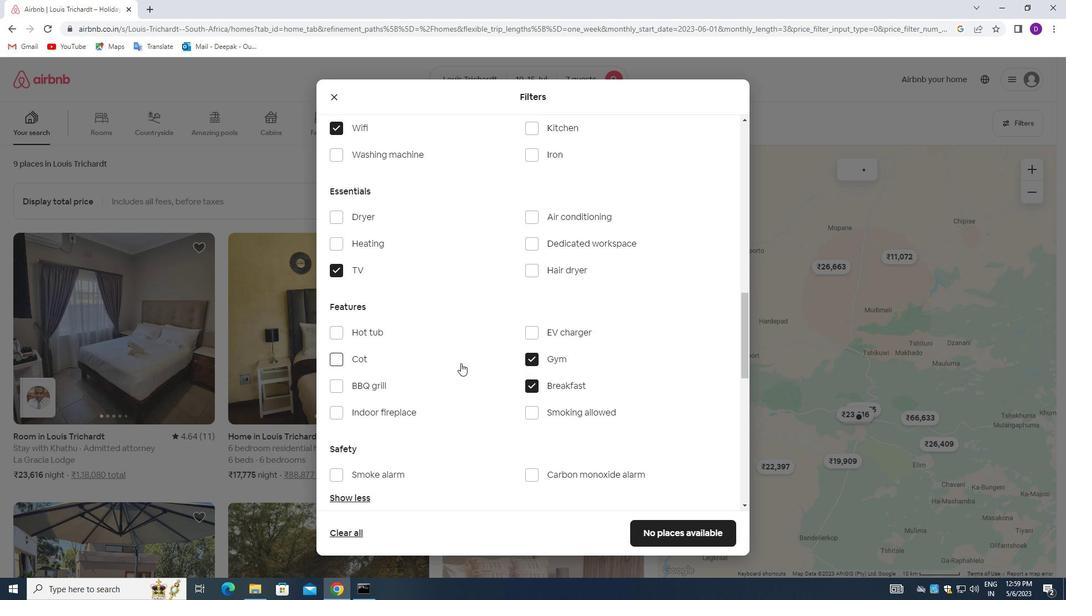 
Action: Mouse scrolled (460, 363) with delta (0, 0)
Screenshot: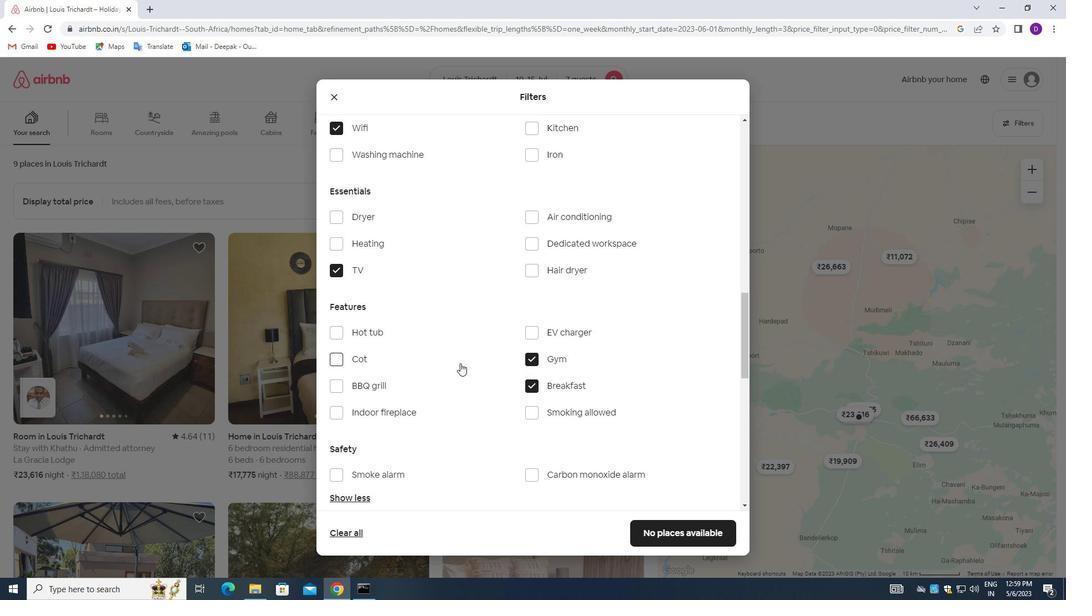 
Action: Mouse moved to (458, 365)
Screenshot: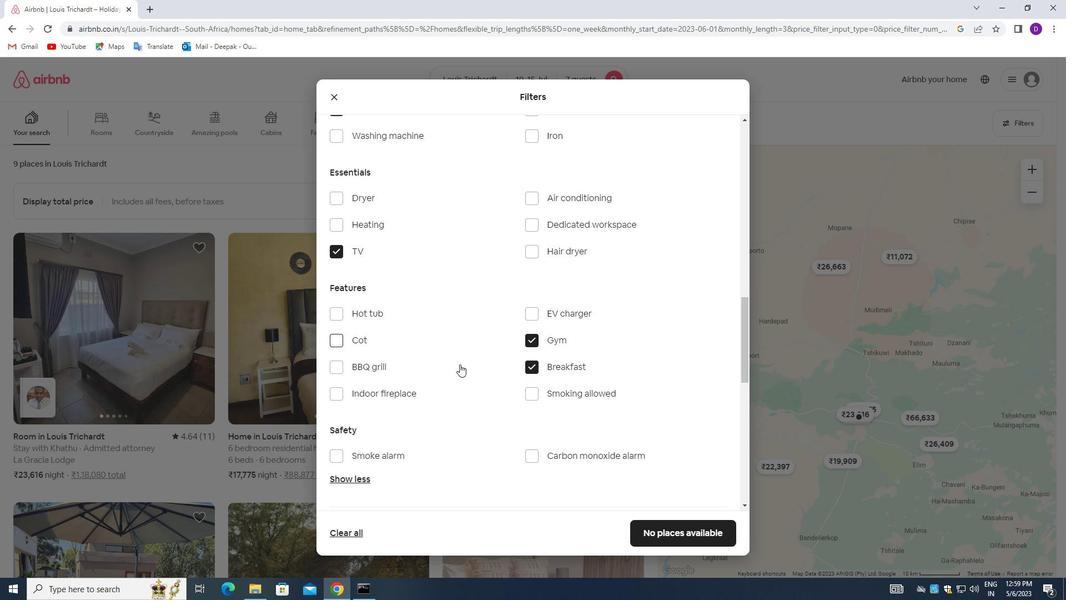 
Action: Mouse scrolled (458, 364) with delta (0, 0)
Screenshot: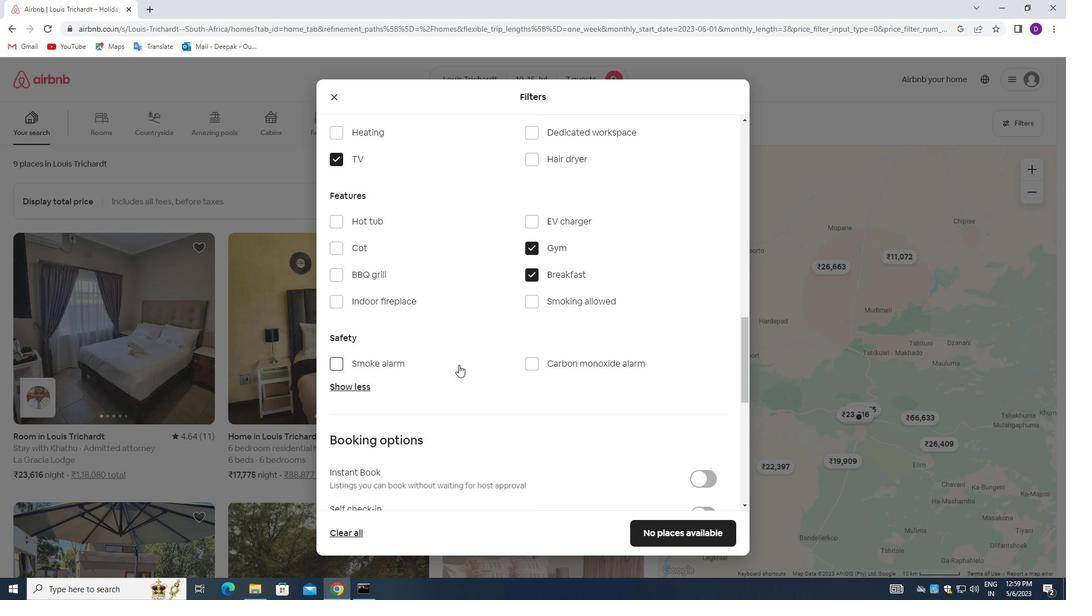 
Action: Mouse moved to (457, 366)
Screenshot: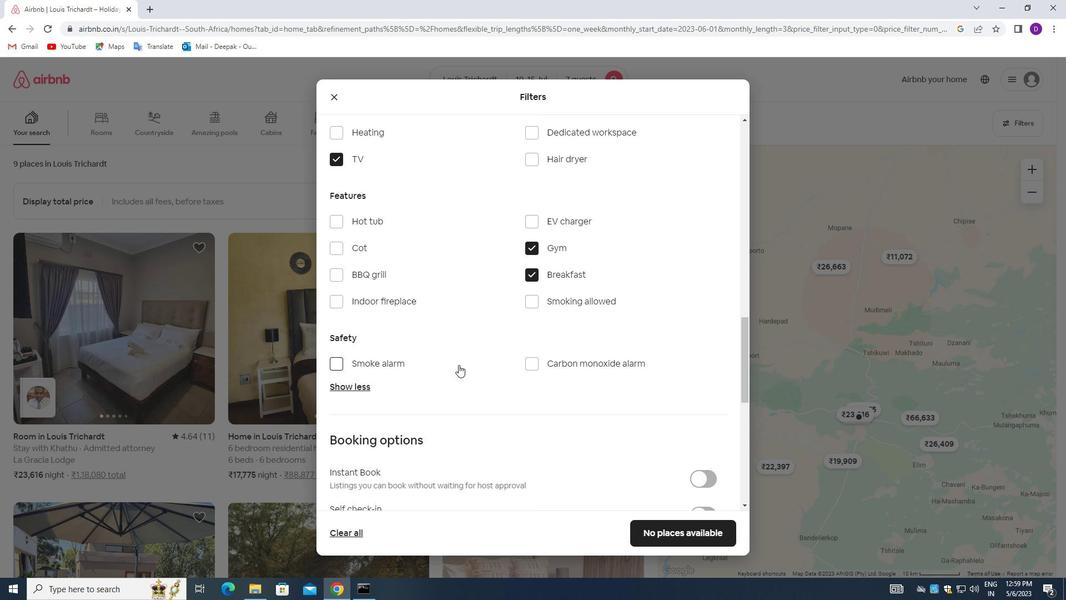 
Action: Mouse scrolled (457, 366) with delta (0, 0)
Screenshot: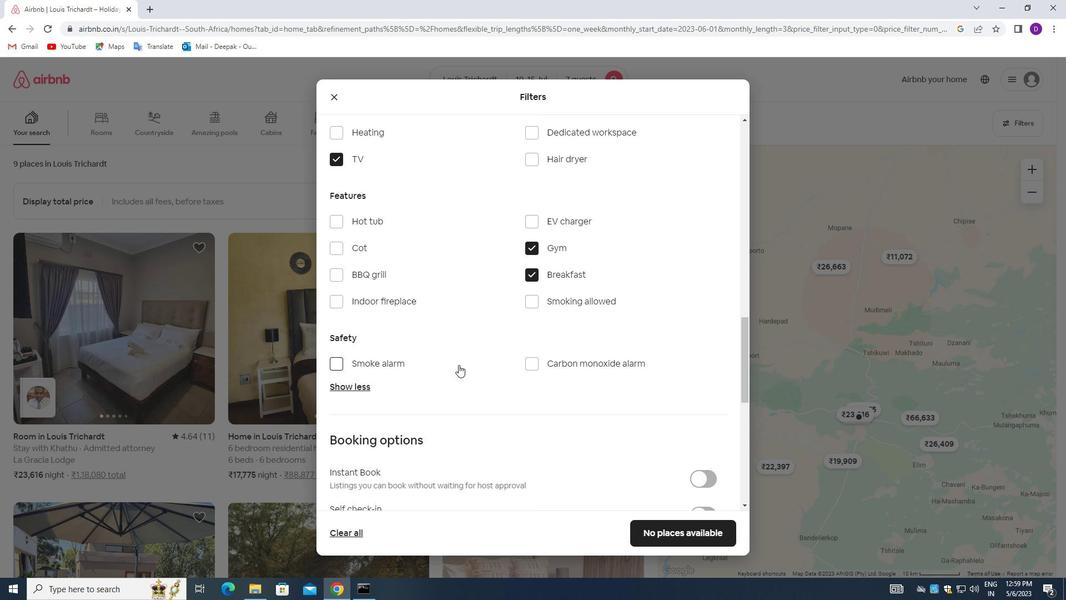 
Action: Mouse moved to (701, 407)
Screenshot: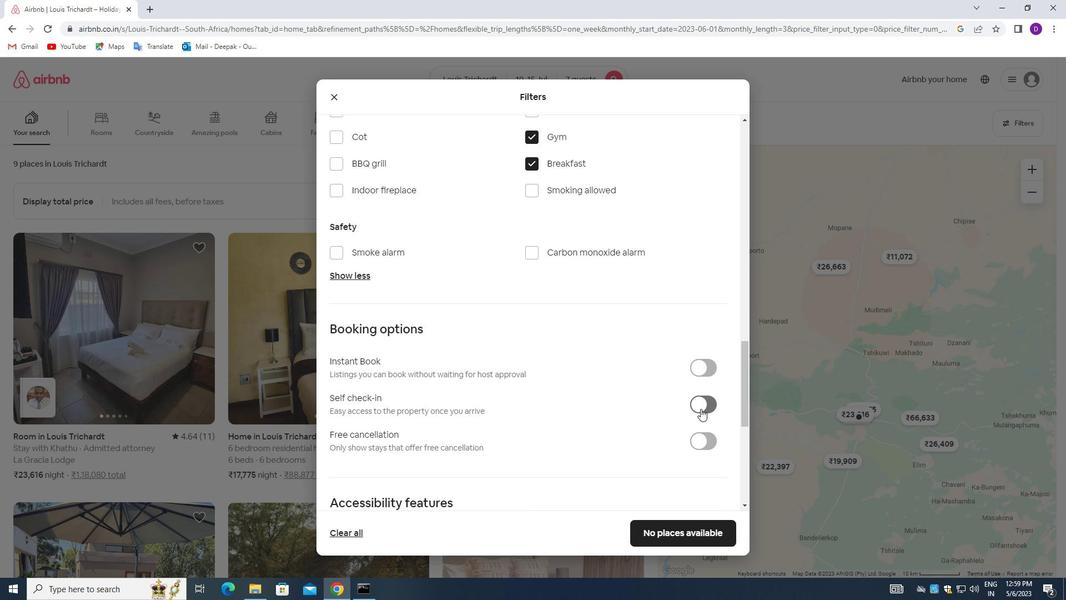 
Action: Mouse pressed left at (701, 407)
Screenshot: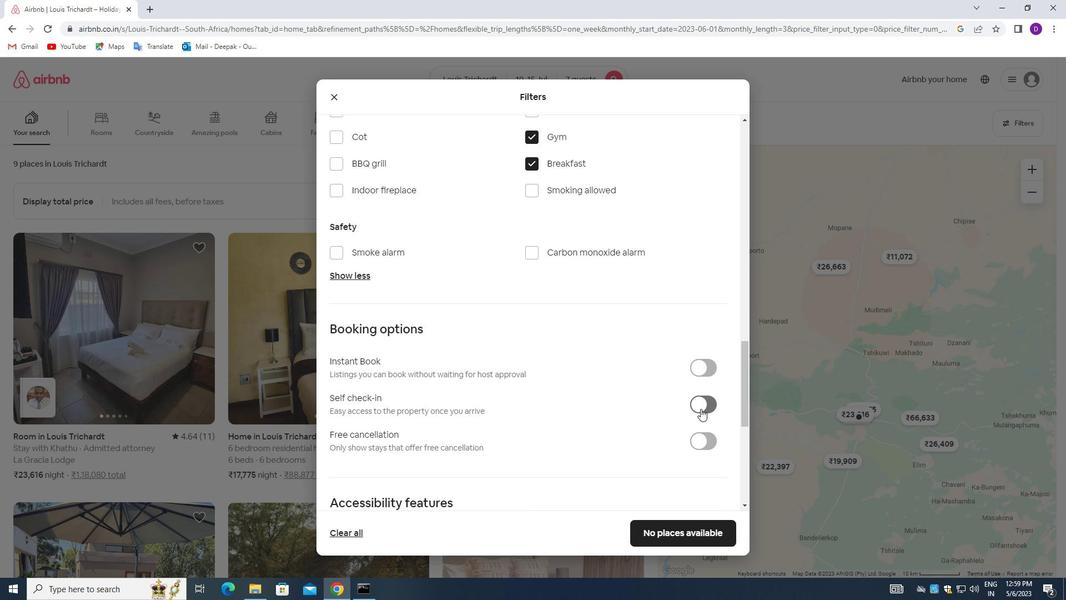 
Action: Mouse moved to (533, 416)
Screenshot: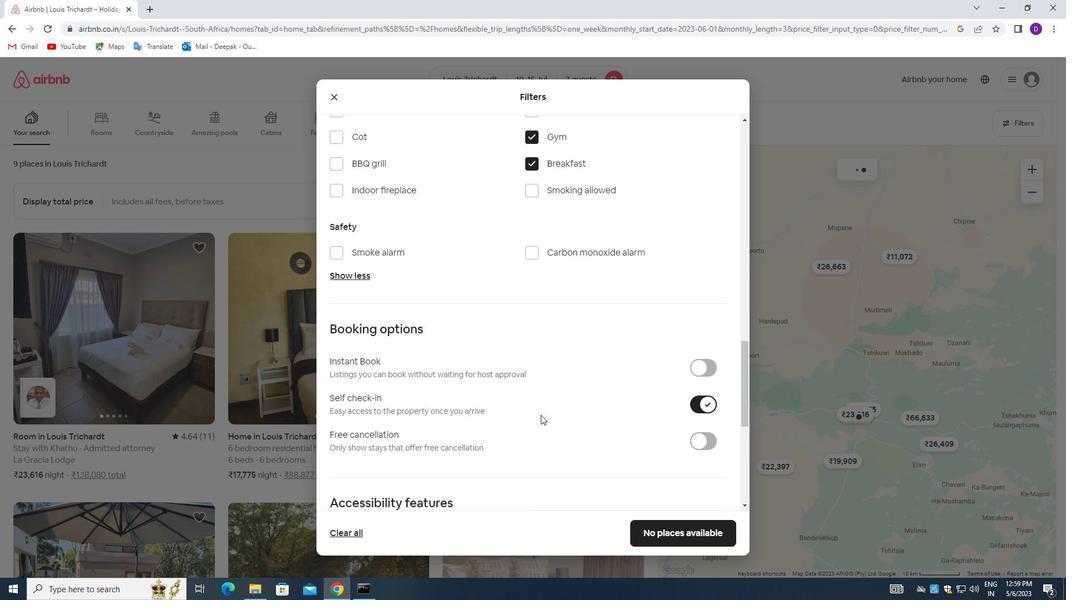 
Action: Mouse scrolled (533, 416) with delta (0, 0)
Screenshot: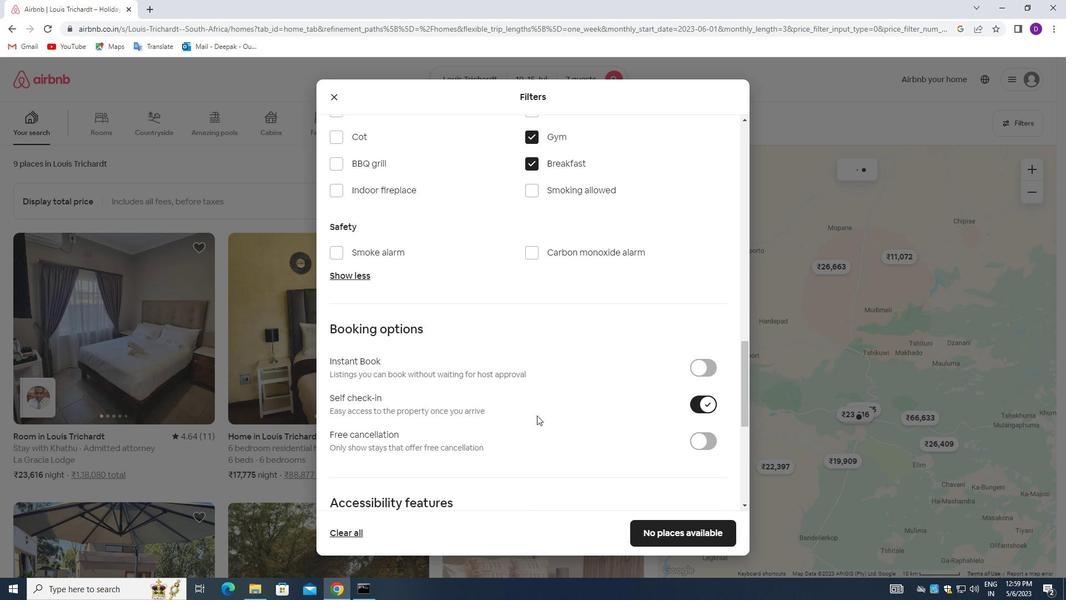 
Action: Mouse moved to (530, 417)
Screenshot: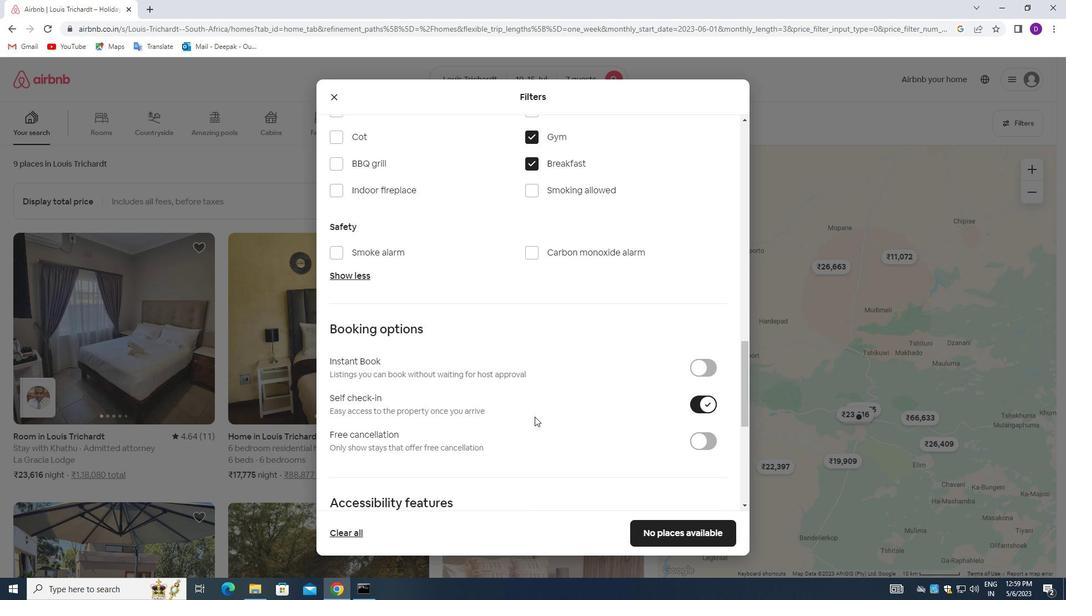 
Action: Mouse scrolled (530, 416) with delta (0, 0)
Screenshot: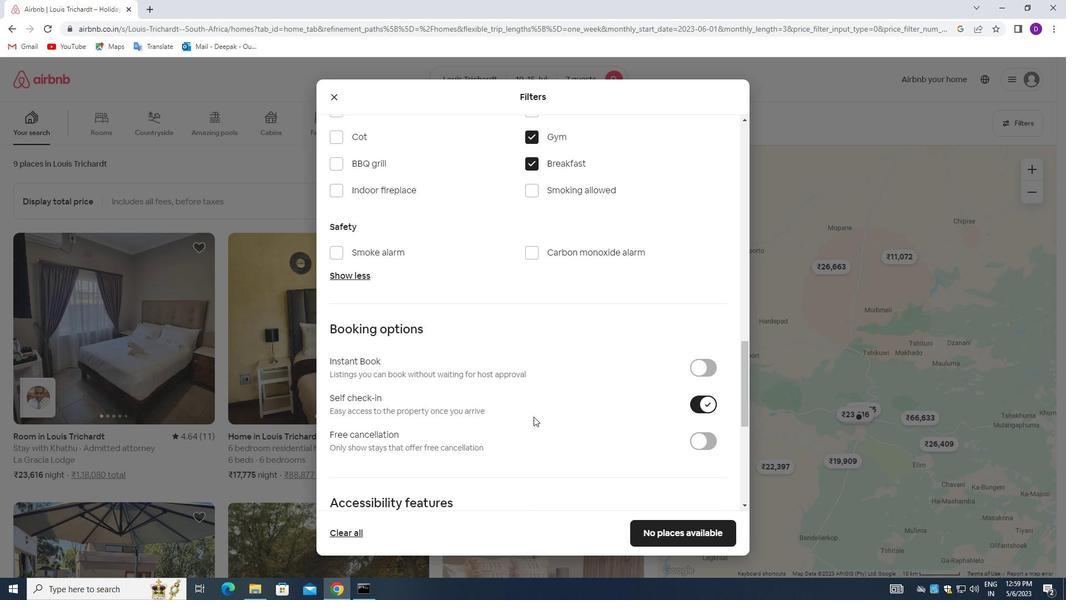 
Action: Mouse moved to (493, 419)
Screenshot: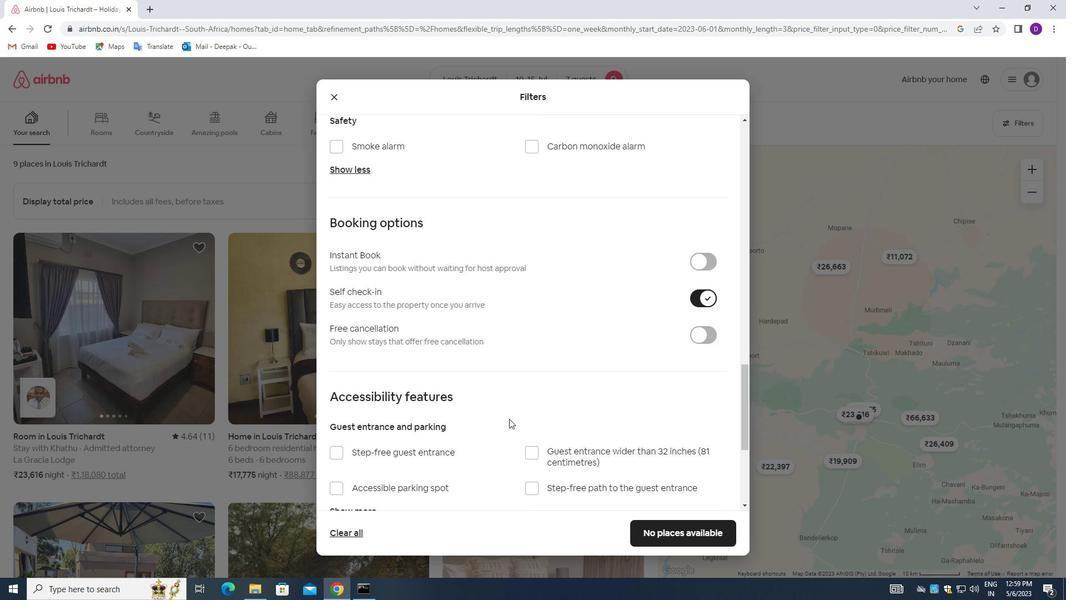 
Action: Mouse scrolled (493, 418) with delta (0, 0)
Screenshot: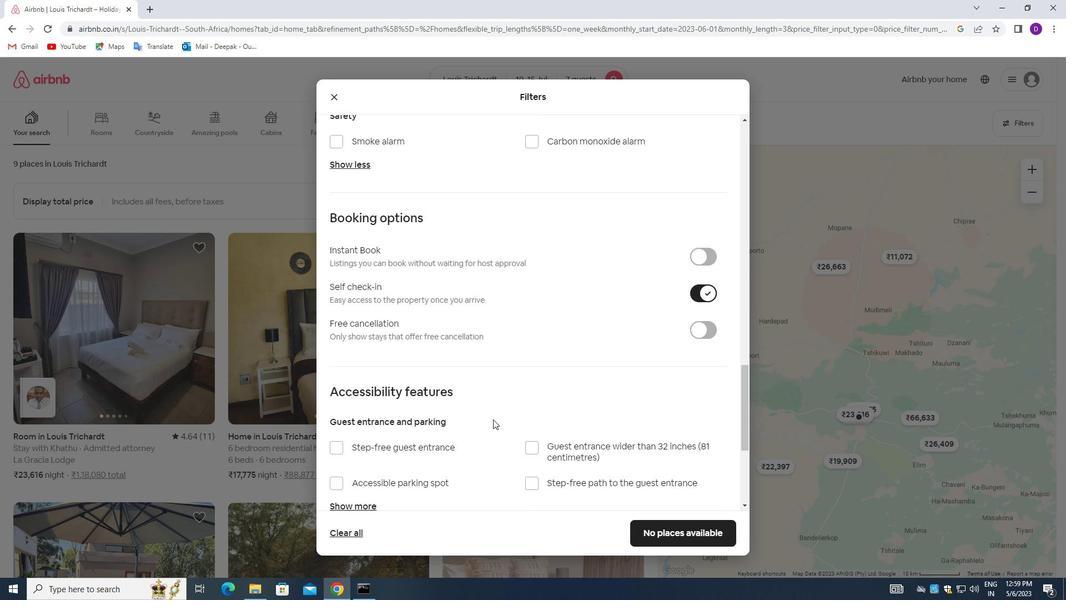 
Action: Mouse scrolled (493, 418) with delta (0, 0)
Screenshot: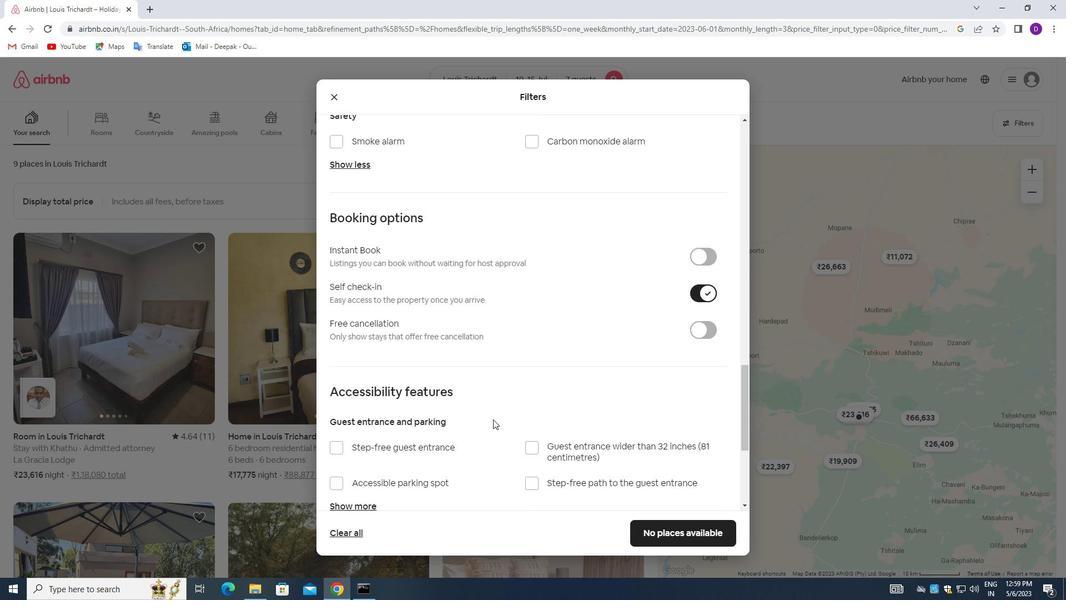 
Action: Mouse moved to (491, 421)
Screenshot: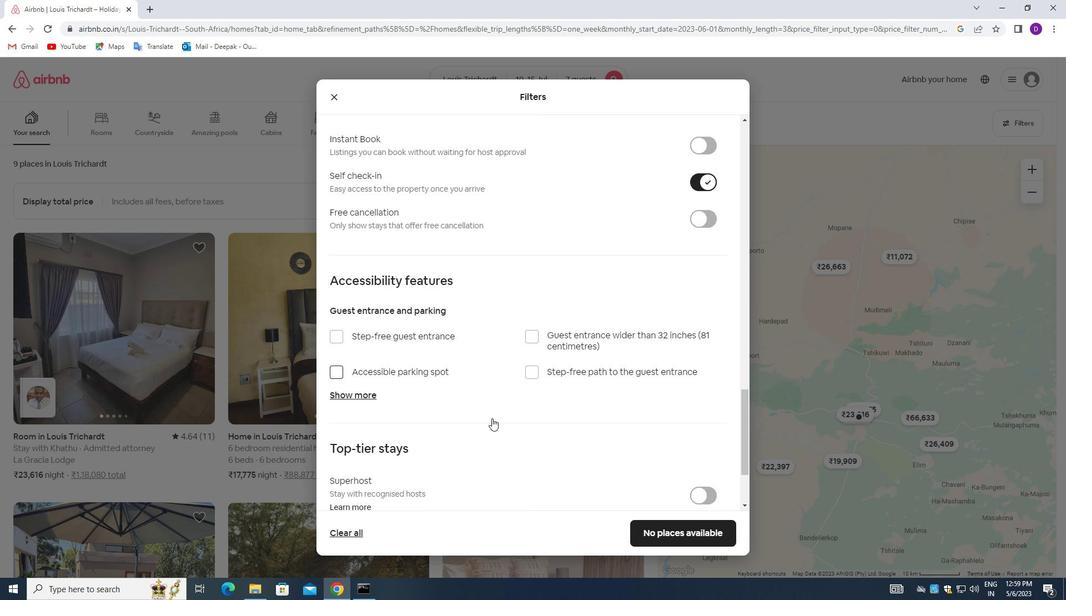 
Action: Mouse scrolled (491, 420) with delta (0, 0)
Screenshot: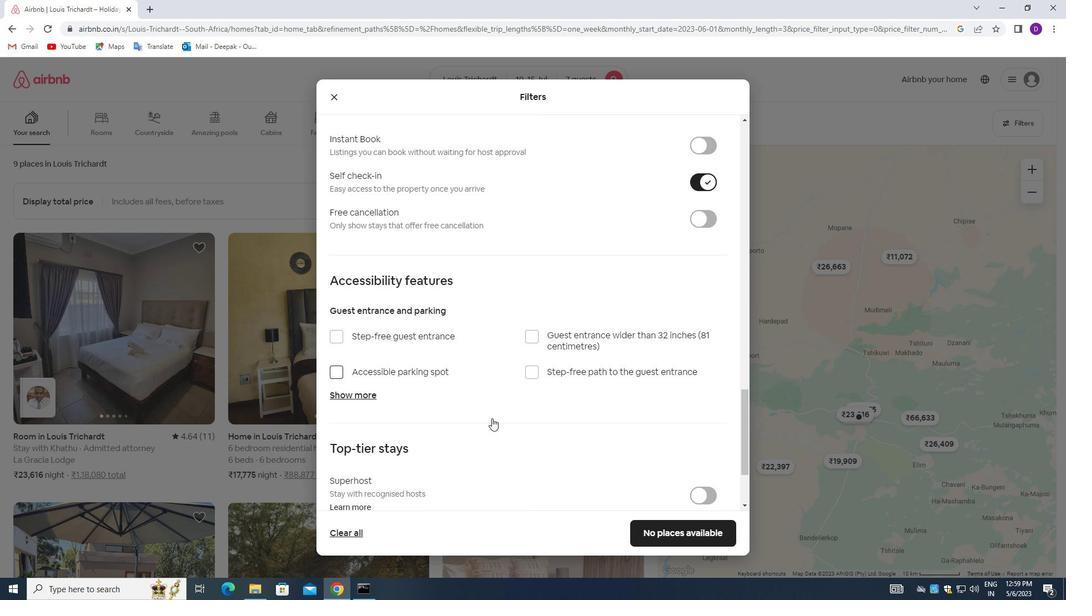 
Action: Mouse moved to (491, 422)
Screenshot: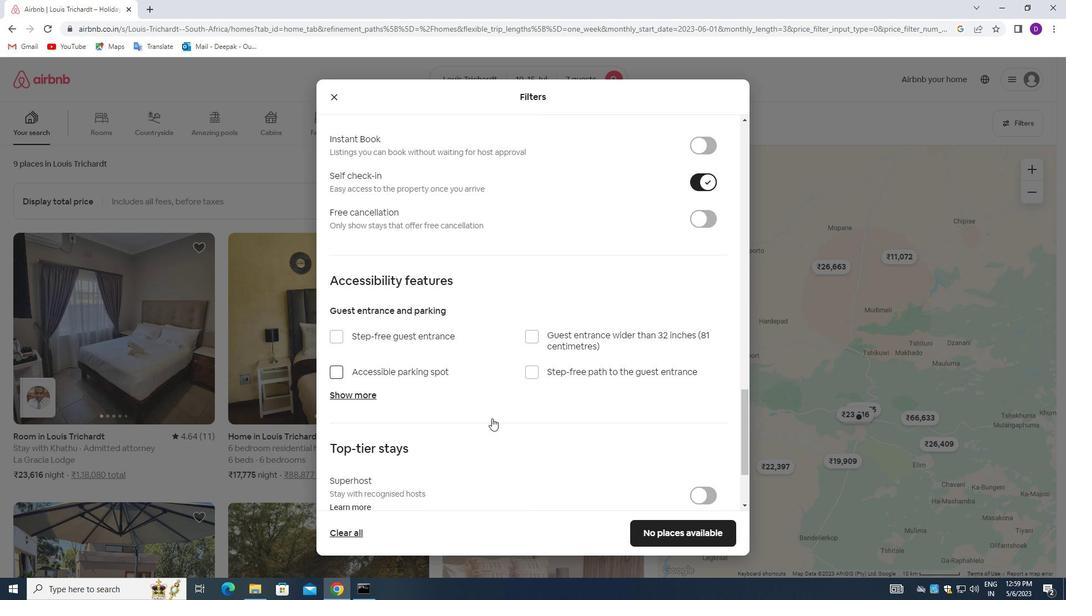 
Action: Mouse scrolled (491, 421) with delta (0, 0)
Screenshot: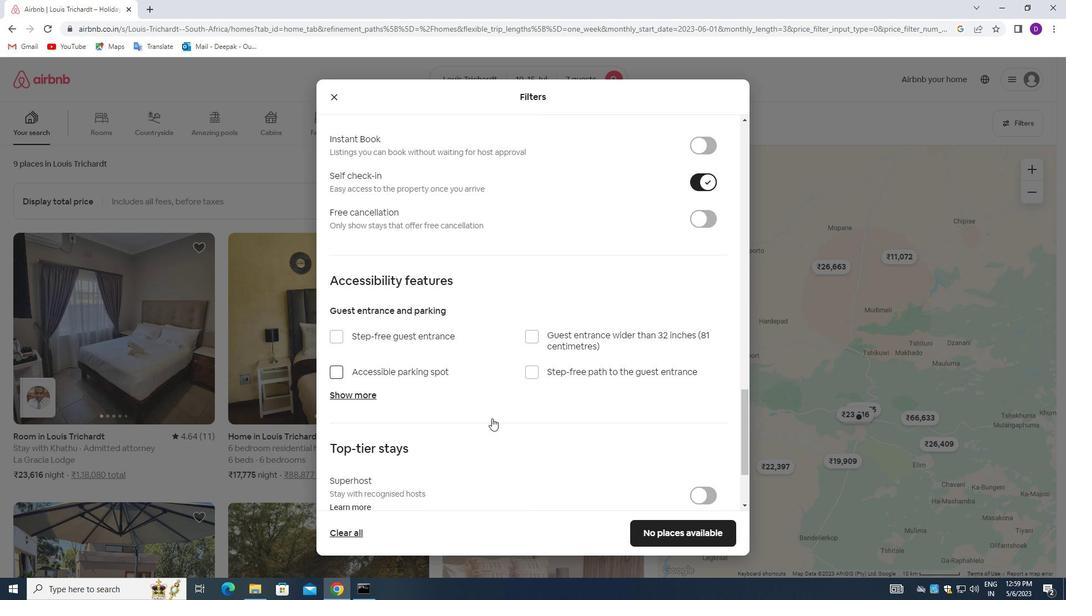 
Action: Mouse moved to (460, 430)
Screenshot: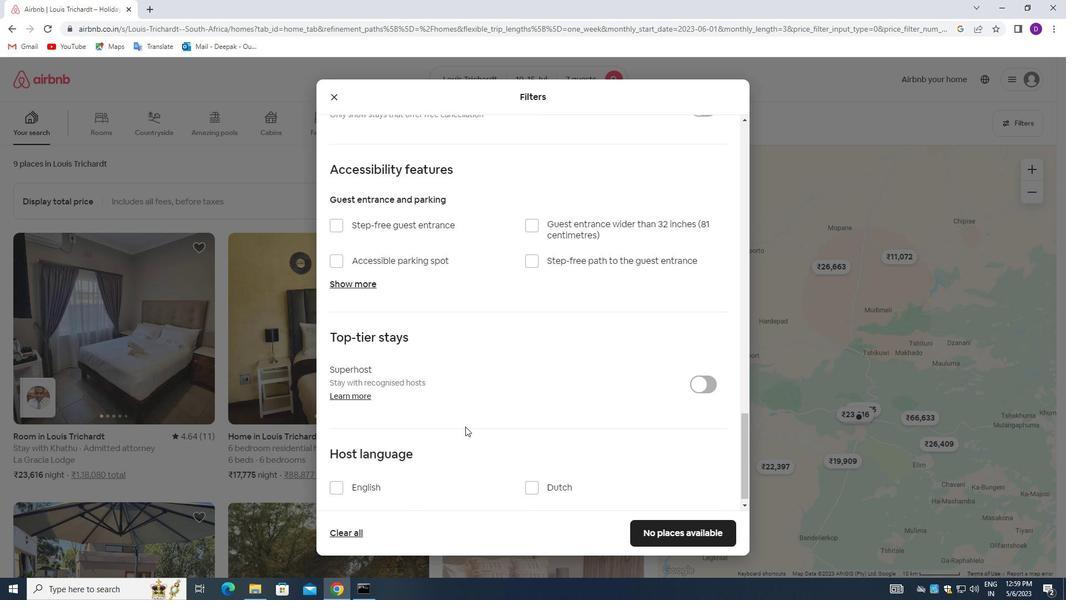 
Action: Mouse scrolled (460, 430) with delta (0, 0)
Screenshot: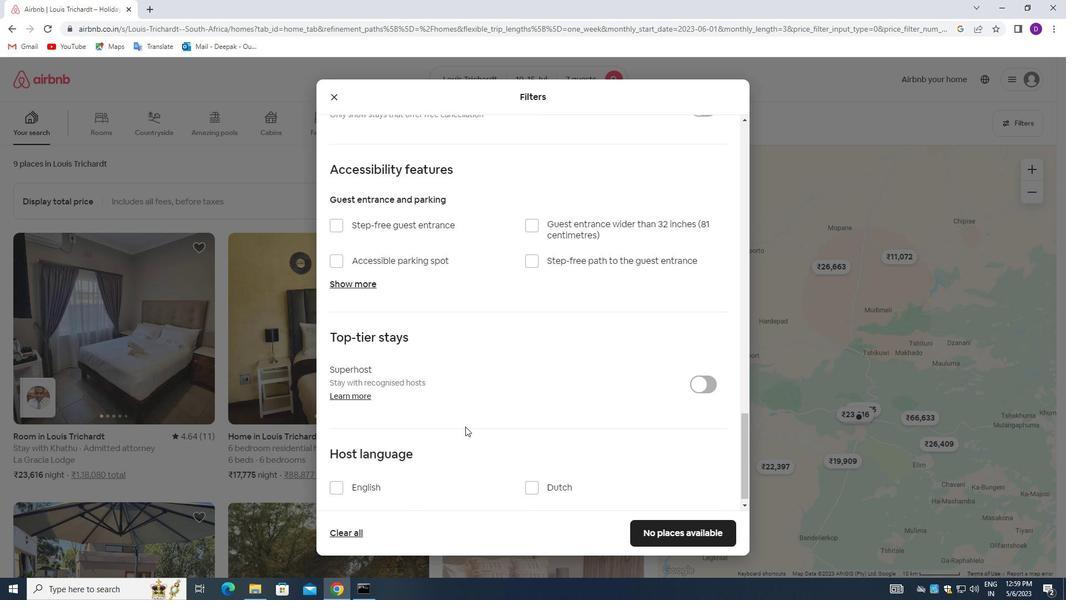 
Action: Mouse moved to (451, 435)
Screenshot: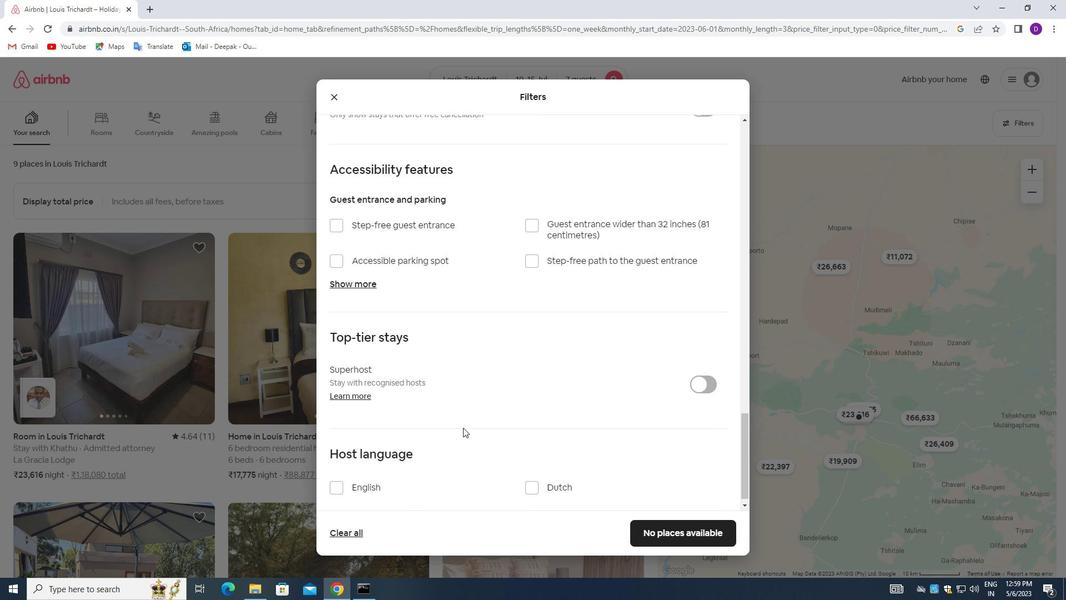 
Action: Mouse scrolled (451, 435) with delta (0, 0)
Screenshot: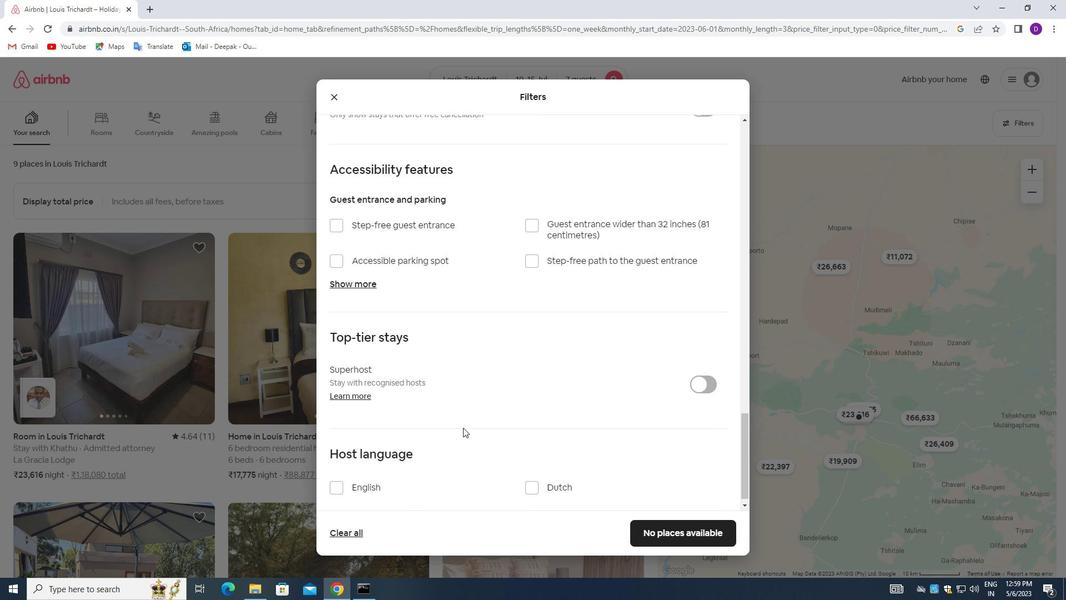 
Action: Mouse moved to (333, 481)
Screenshot: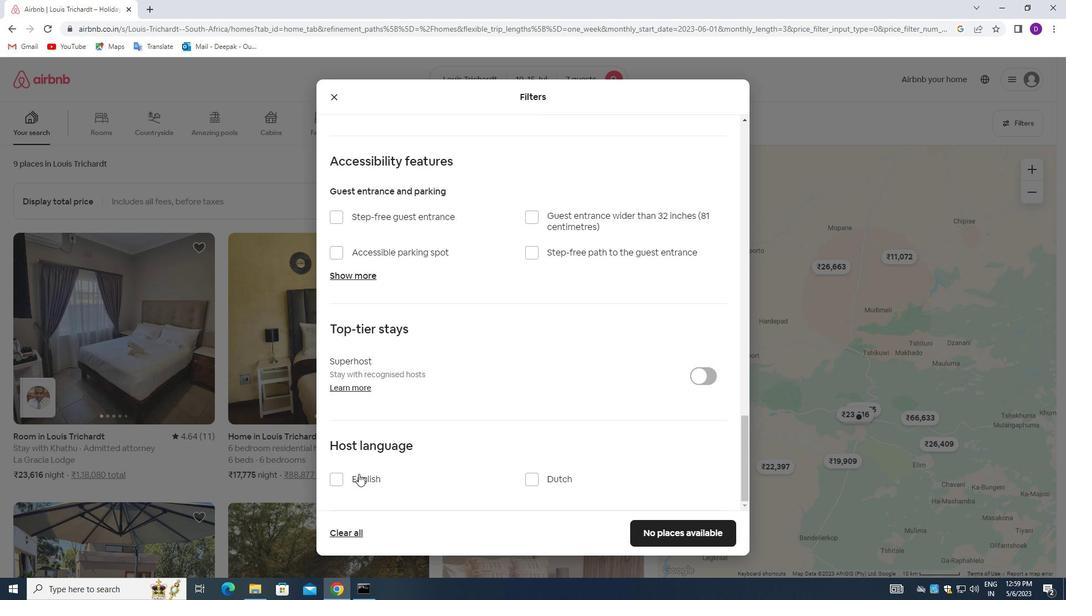 
Action: Mouse pressed left at (333, 481)
Screenshot: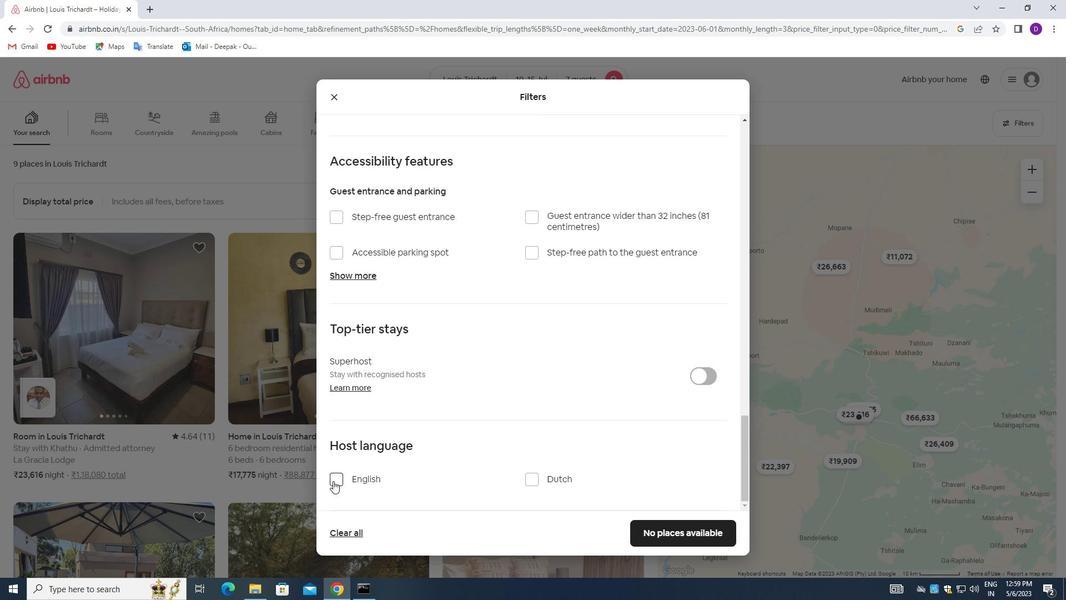 
Action: Mouse moved to (674, 530)
Screenshot: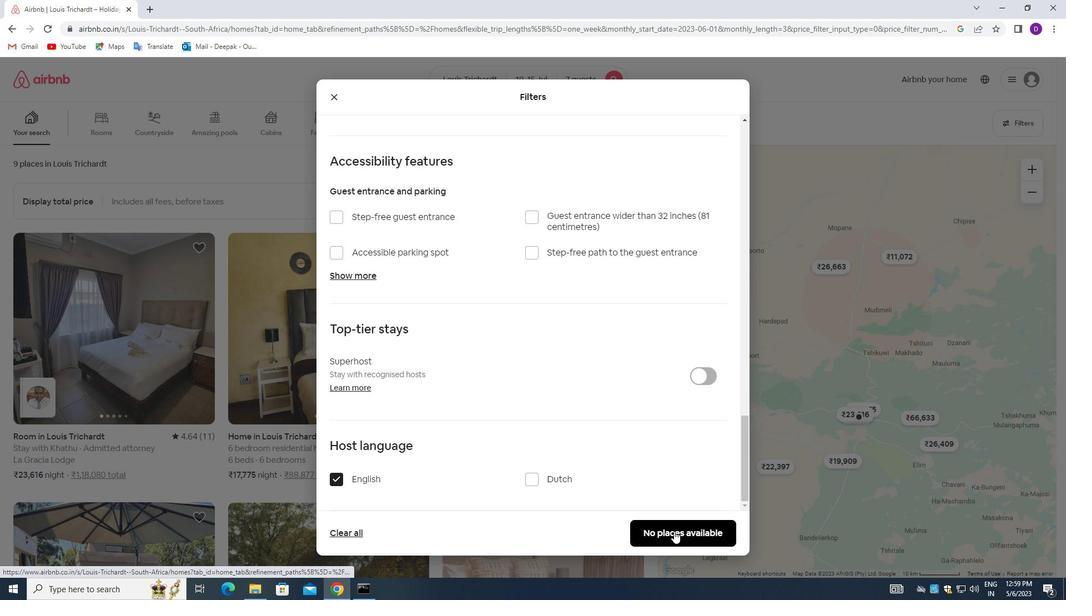 
Action: Mouse pressed left at (674, 530)
Screenshot: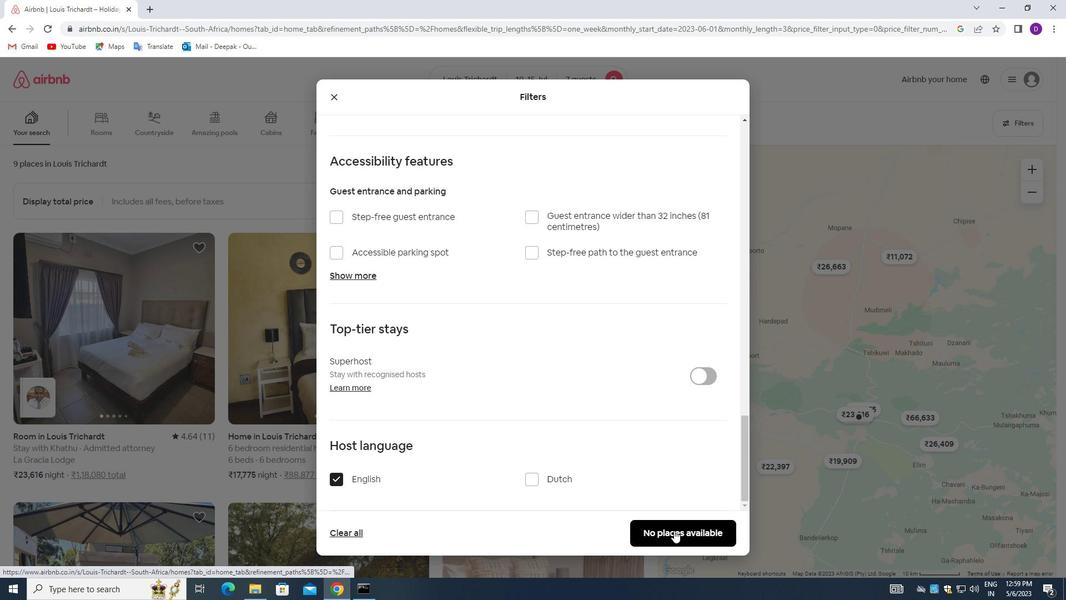 
Action: Mouse moved to (605, 392)
Screenshot: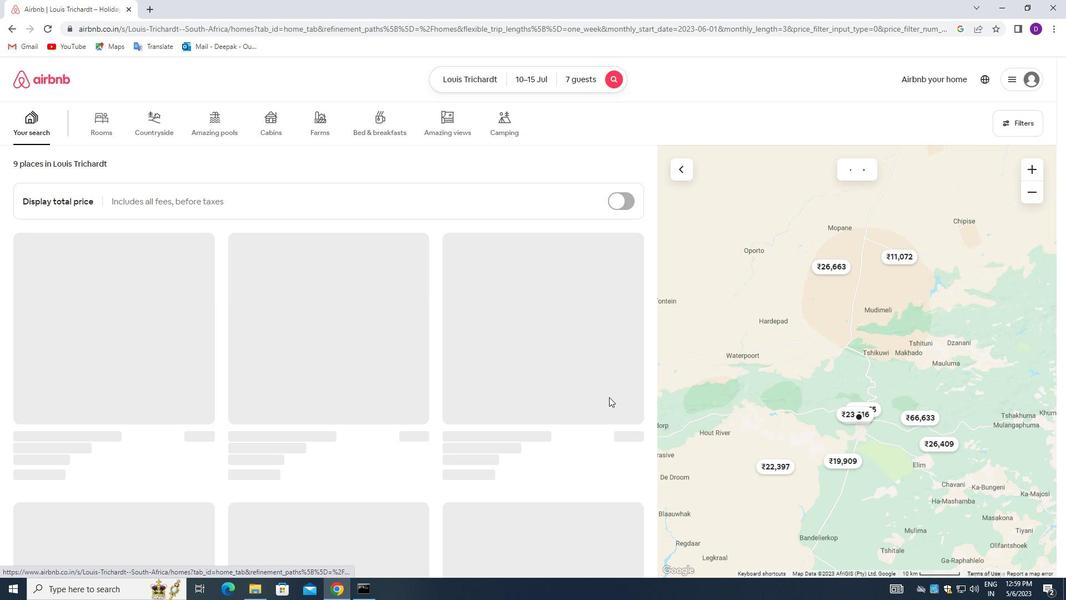 
